 Task: Reply to email with the signature Cameron White with the subject Follow-up on a complaint from softage.1@softage.net with the message I wanted to confirm the delivery schedule for the new equipment order. Undo the message and rewrite the message as Could you please confirm the delivery date? Send the email
Action: Mouse moved to (463, 591)
Screenshot: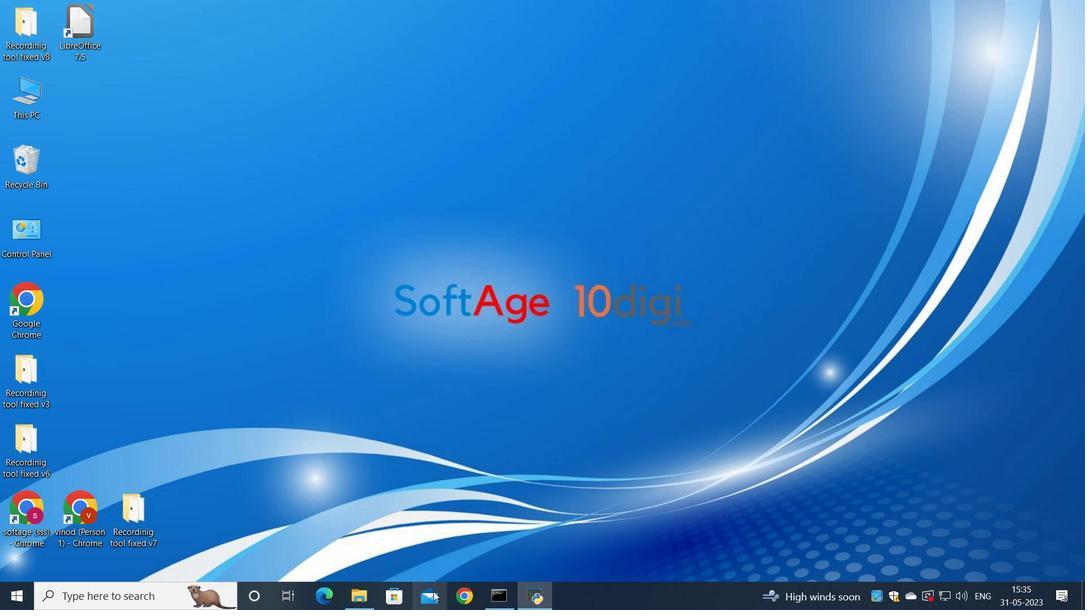 
Action: Mouse pressed left at (463, 591)
Screenshot: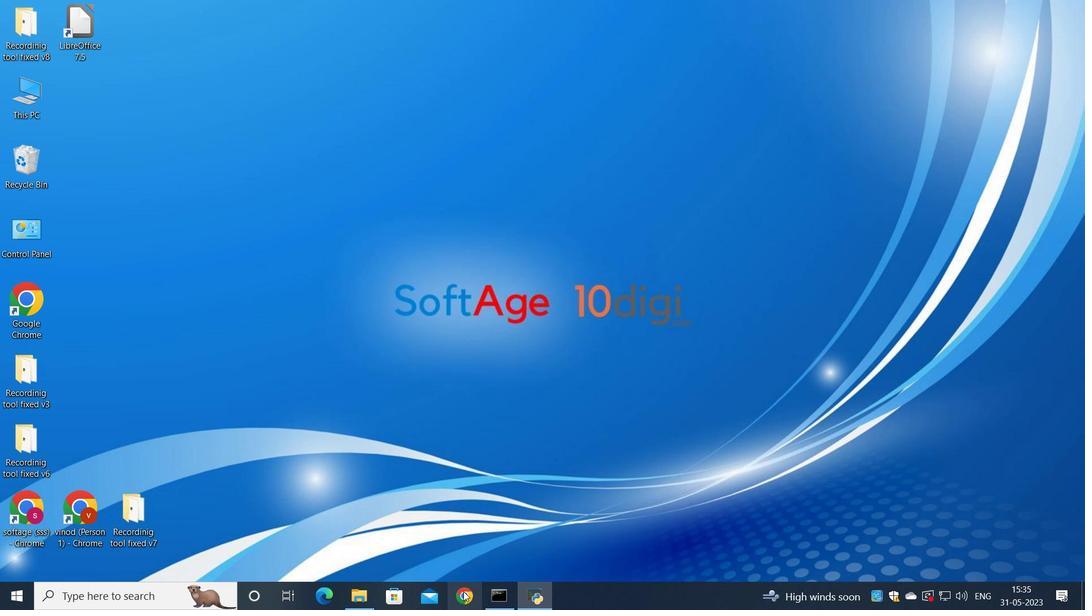 
Action: Mouse moved to (454, 358)
Screenshot: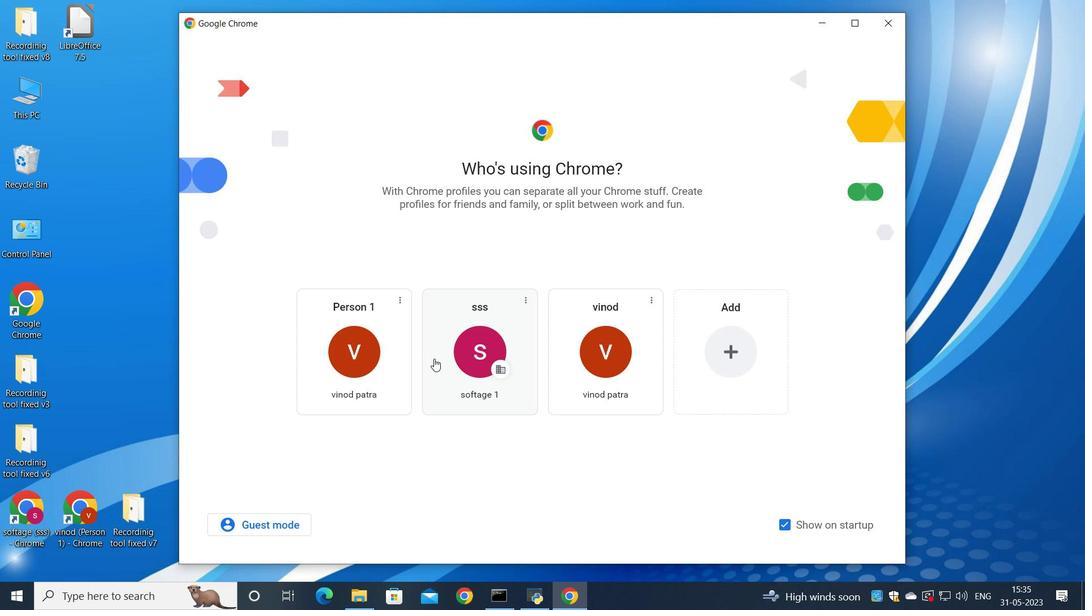 
Action: Mouse pressed left at (454, 358)
Screenshot: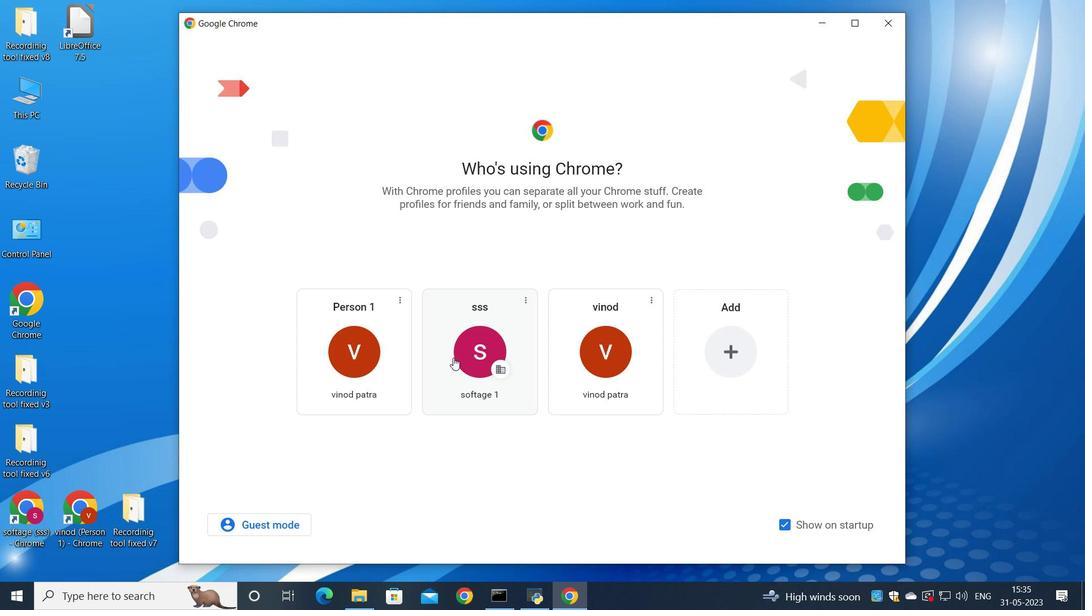 
Action: Mouse moved to (948, 72)
Screenshot: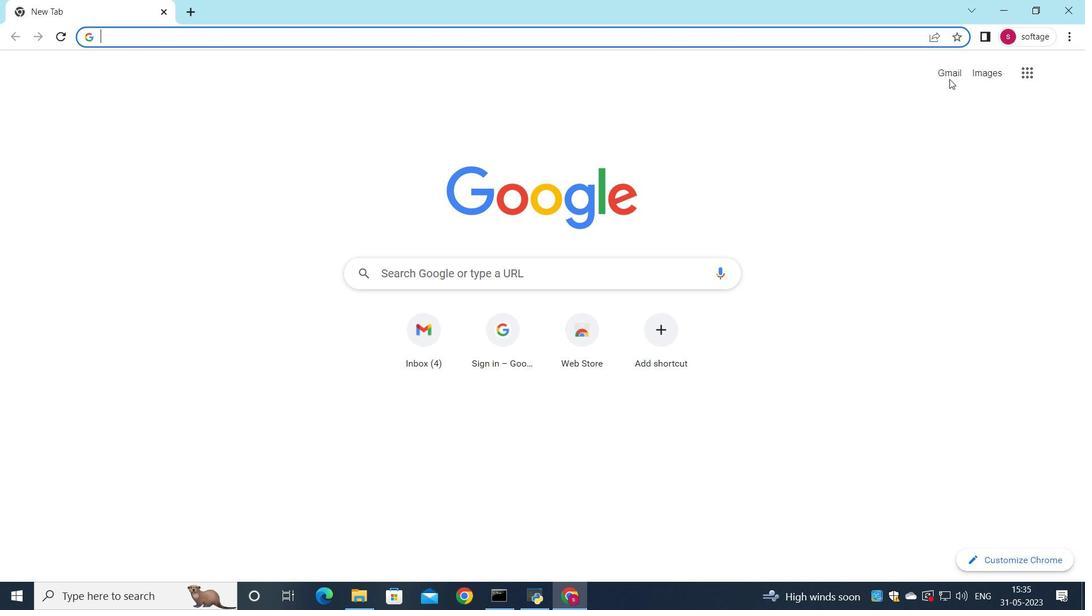 
Action: Mouse pressed left at (948, 72)
Screenshot: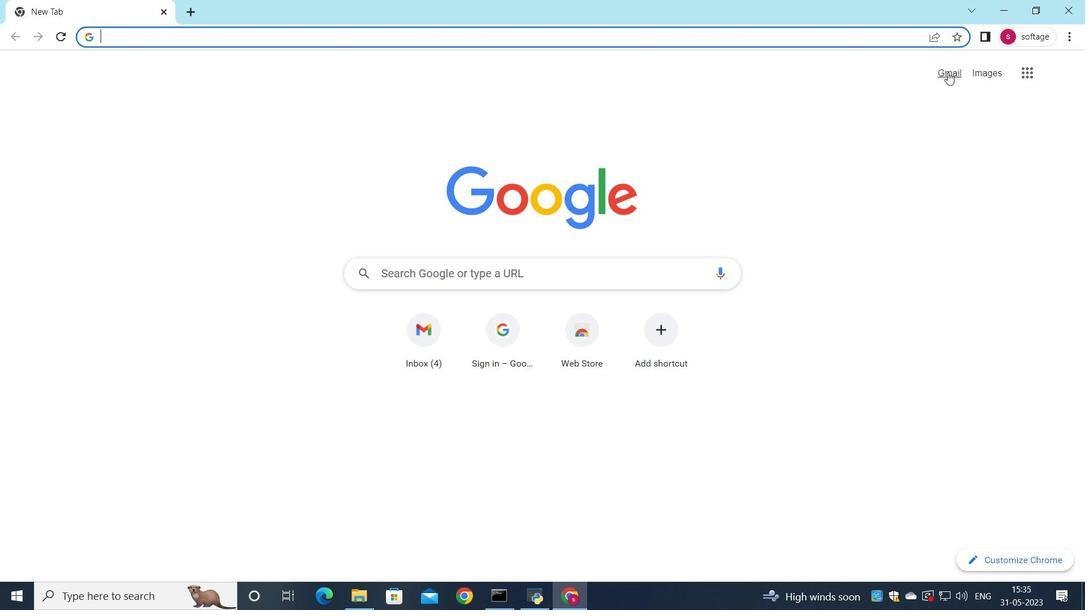 
Action: Mouse moved to (933, 98)
Screenshot: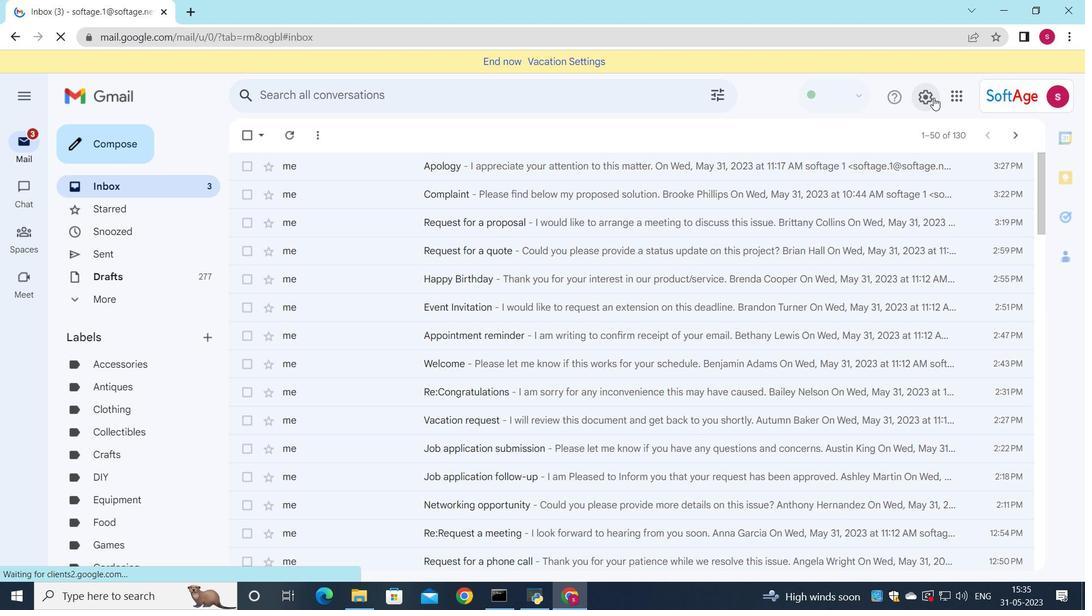 
Action: Mouse pressed left at (933, 98)
Screenshot: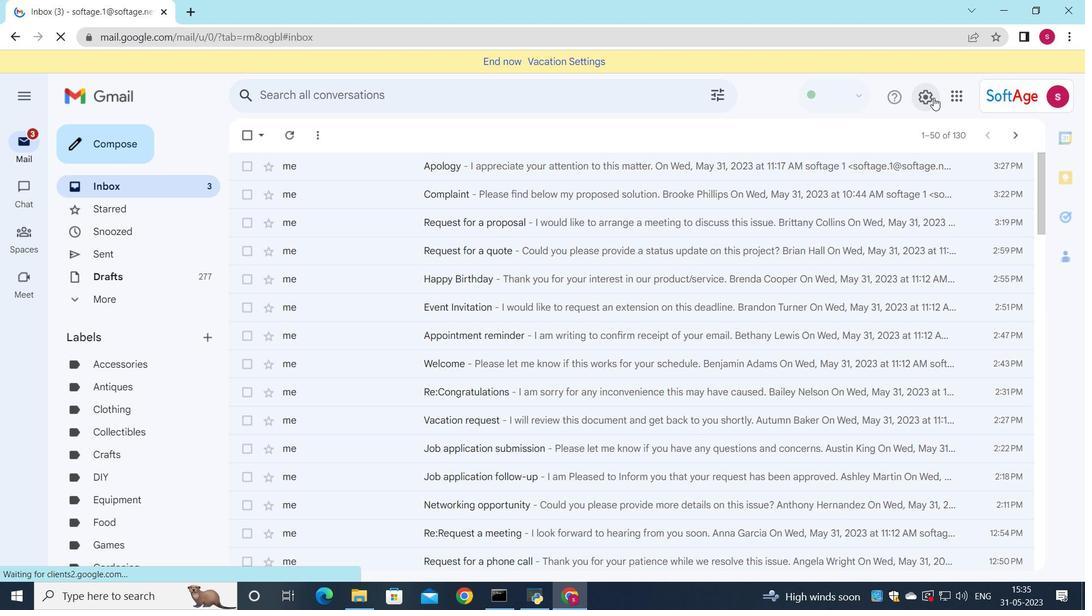 
Action: Mouse moved to (928, 161)
Screenshot: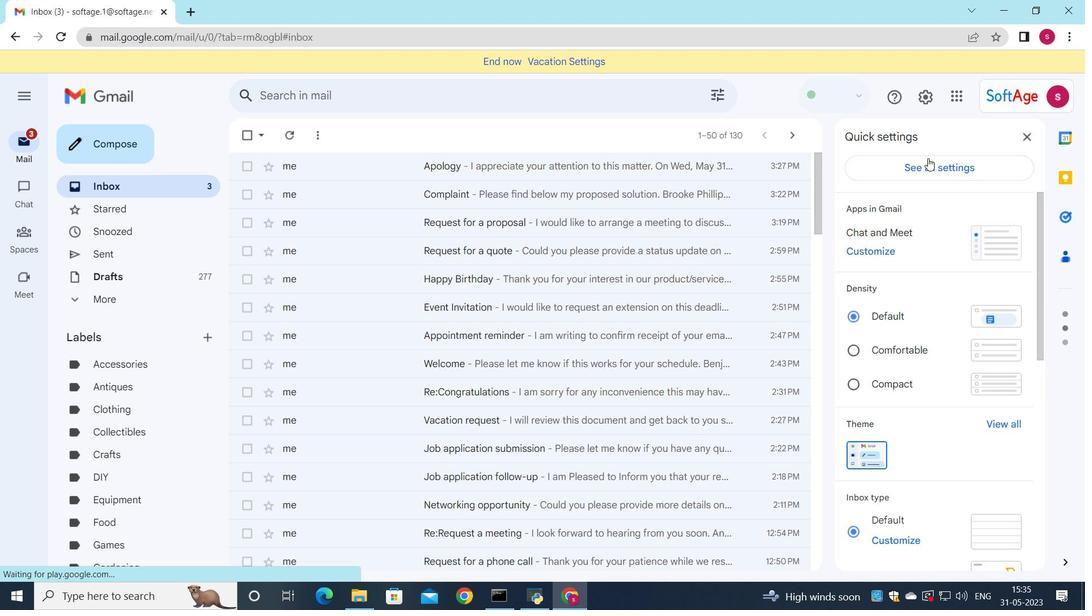 
Action: Mouse pressed left at (928, 161)
Screenshot: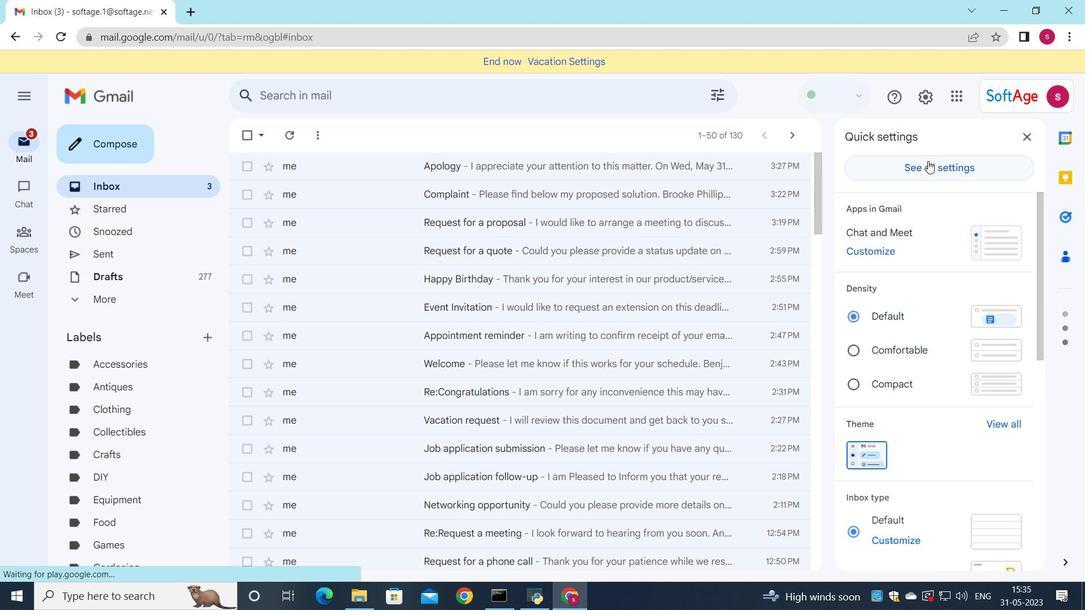 
Action: Mouse moved to (655, 395)
Screenshot: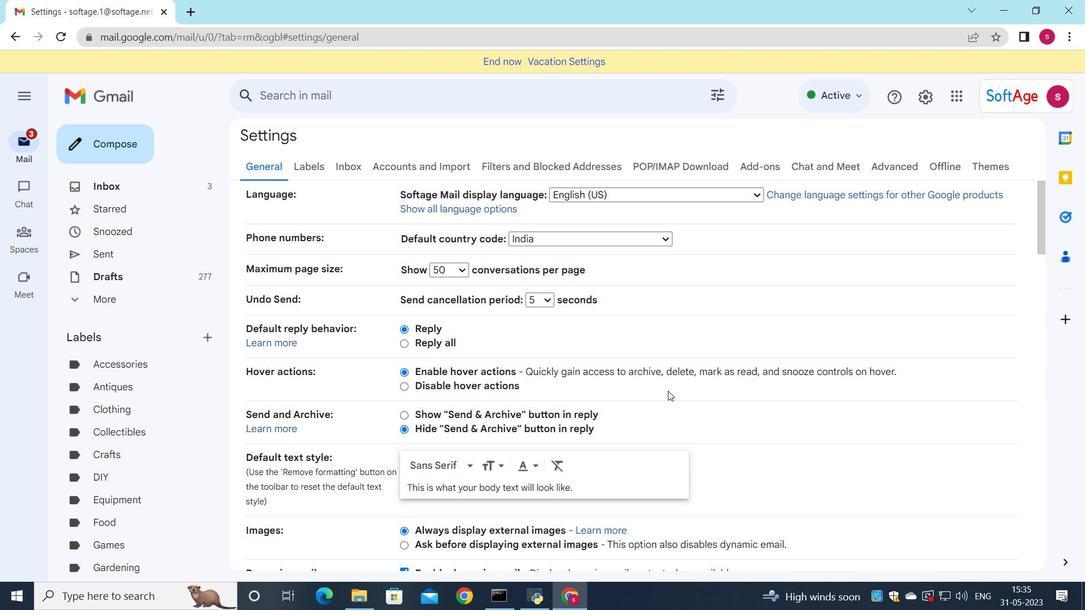 
Action: Mouse scrolled (655, 395) with delta (0, 0)
Screenshot: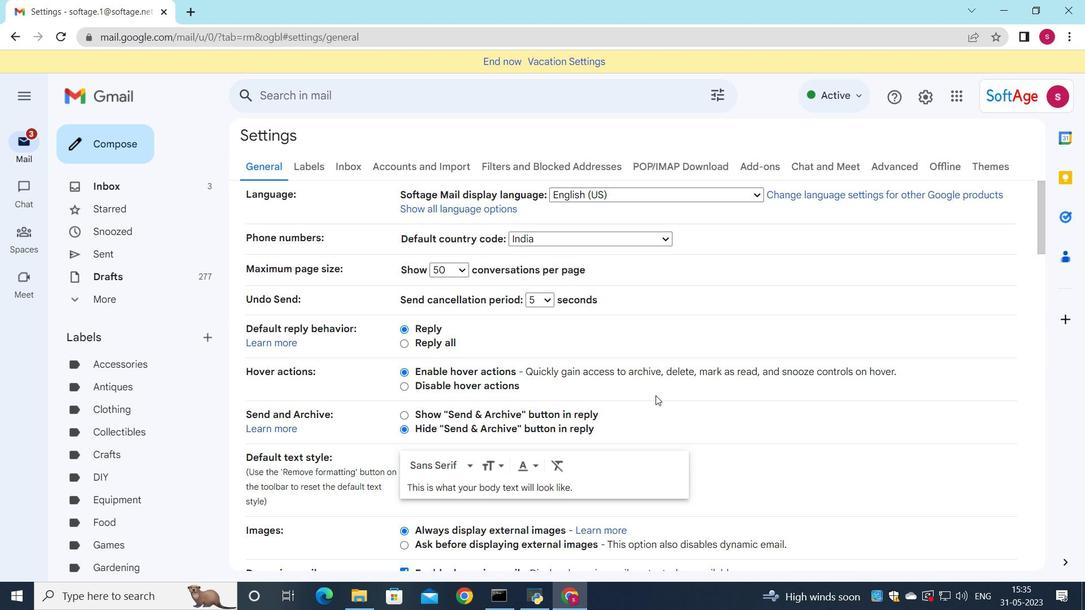 
Action: Mouse scrolled (655, 395) with delta (0, 0)
Screenshot: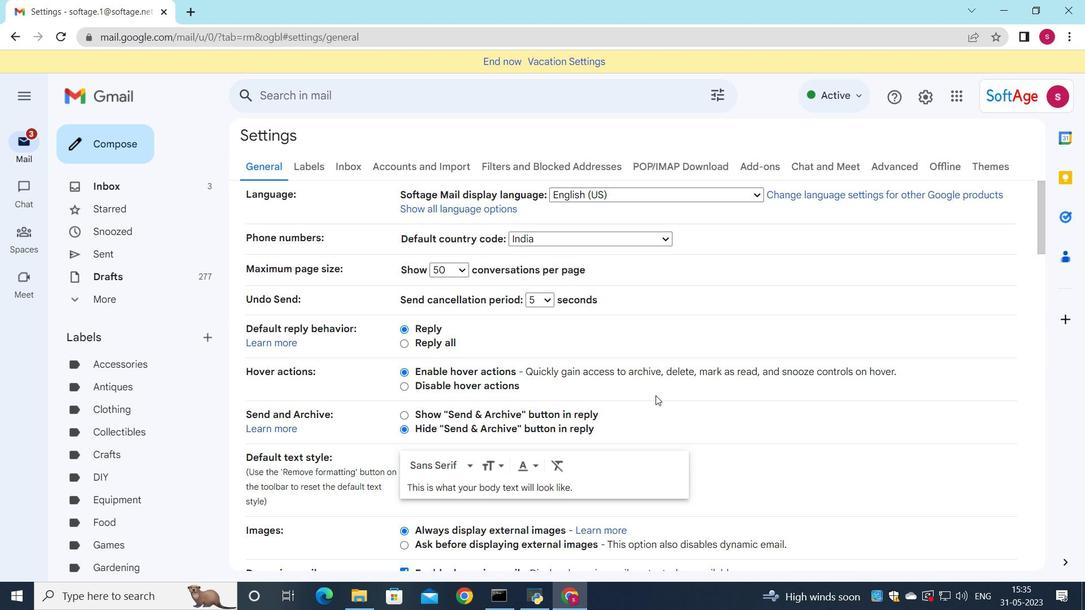 
Action: Mouse scrolled (655, 395) with delta (0, 0)
Screenshot: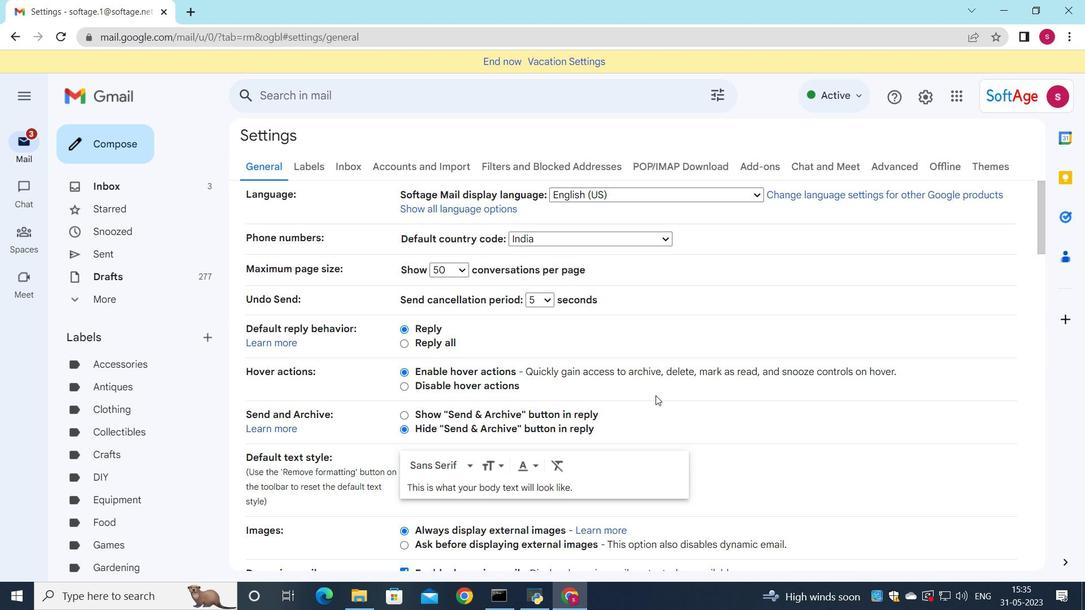 
Action: Mouse scrolled (655, 395) with delta (0, 0)
Screenshot: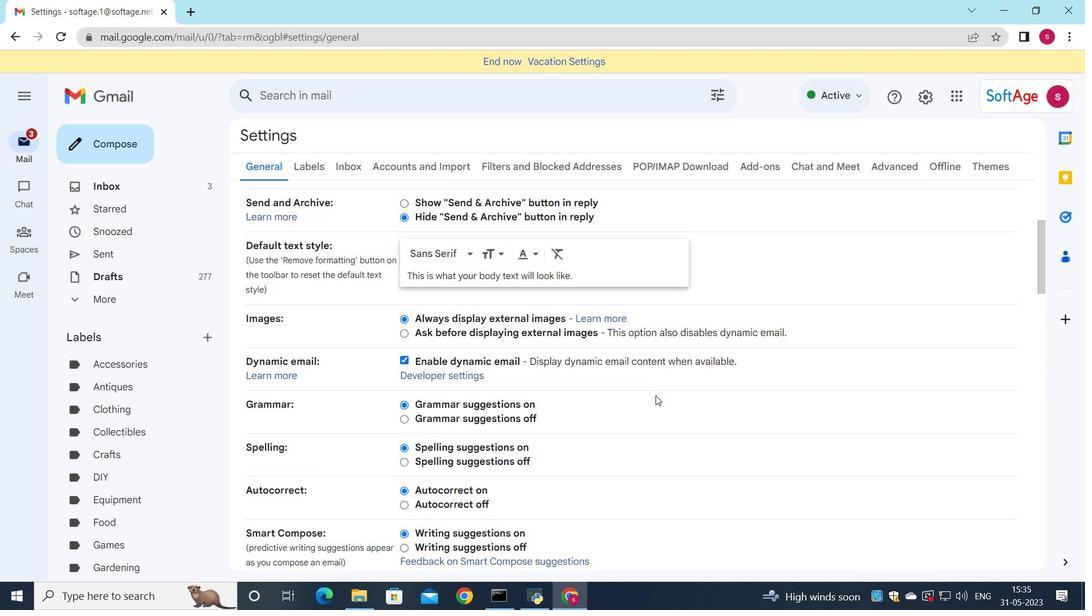 
Action: Mouse scrolled (655, 395) with delta (0, 0)
Screenshot: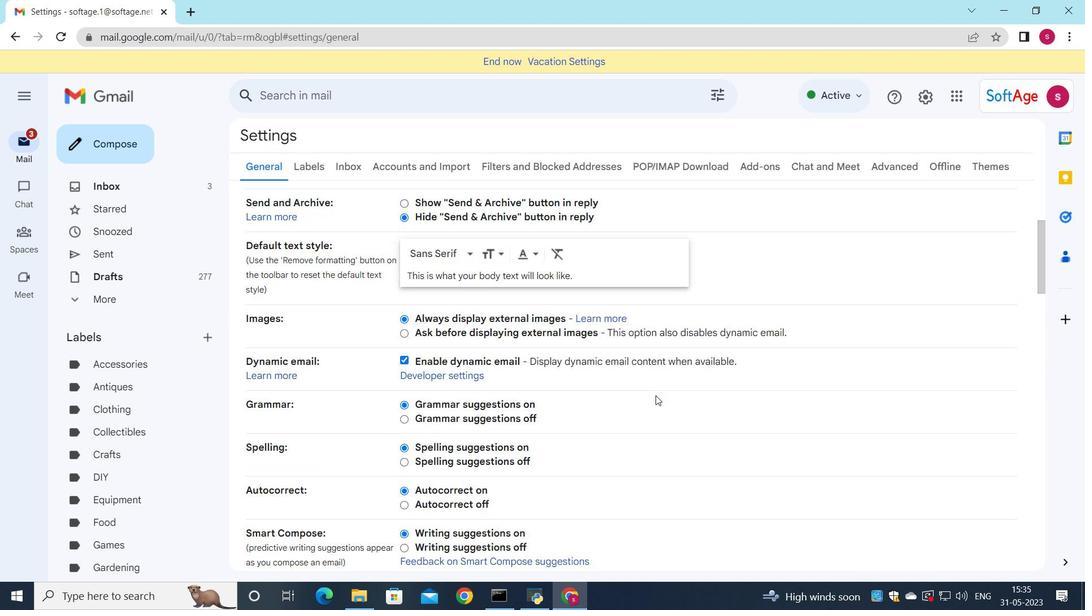 
Action: Mouse scrolled (655, 395) with delta (0, 0)
Screenshot: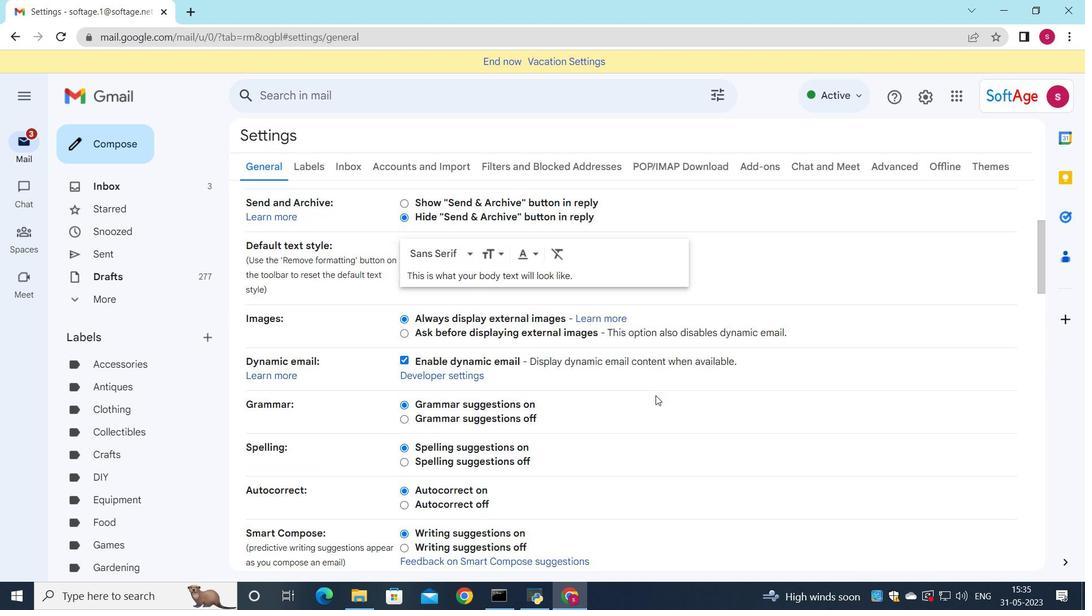 
Action: Mouse scrolled (655, 395) with delta (0, 0)
Screenshot: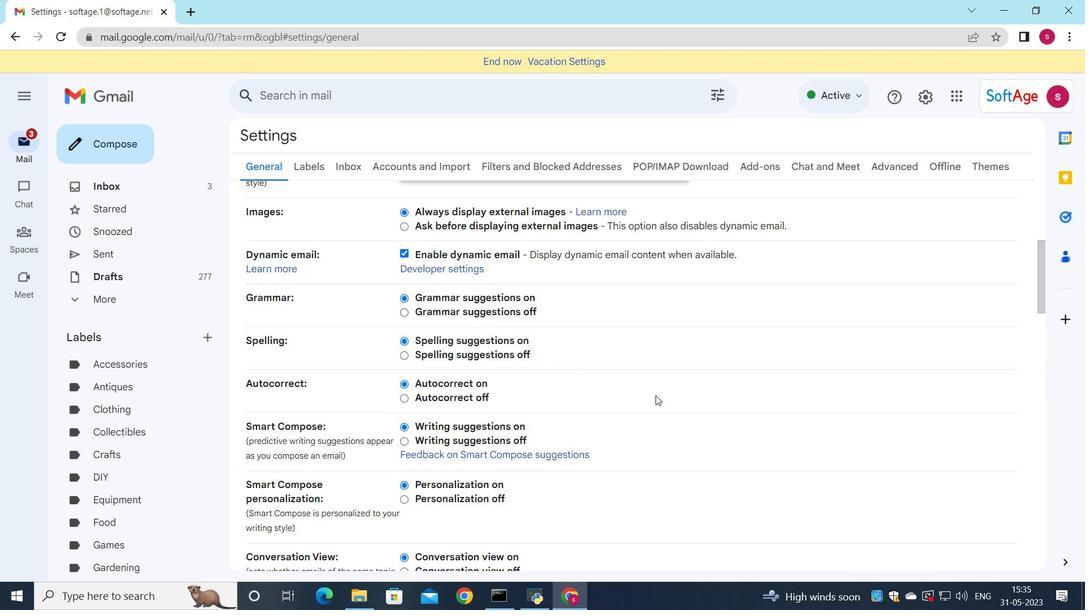 
Action: Mouse scrolled (655, 395) with delta (0, 0)
Screenshot: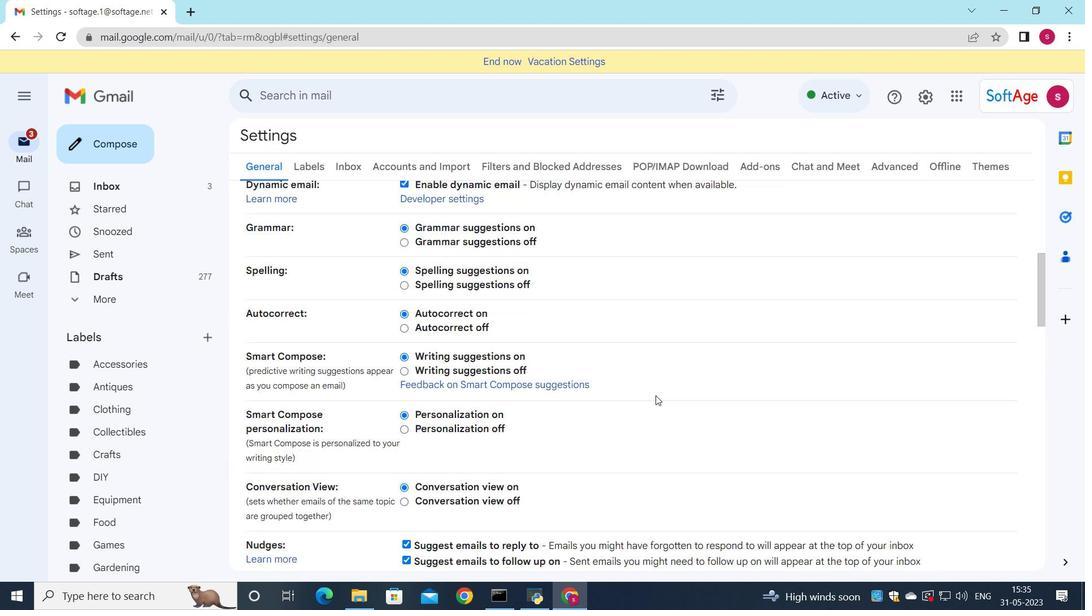 
Action: Mouse scrolled (655, 395) with delta (0, 0)
Screenshot: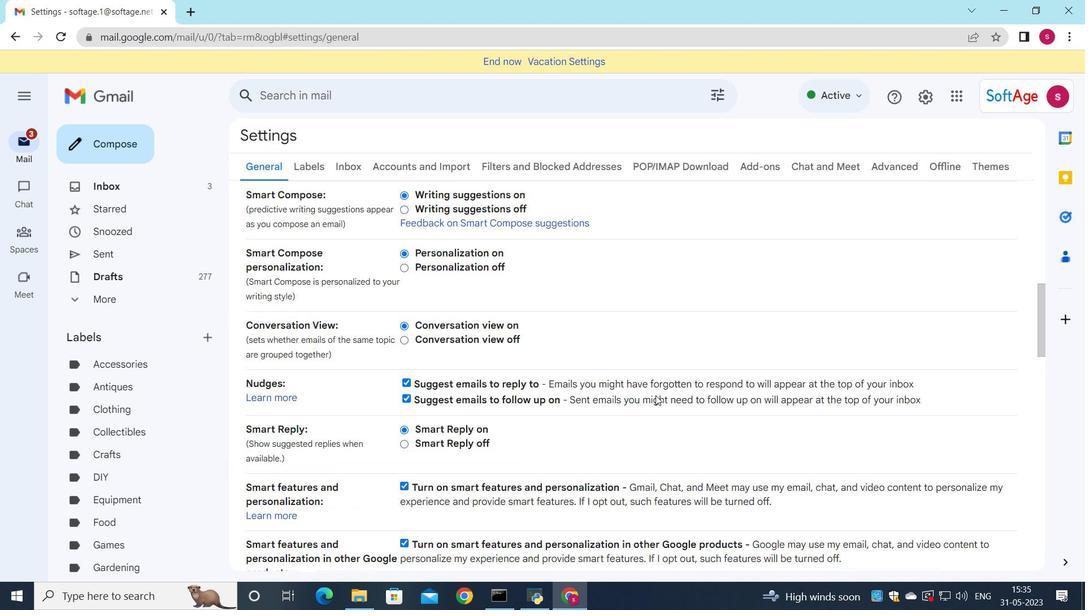 
Action: Mouse scrolled (655, 395) with delta (0, 0)
Screenshot: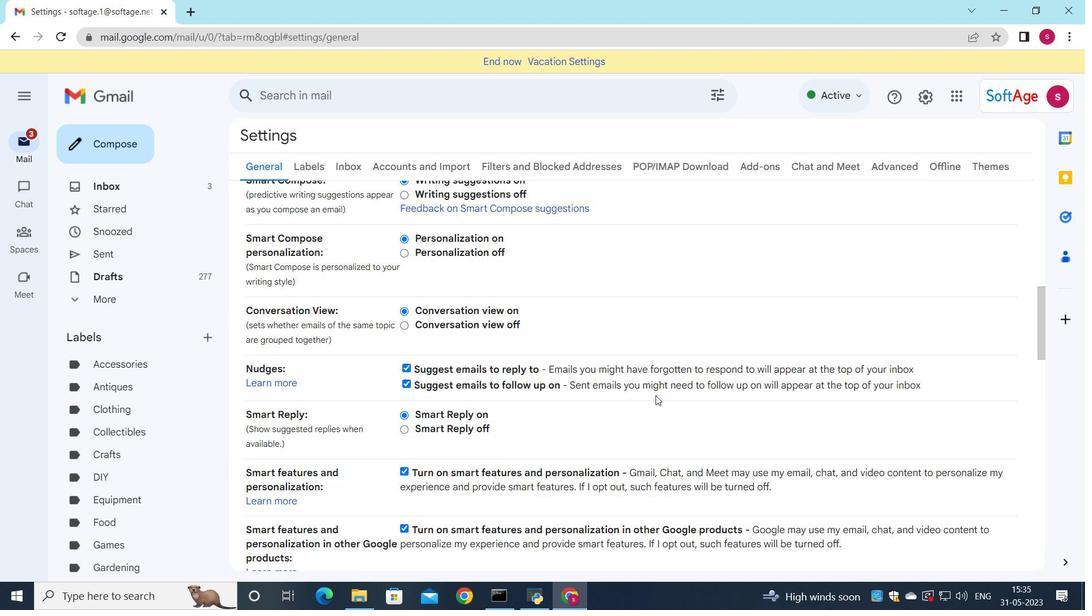 
Action: Mouse scrolled (655, 395) with delta (0, 0)
Screenshot: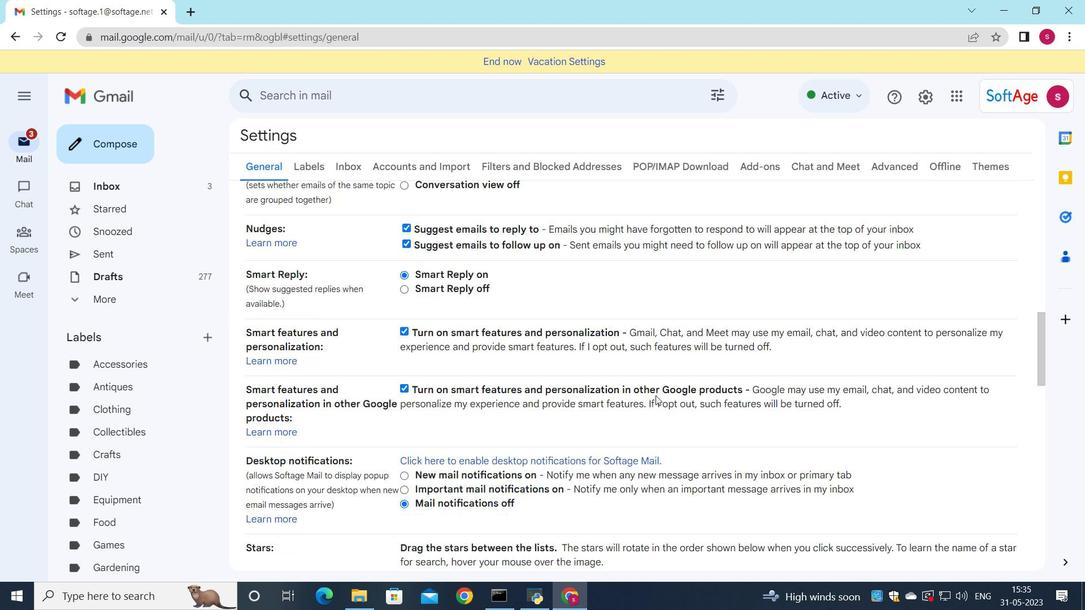 
Action: Mouse scrolled (655, 395) with delta (0, 0)
Screenshot: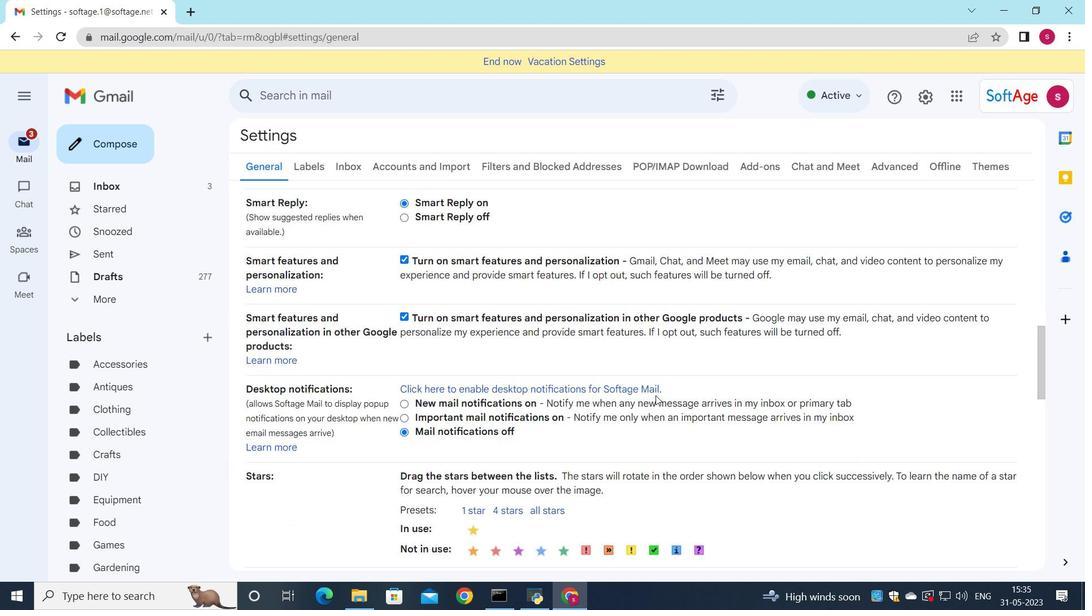 
Action: Mouse scrolled (655, 395) with delta (0, 0)
Screenshot: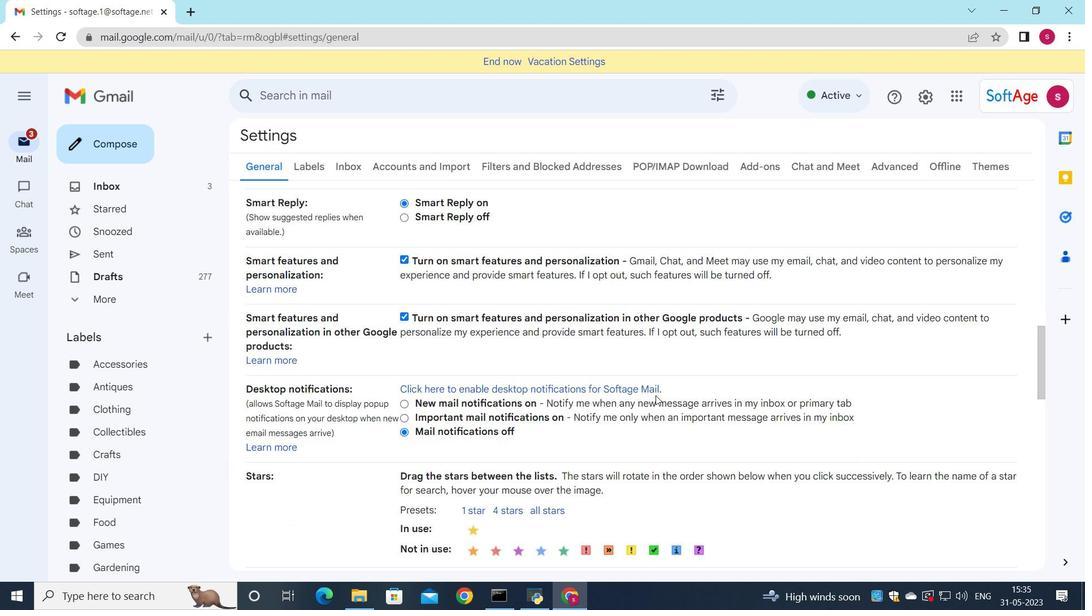 
Action: Mouse scrolled (655, 395) with delta (0, 0)
Screenshot: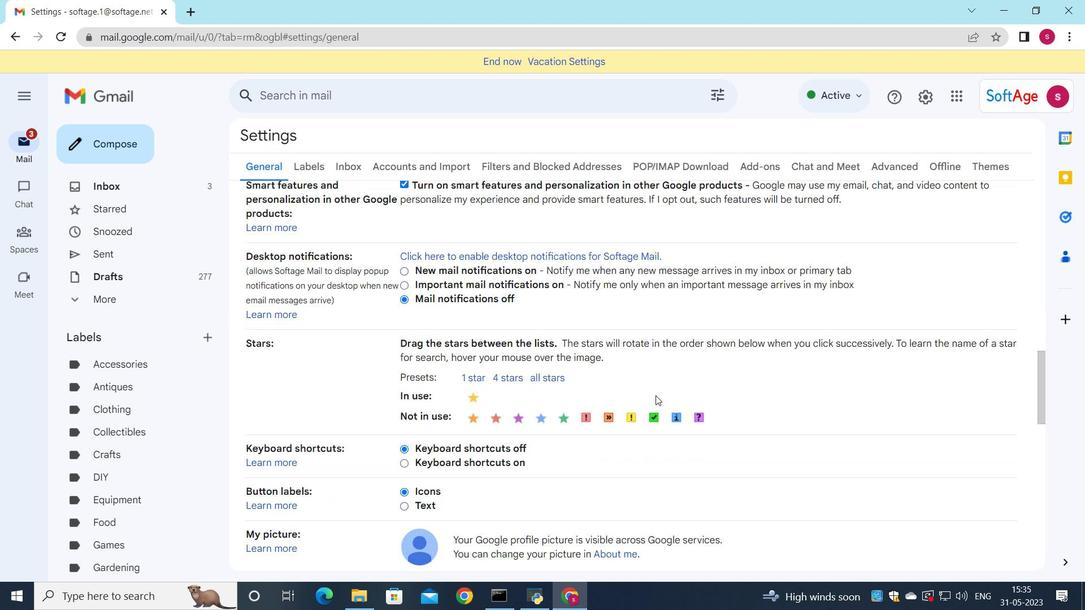 
Action: Mouse scrolled (655, 395) with delta (0, 0)
Screenshot: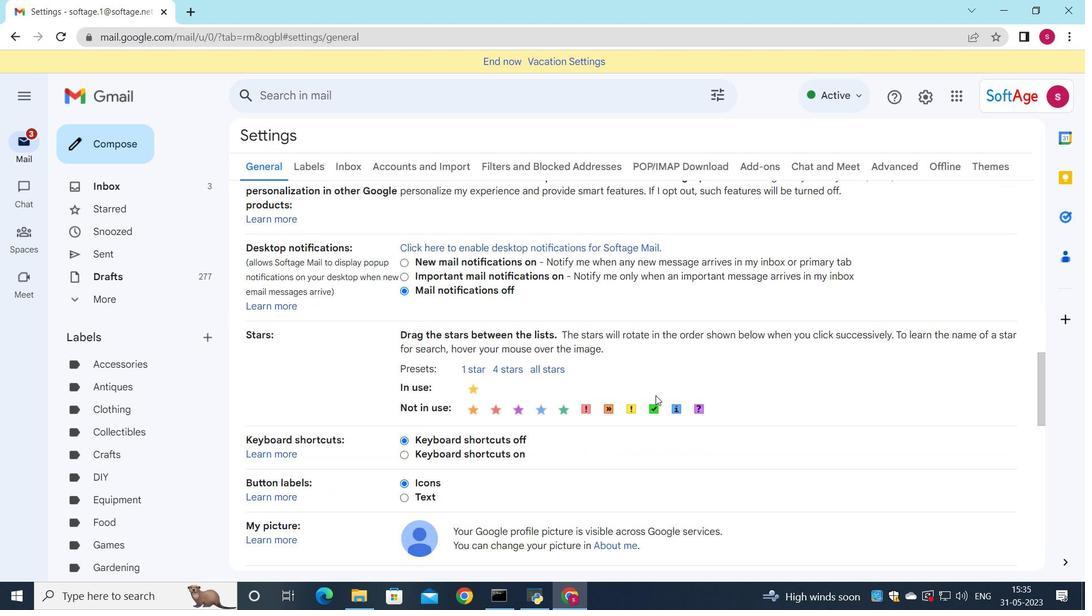 
Action: Mouse moved to (641, 390)
Screenshot: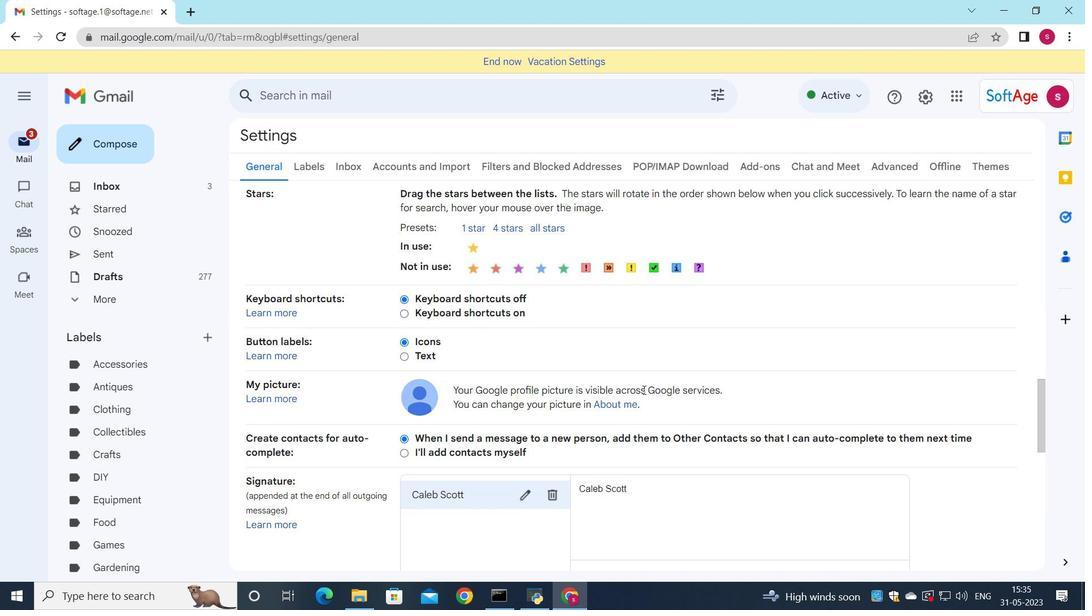 
Action: Mouse scrolled (641, 389) with delta (0, 0)
Screenshot: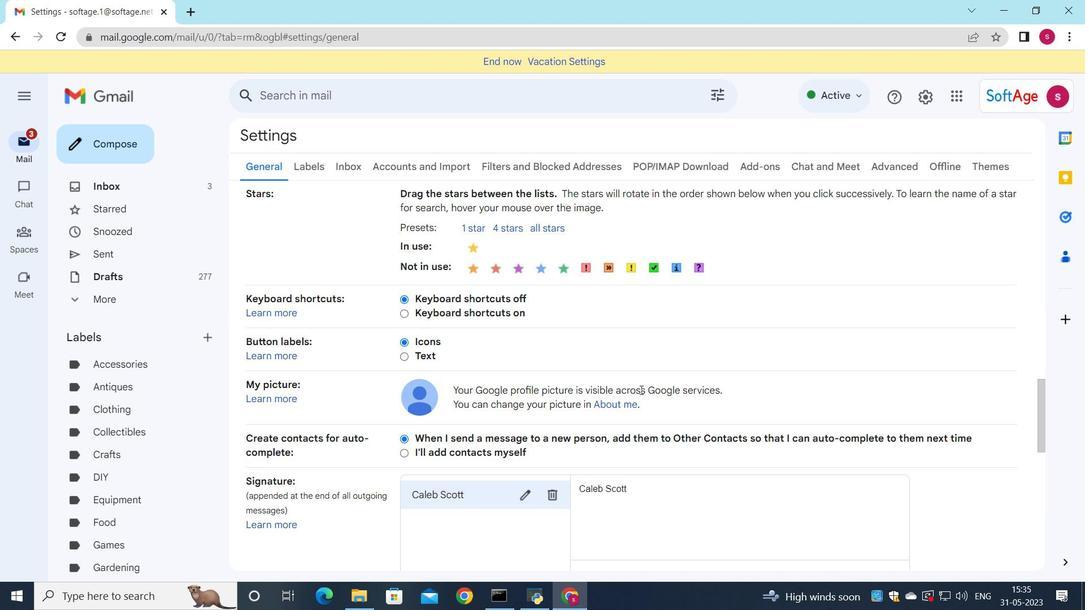 
Action: Mouse scrolled (641, 389) with delta (0, 0)
Screenshot: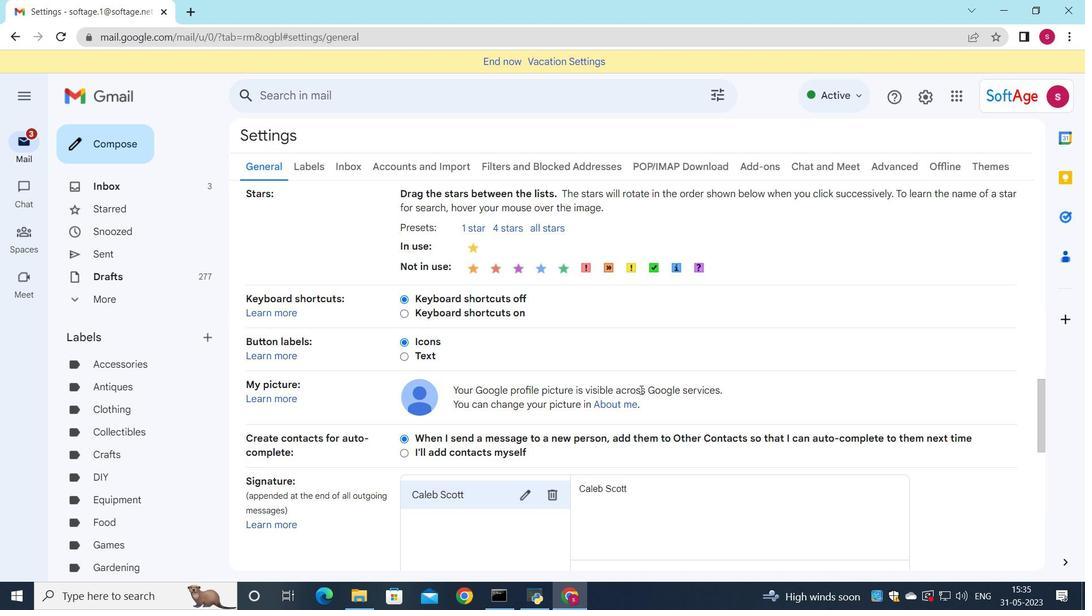 
Action: Mouse moved to (544, 359)
Screenshot: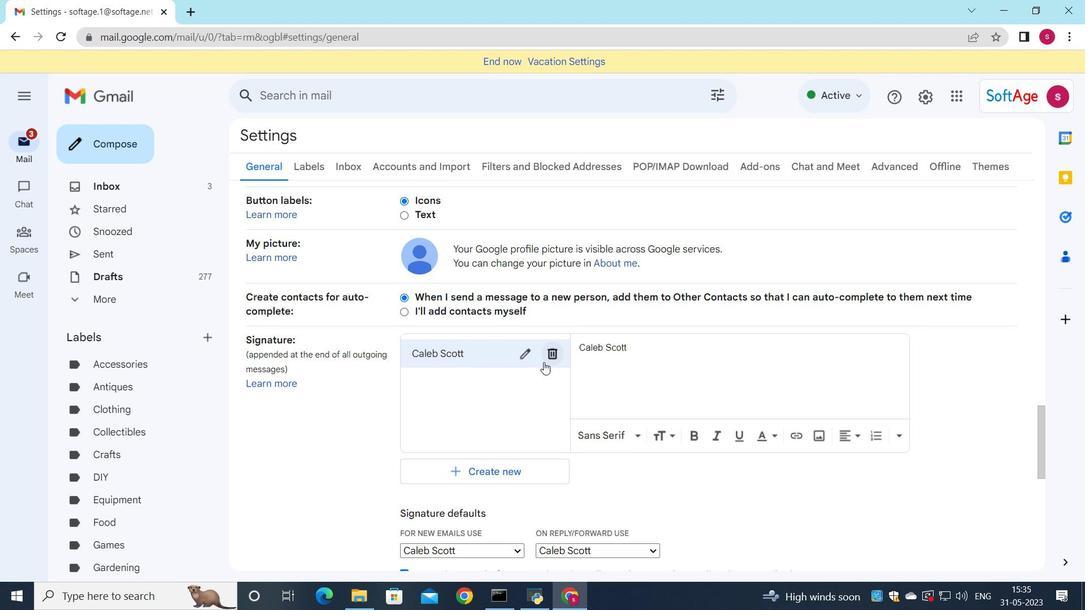 
Action: Mouse pressed left at (544, 359)
Screenshot: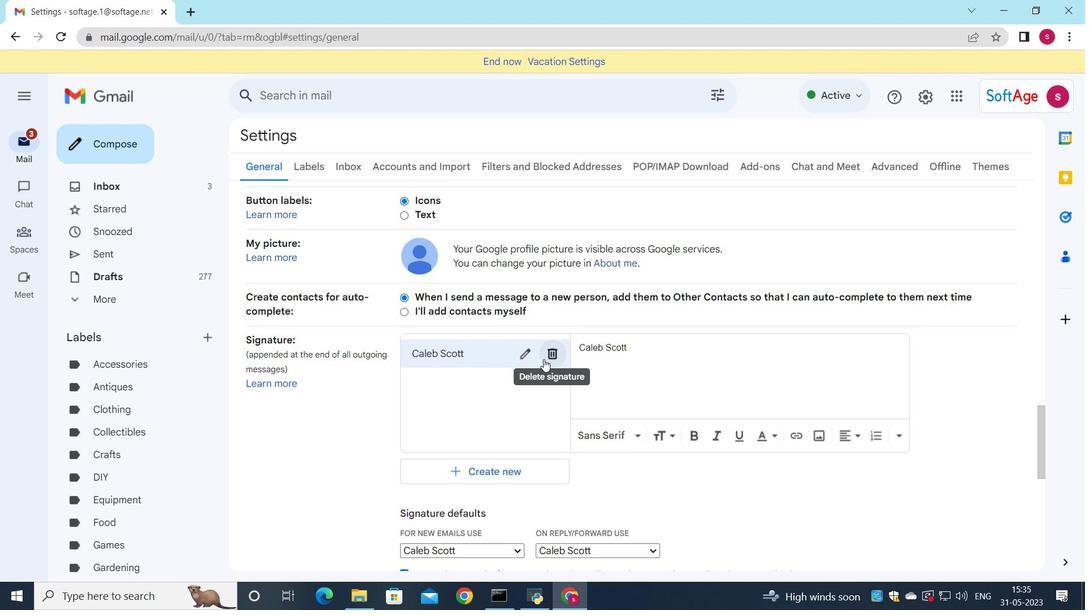 
Action: Mouse moved to (654, 344)
Screenshot: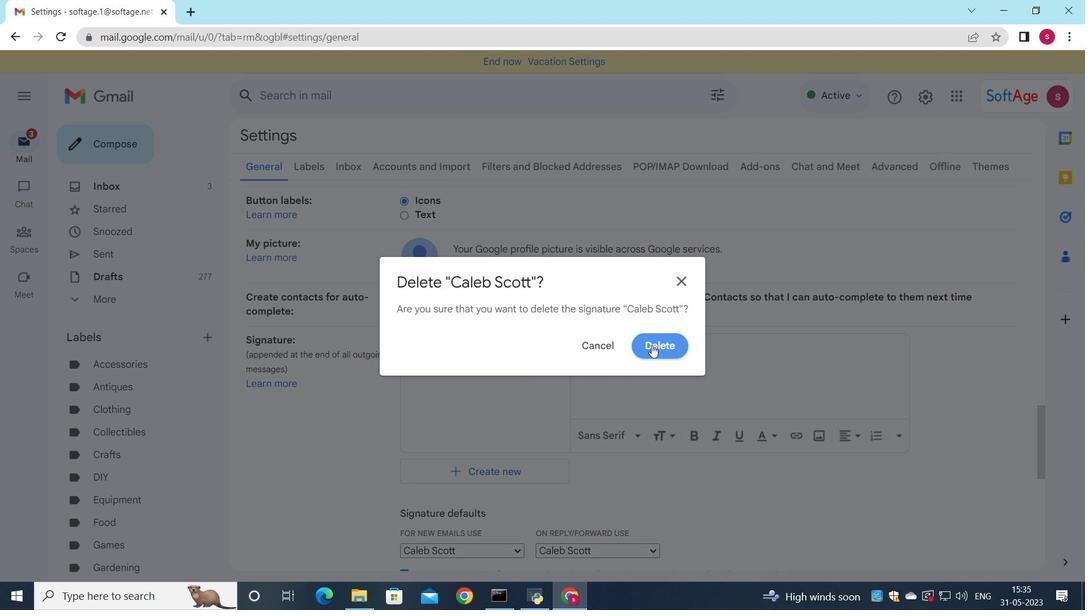 
Action: Mouse pressed left at (654, 344)
Screenshot: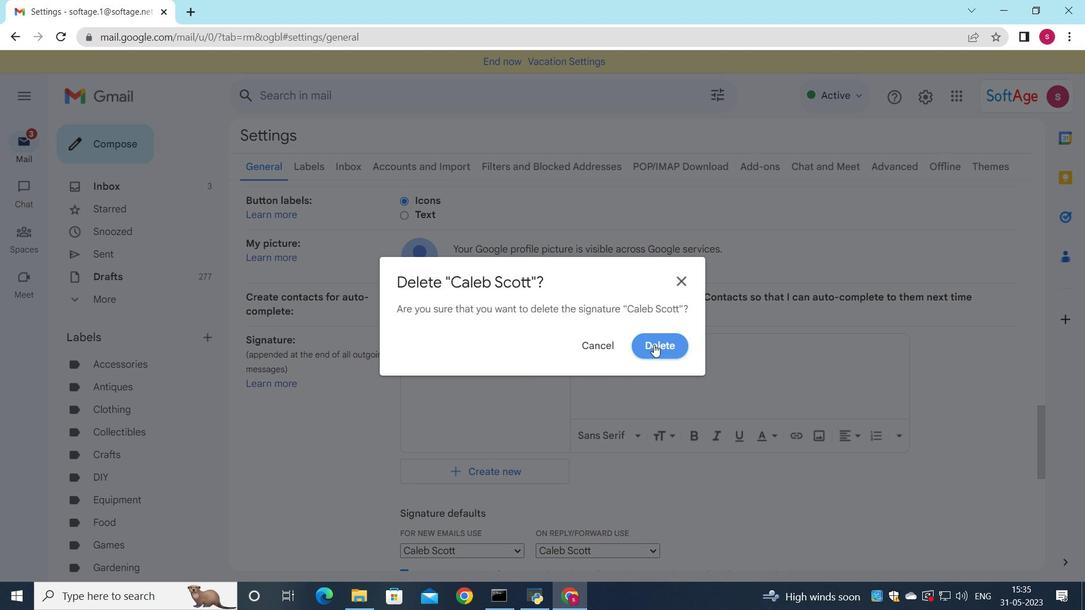 
Action: Mouse moved to (441, 370)
Screenshot: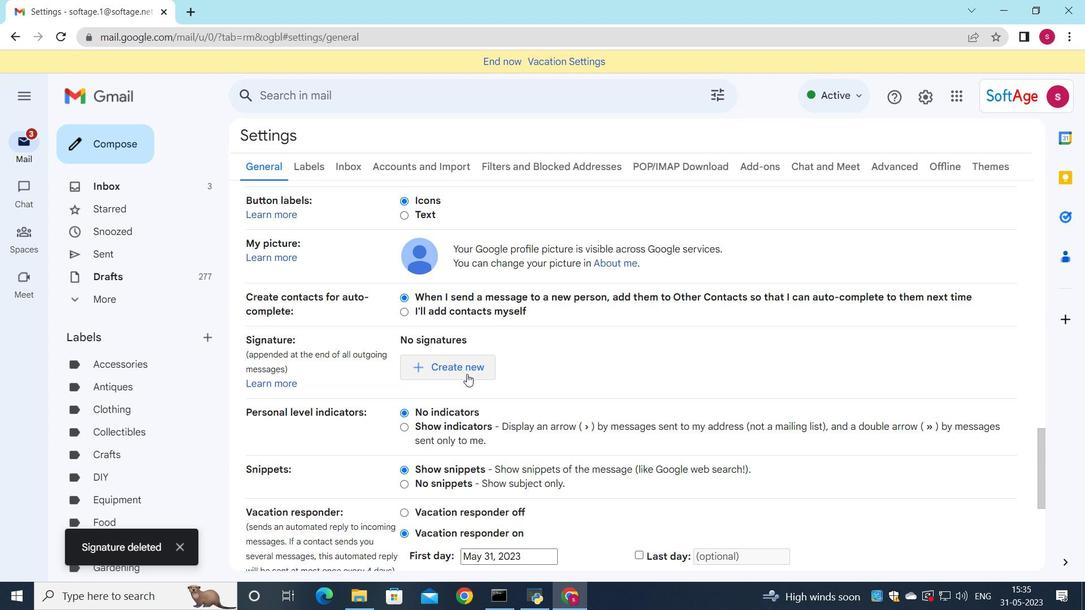 
Action: Mouse pressed left at (441, 370)
Screenshot: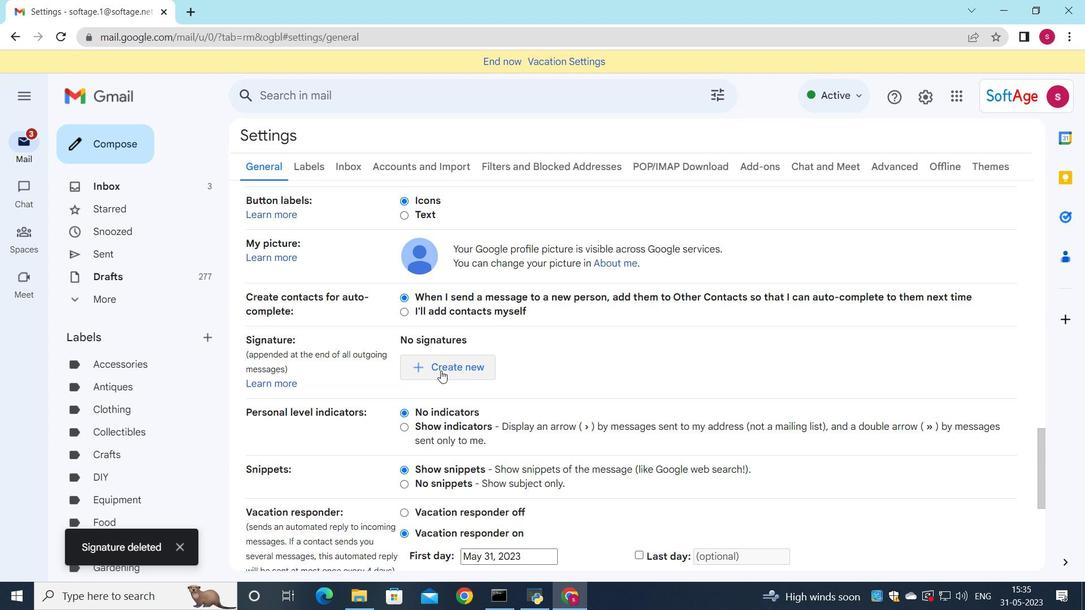 
Action: Mouse moved to (913, 358)
Screenshot: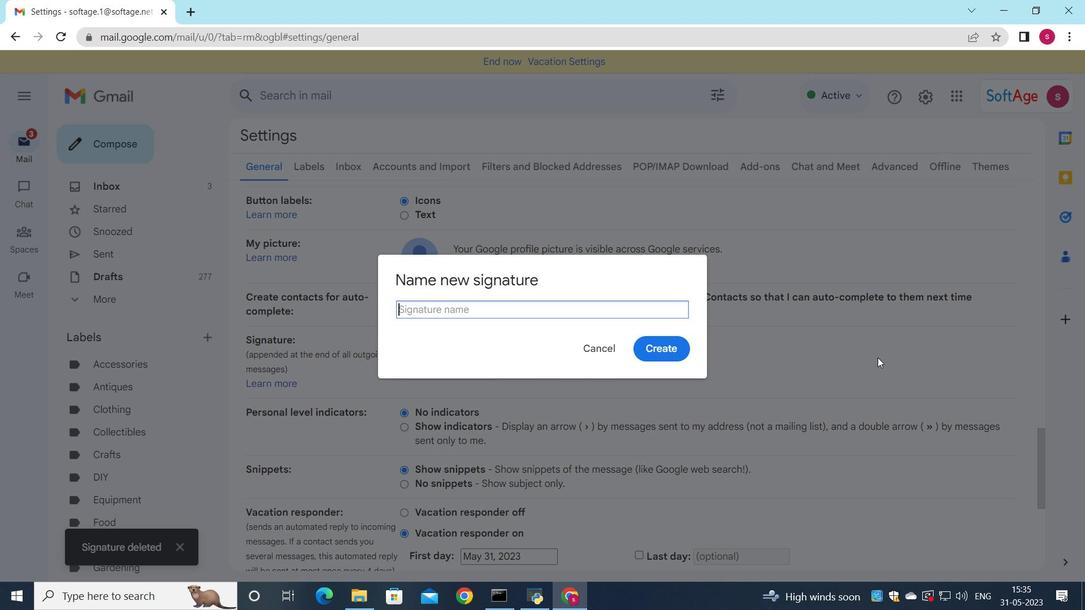
Action: Key pressed <Key.shift>Cameron<Key.space><Key.shift>White
Screenshot: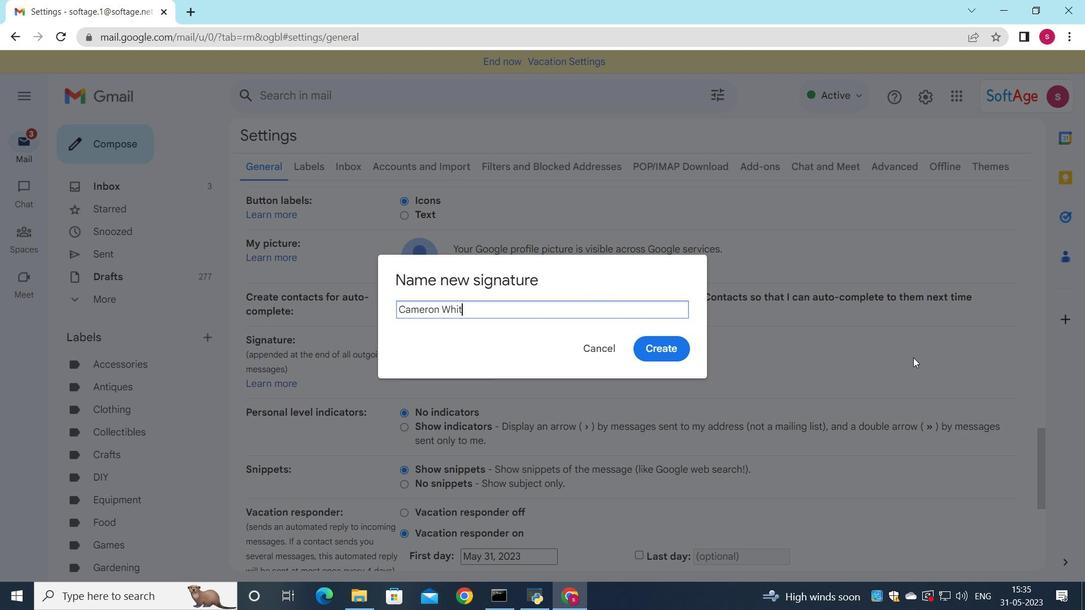 
Action: Mouse moved to (651, 354)
Screenshot: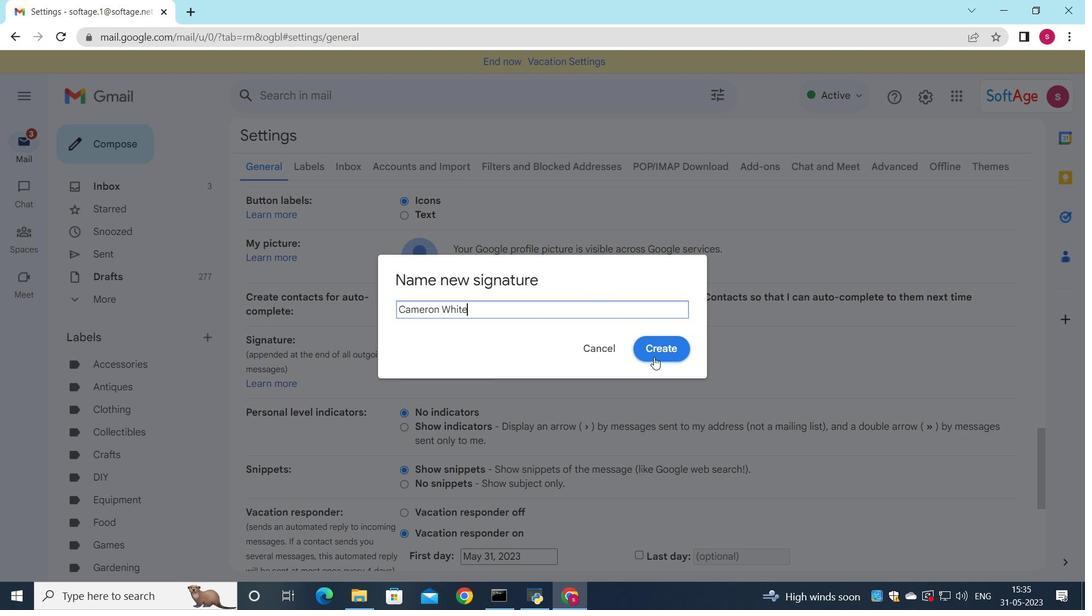 
Action: Mouse pressed left at (651, 354)
Screenshot: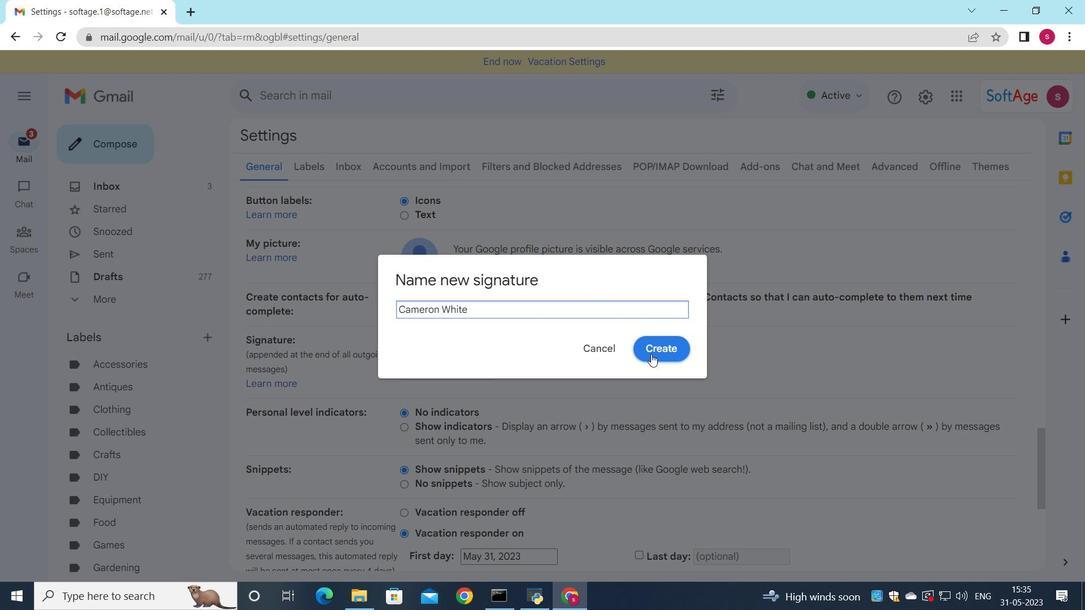 
Action: Mouse moved to (679, 376)
Screenshot: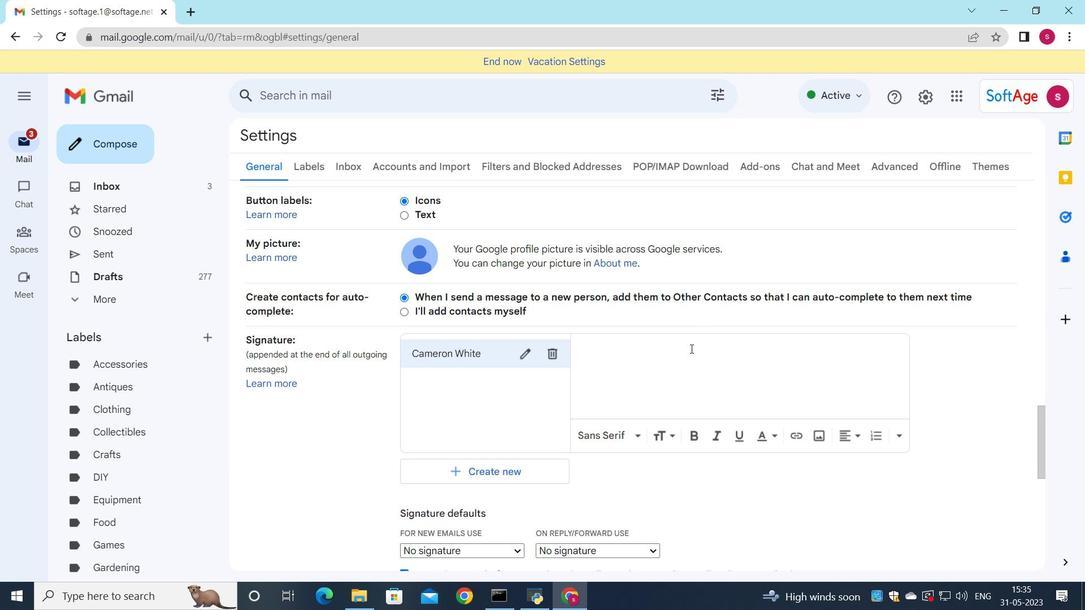 
Action: Mouse pressed left at (679, 376)
Screenshot: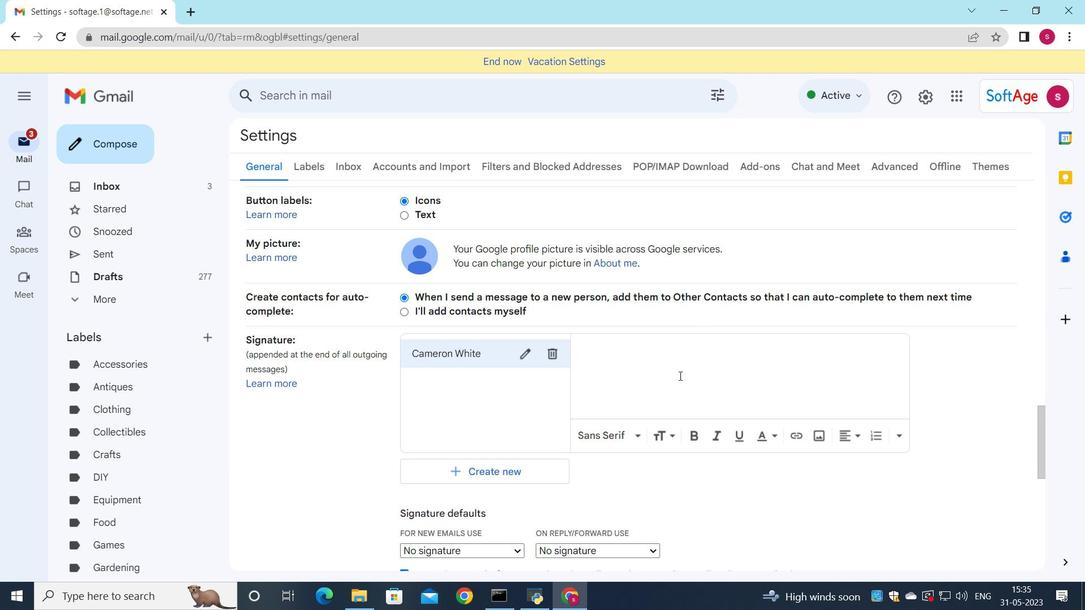 
Action: Key pressed <Key.shift>Cameron<Key.space><Key.shift><Key.shift>White
Screenshot: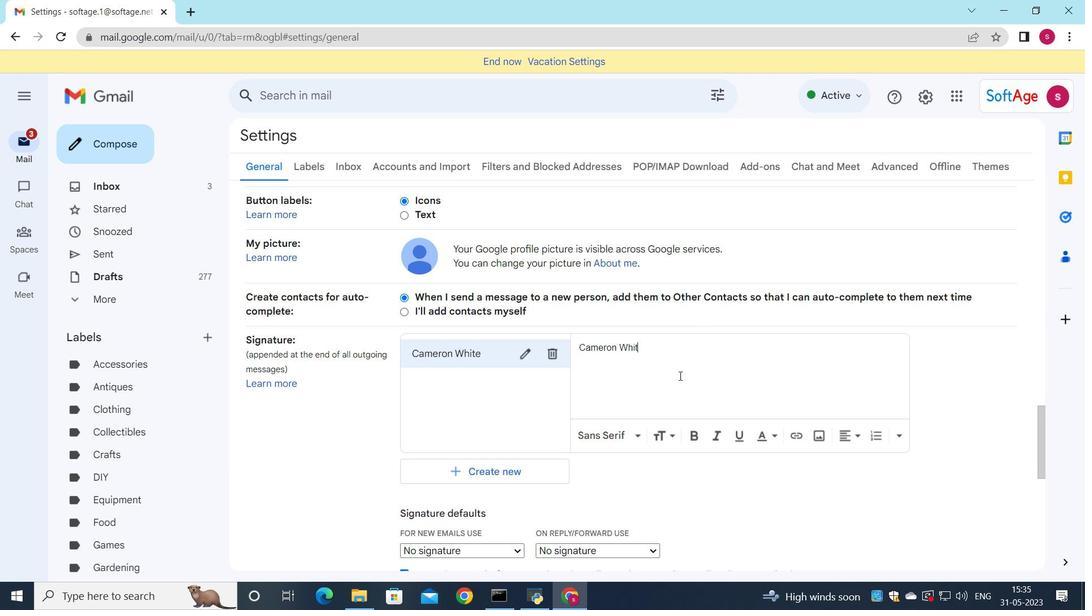 
Action: Mouse moved to (477, 508)
Screenshot: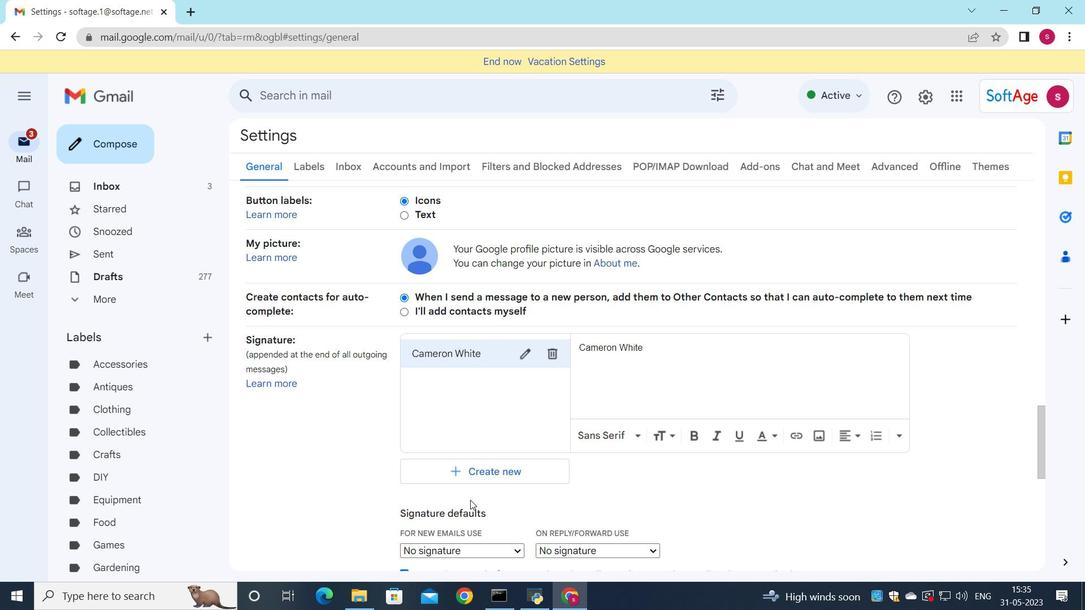 
Action: Mouse scrolled (477, 508) with delta (0, 0)
Screenshot: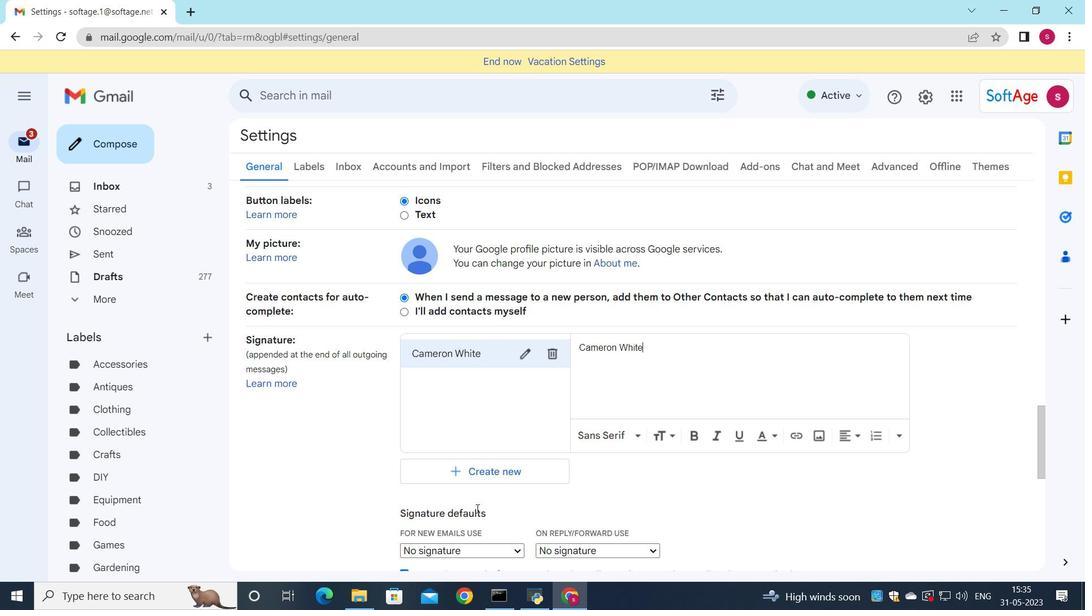 
Action: Mouse moved to (476, 483)
Screenshot: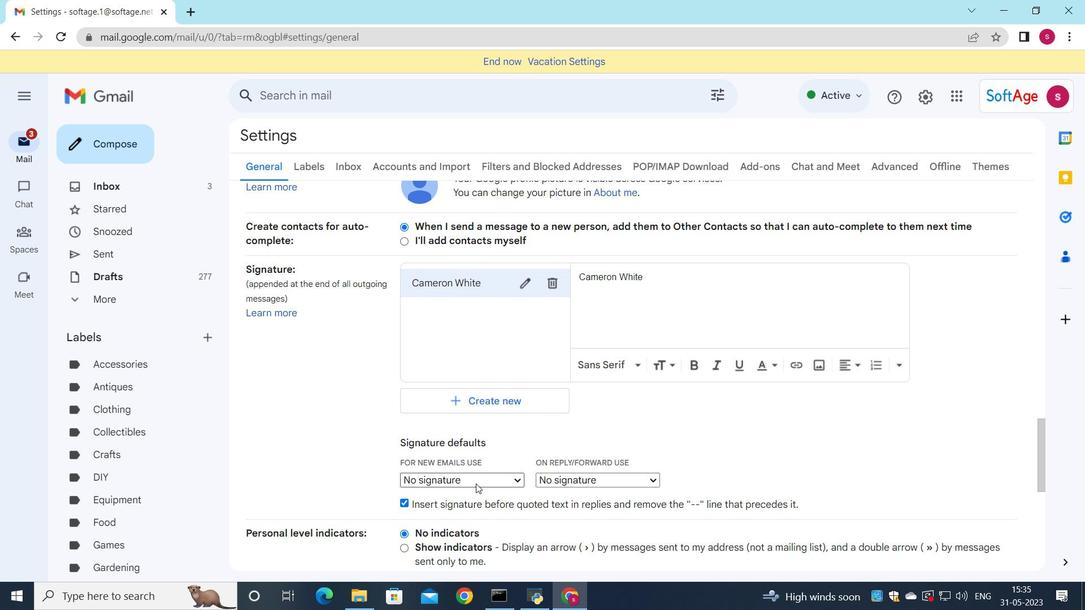 
Action: Mouse pressed left at (476, 483)
Screenshot: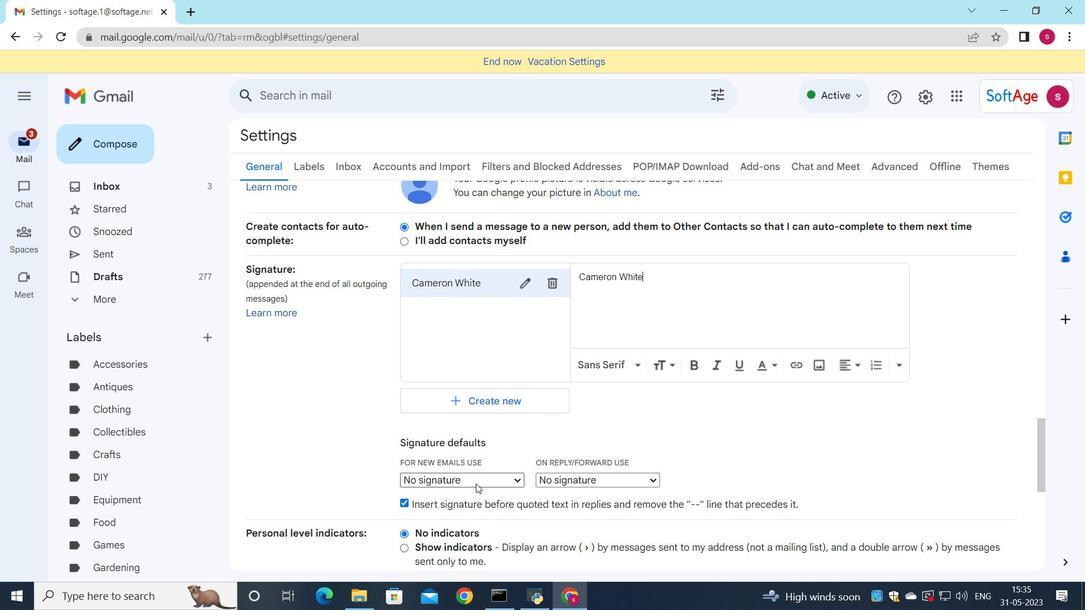 
Action: Mouse moved to (479, 505)
Screenshot: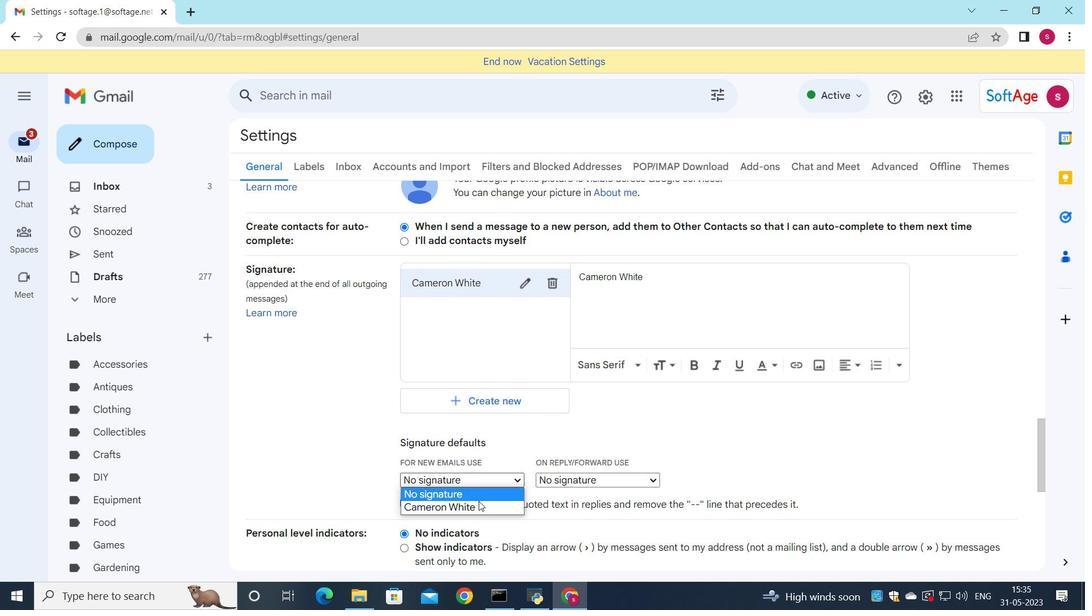 
Action: Mouse pressed left at (479, 505)
Screenshot: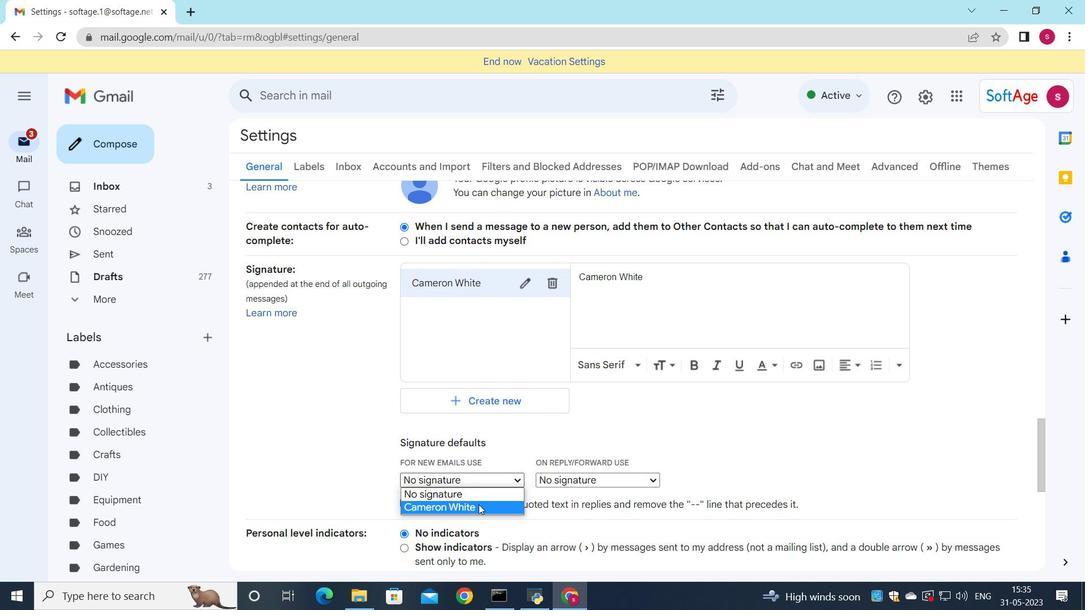 
Action: Mouse moved to (537, 477)
Screenshot: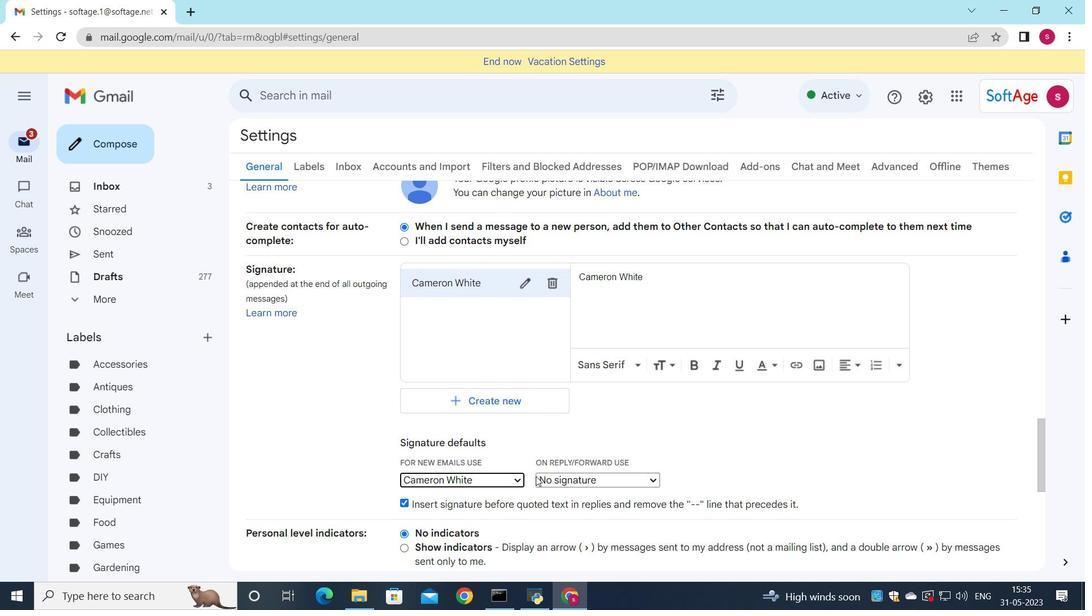 
Action: Mouse pressed left at (537, 477)
Screenshot: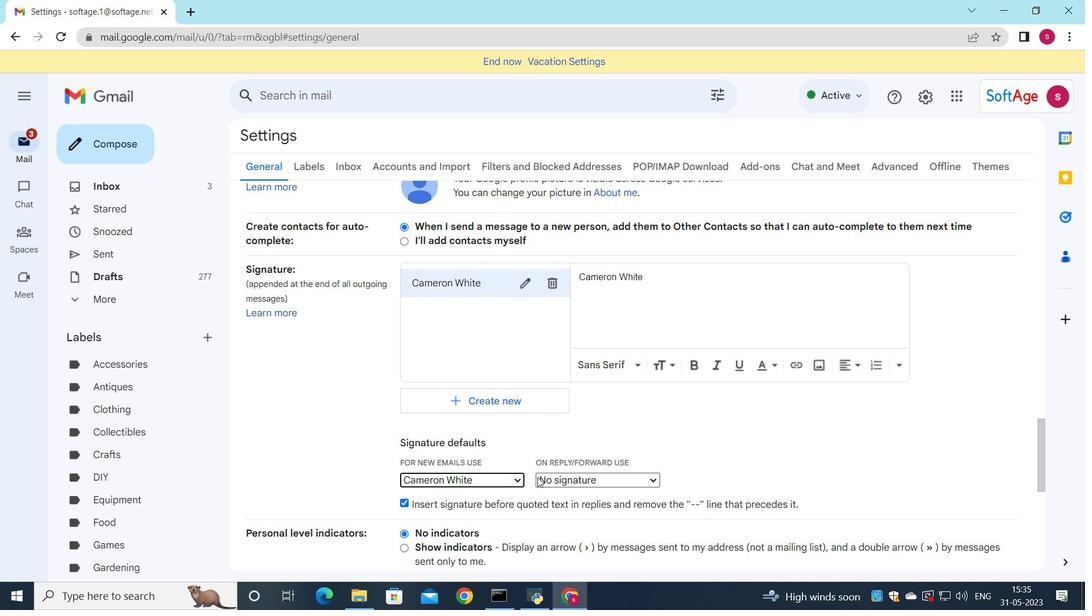 
Action: Mouse moved to (547, 507)
Screenshot: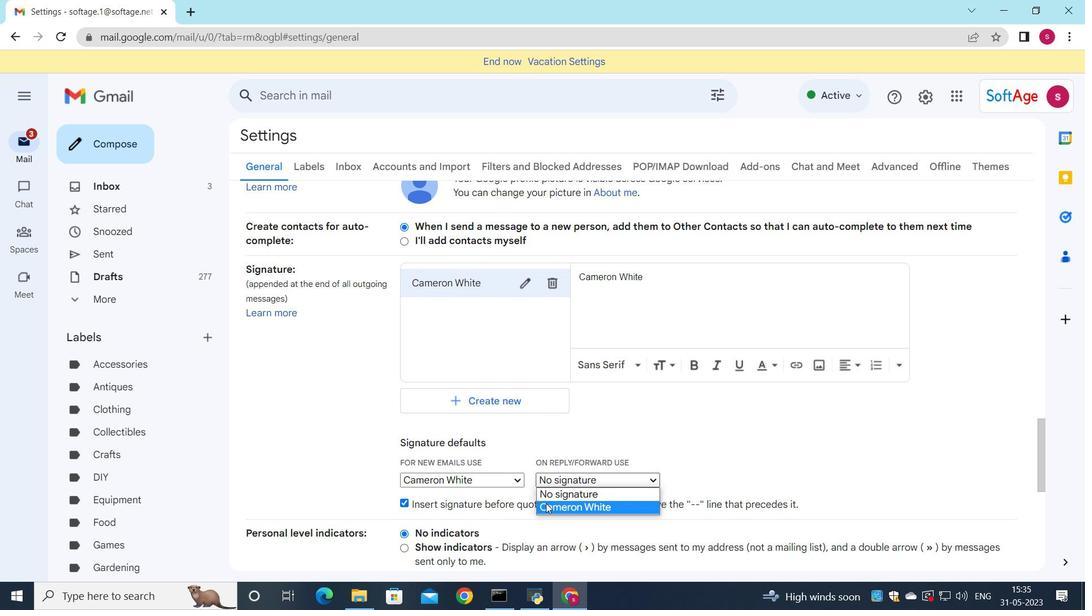 
Action: Mouse pressed left at (547, 507)
Screenshot: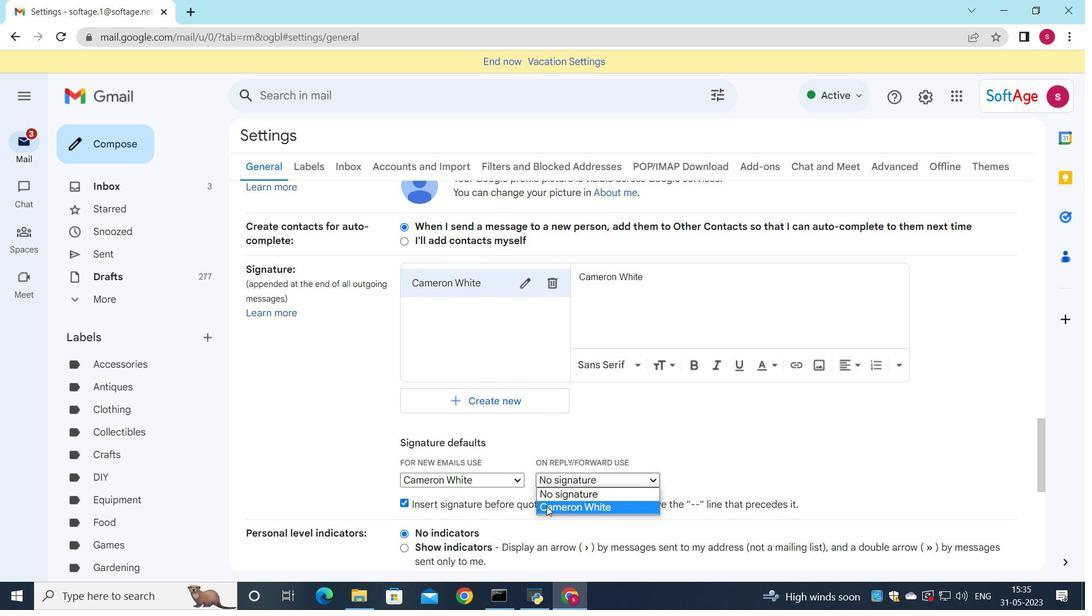 
Action: Mouse moved to (496, 456)
Screenshot: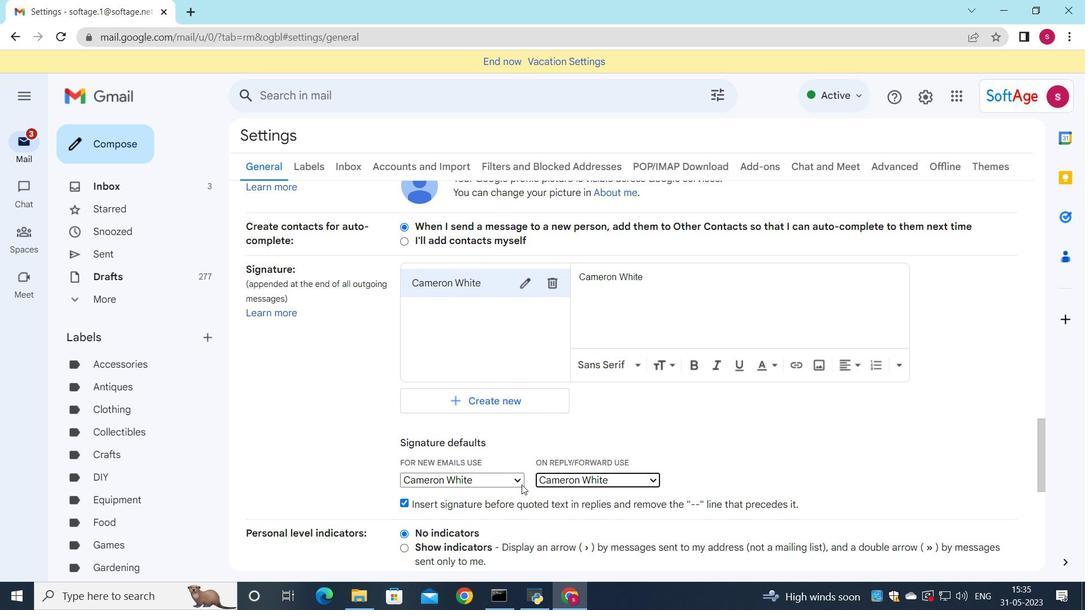
Action: Mouse scrolled (496, 456) with delta (0, 0)
Screenshot: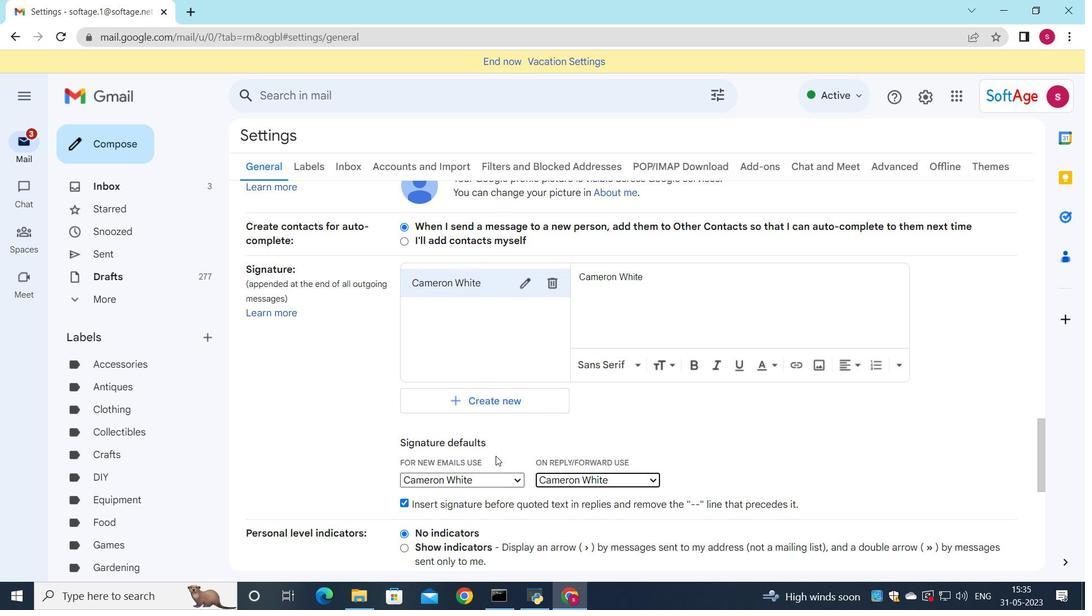 
Action: Mouse scrolled (496, 456) with delta (0, 0)
Screenshot: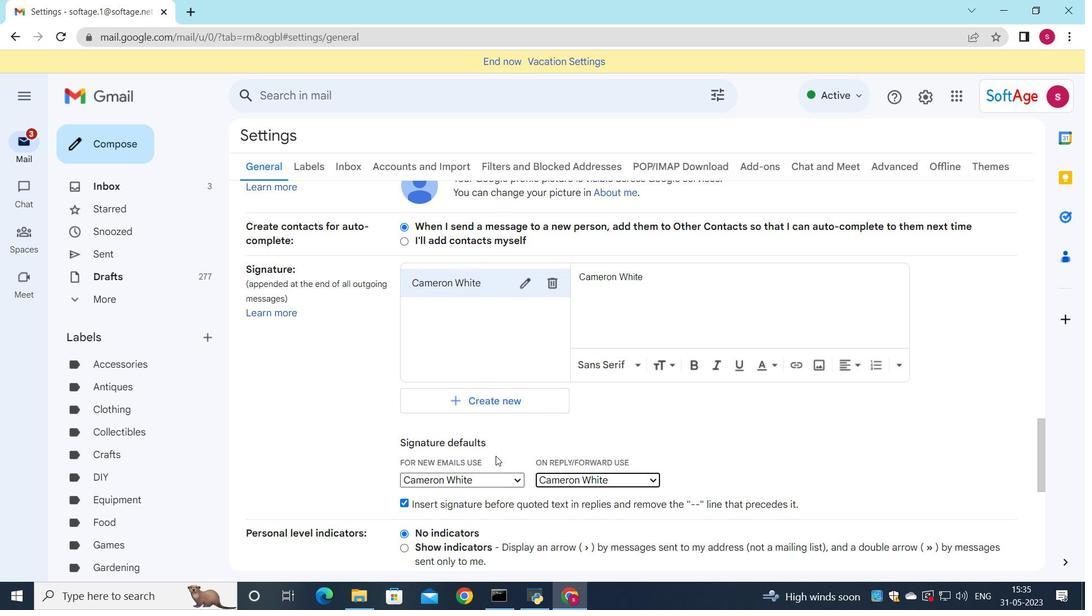 
Action: Mouse scrolled (496, 456) with delta (0, 0)
Screenshot: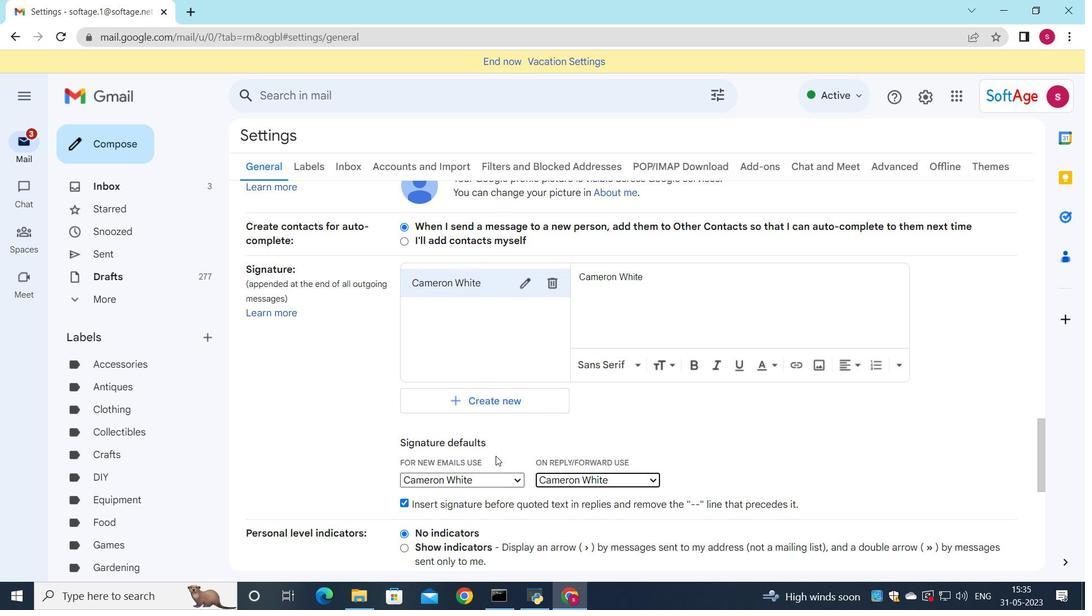 
Action: Mouse scrolled (496, 456) with delta (0, 0)
Screenshot: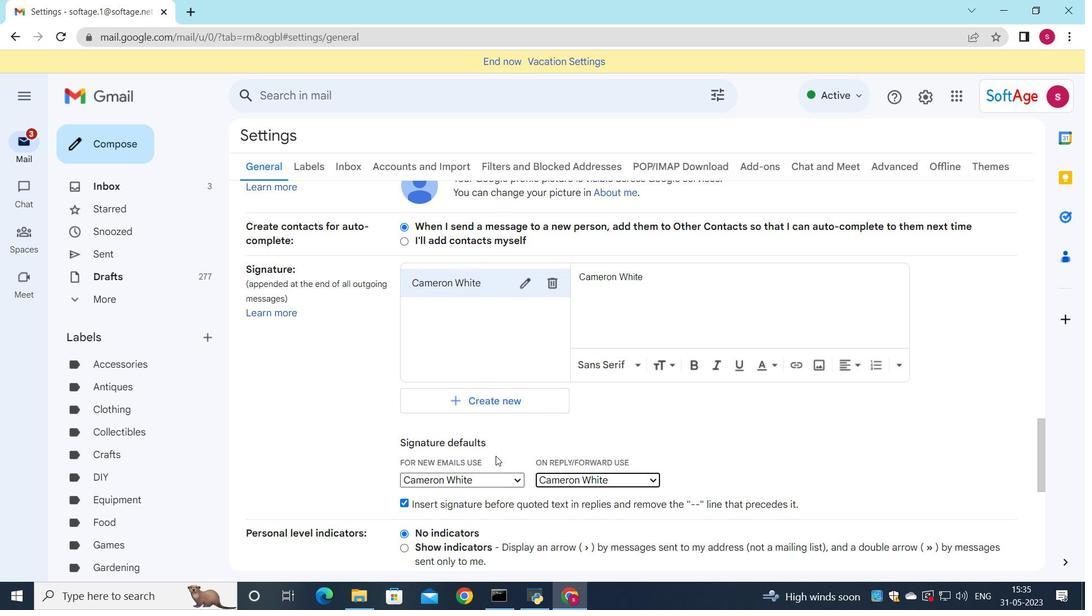 
Action: Mouse moved to (489, 448)
Screenshot: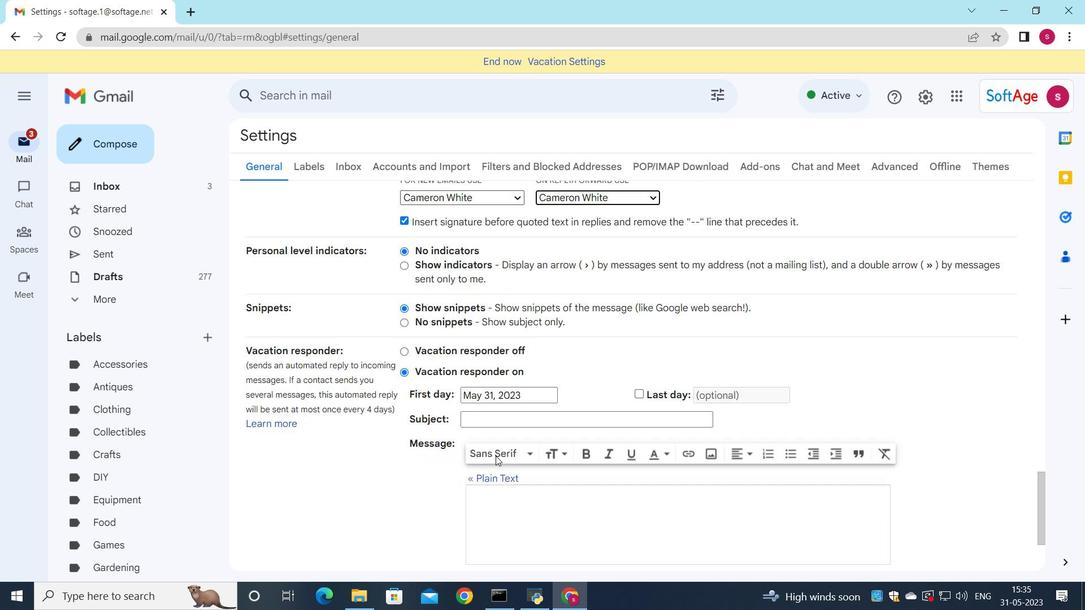 
Action: Mouse scrolled (489, 448) with delta (0, 0)
Screenshot: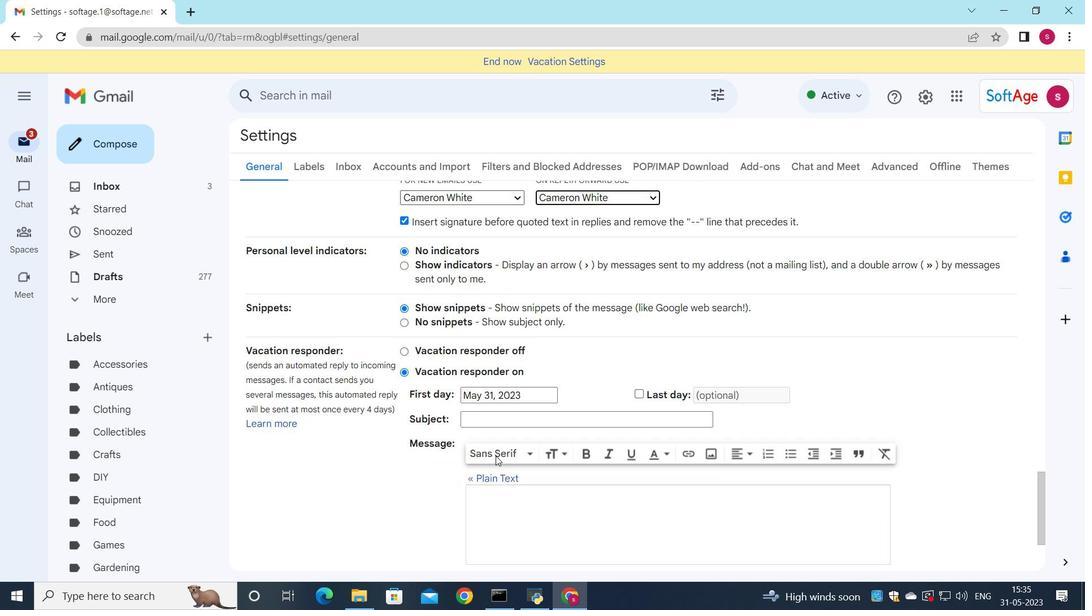 
Action: Mouse moved to (489, 448)
Screenshot: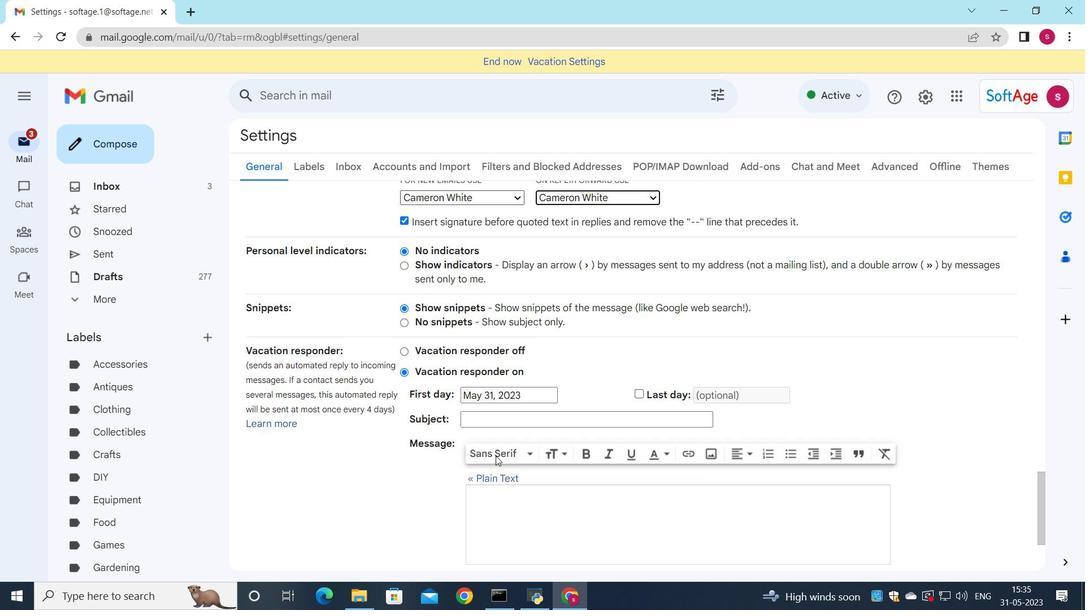 
Action: Mouse scrolled (489, 448) with delta (0, 0)
Screenshot: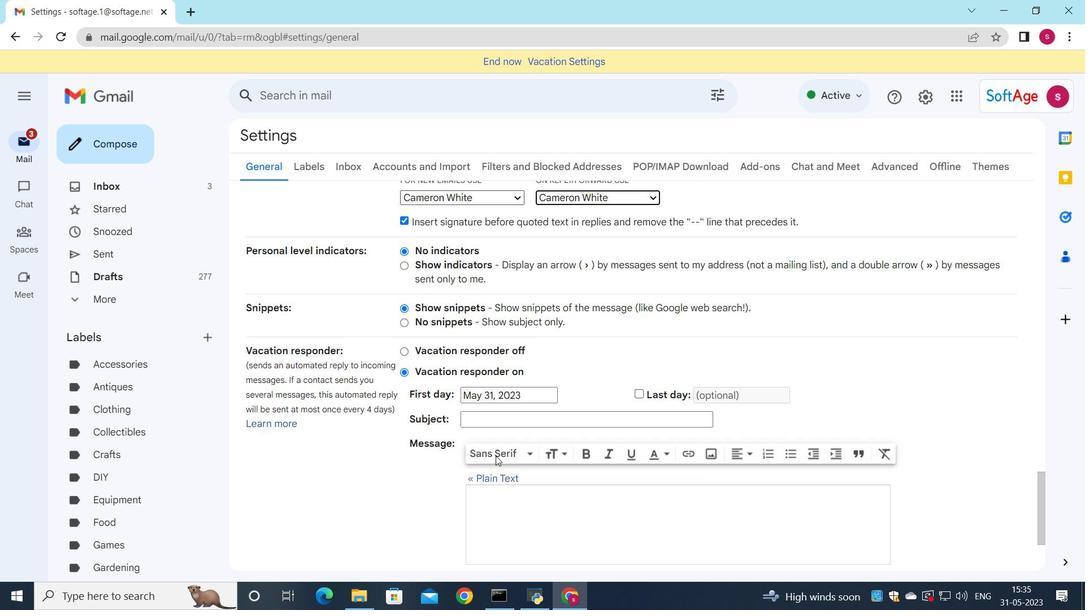 
Action: Mouse moved to (491, 453)
Screenshot: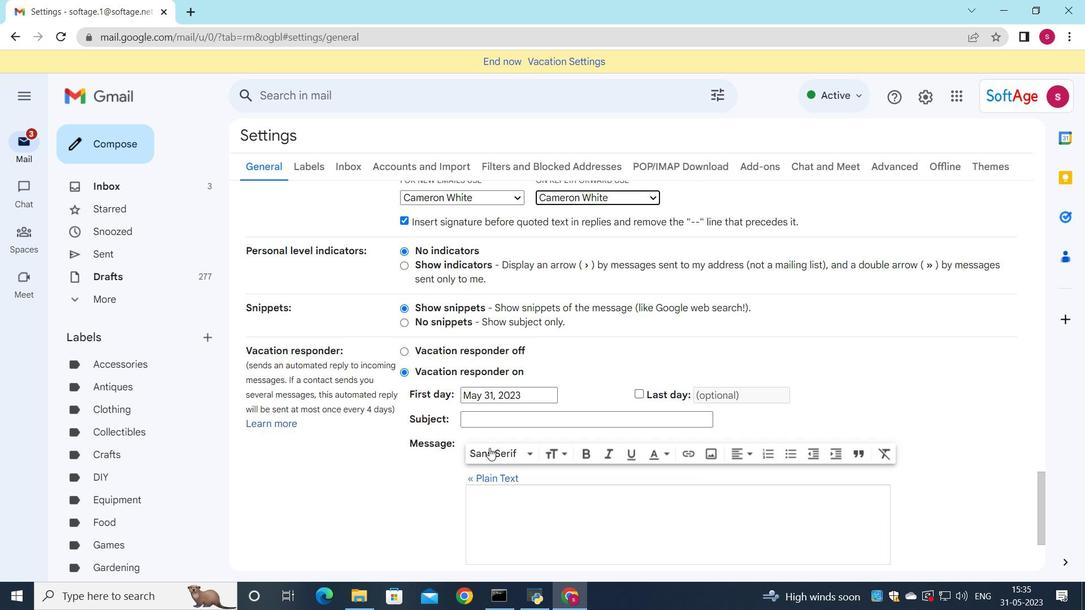 
Action: Mouse scrolled (491, 452) with delta (0, 0)
Screenshot: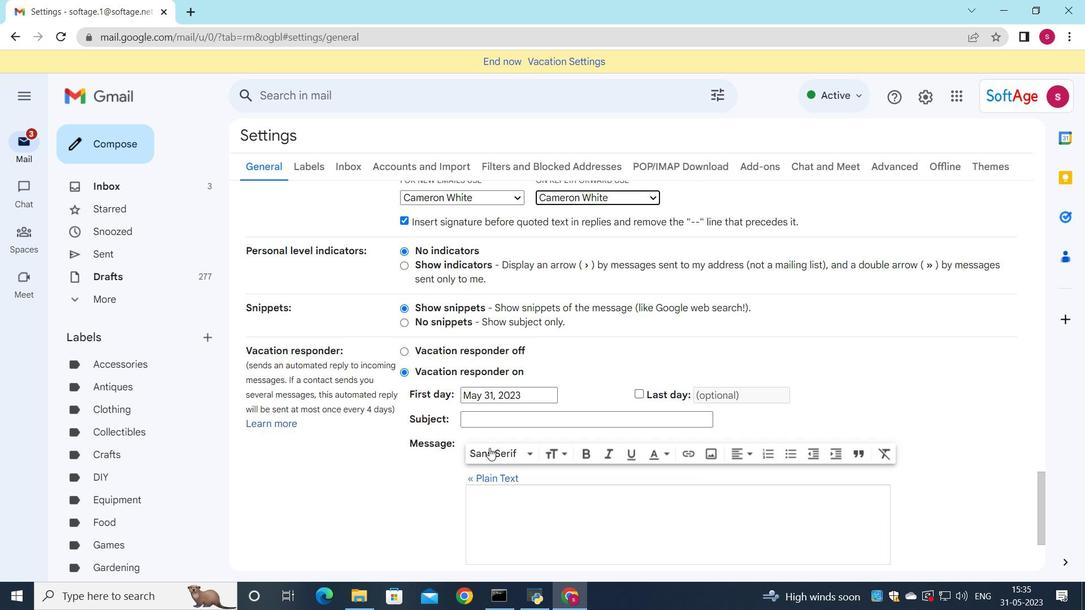 
Action: Mouse moved to (508, 473)
Screenshot: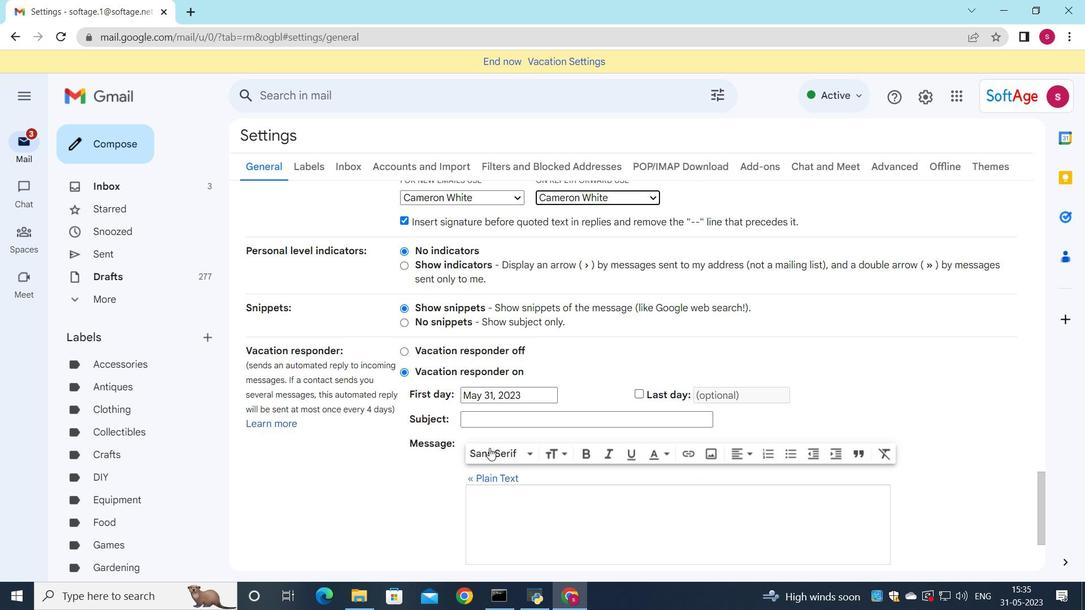 
Action: Mouse scrolled (508, 473) with delta (0, 0)
Screenshot: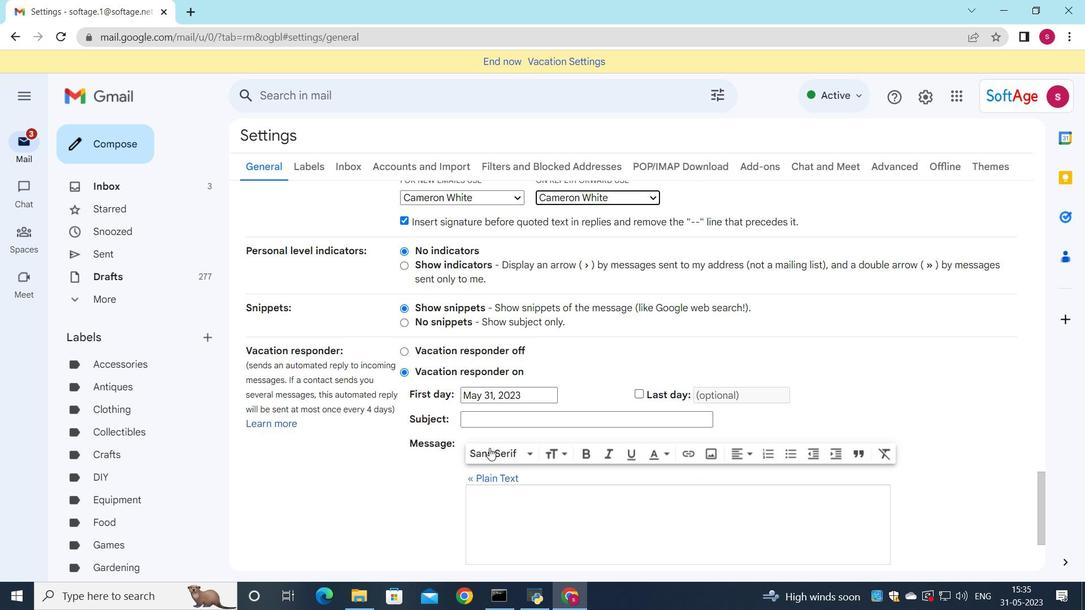 
Action: Mouse moved to (600, 495)
Screenshot: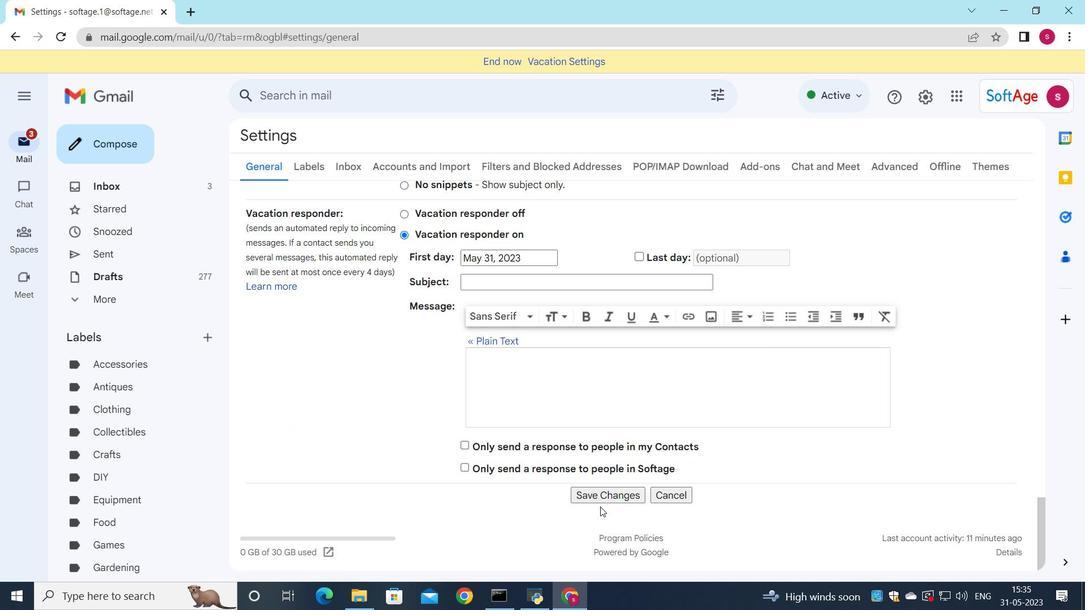 
Action: Mouse pressed left at (600, 495)
Screenshot: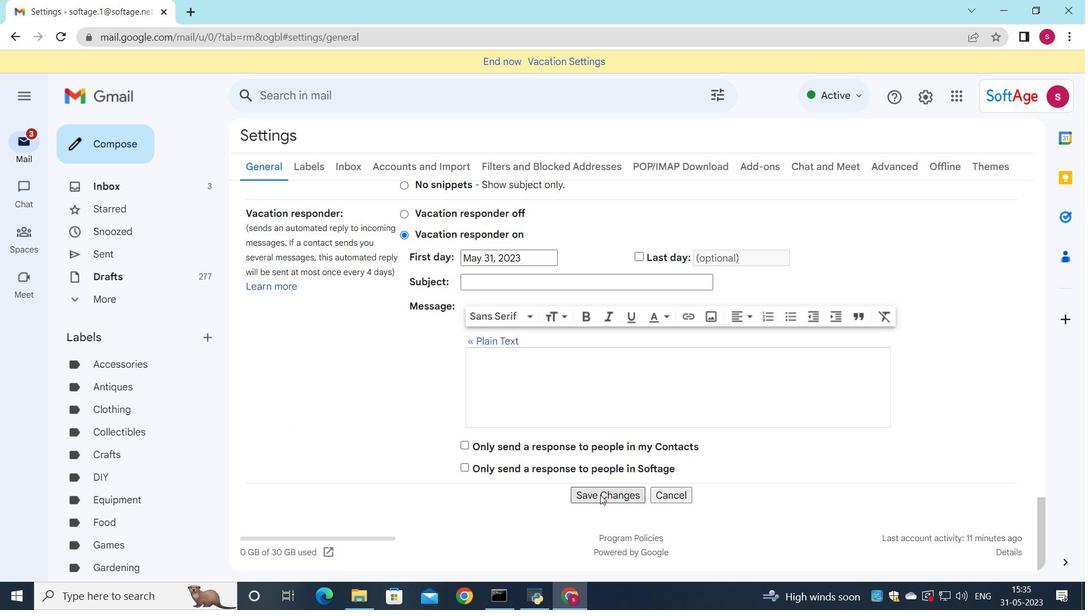 
Action: Mouse moved to (422, 344)
Screenshot: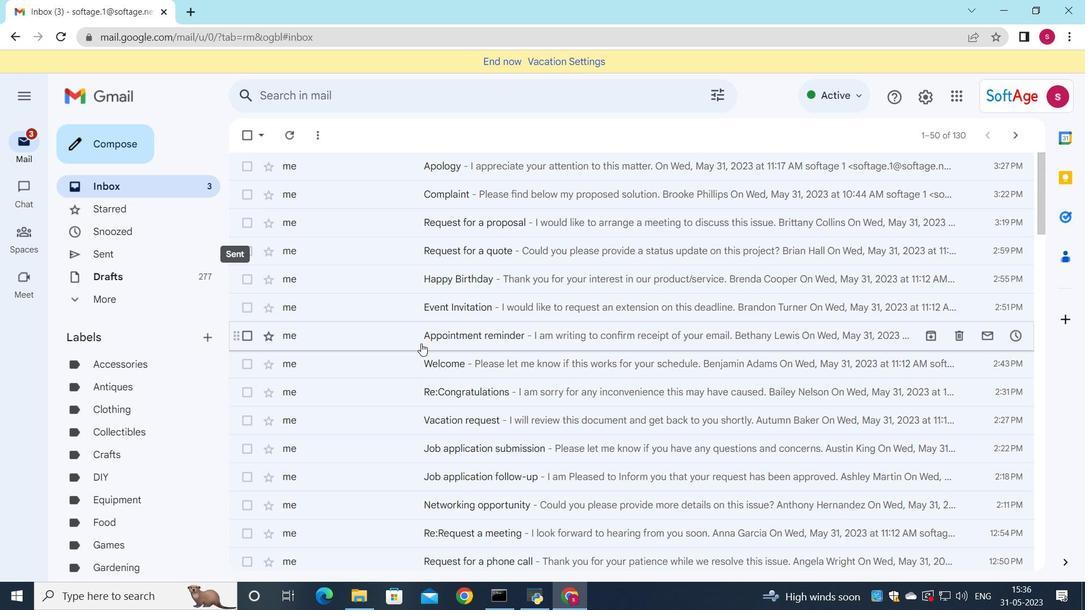 
Action: Mouse scrolled (422, 344) with delta (0, 0)
Screenshot: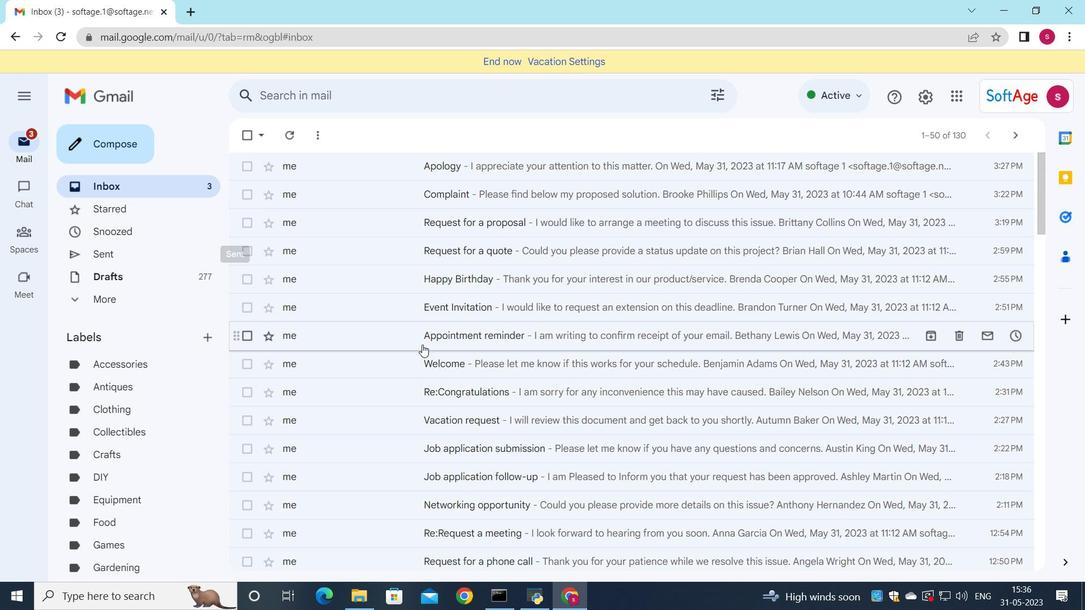 
Action: Mouse scrolled (422, 344) with delta (0, 0)
Screenshot: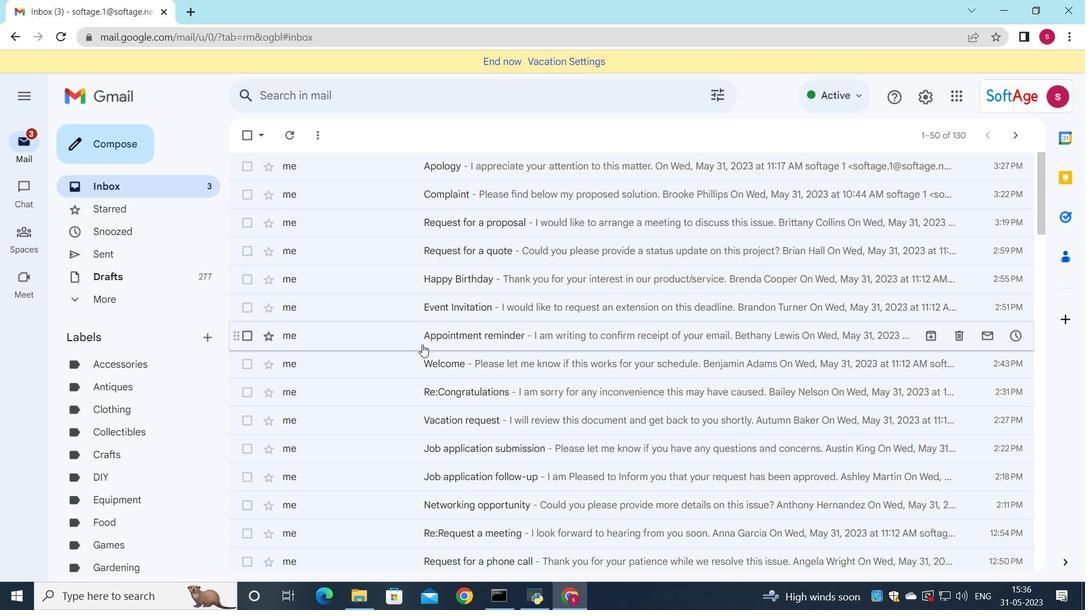 
Action: Mouse scrolled (422, 344) with delta (0, 0)
Screenshot: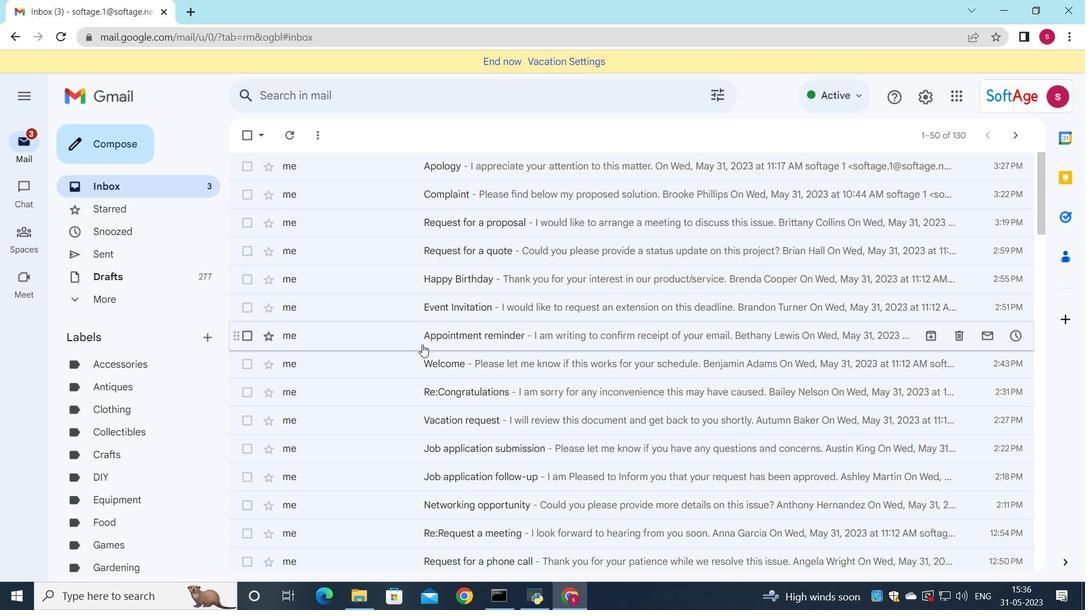 
Action: Mouse moved to (422, 340)
Screenshot: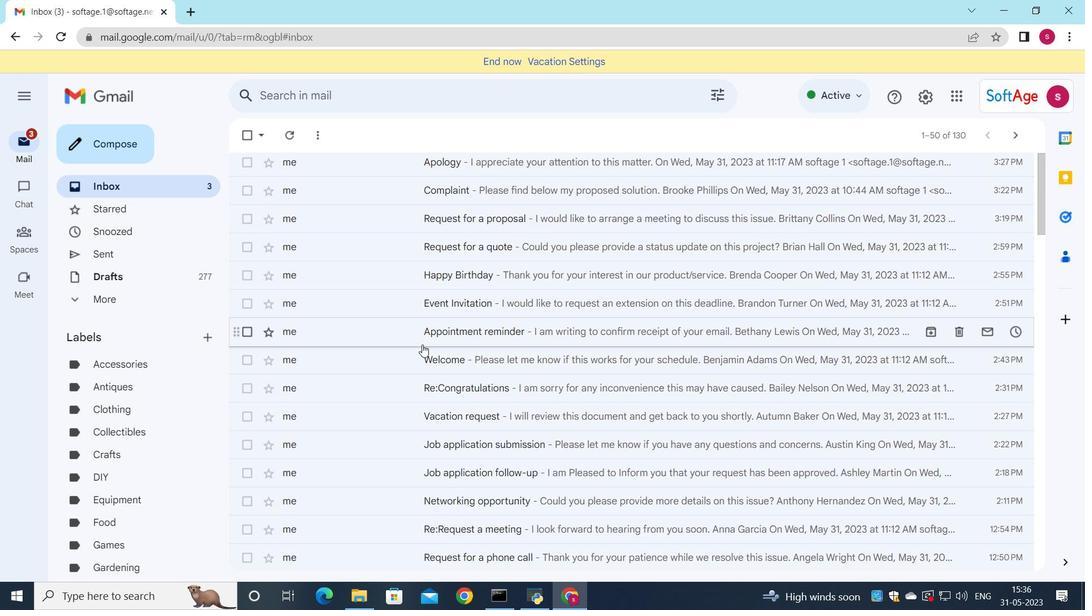 
Action: Mouse scrolled (422, 339) with delta (0, 0)
Screenshot: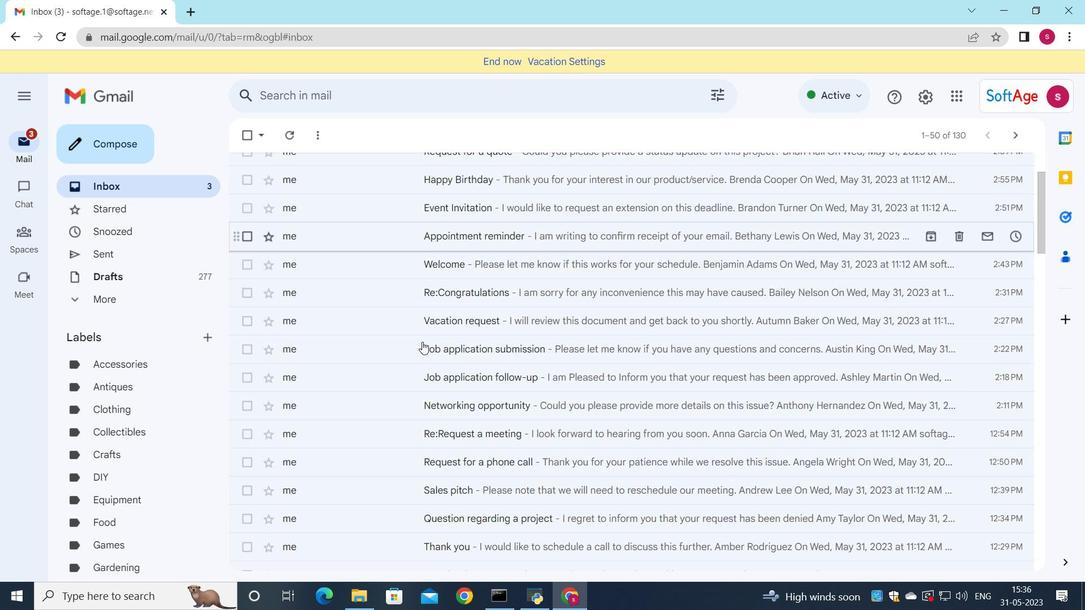 
Action: Mouse scrolled (422, 339) with delta (0, 0)
Screenshot: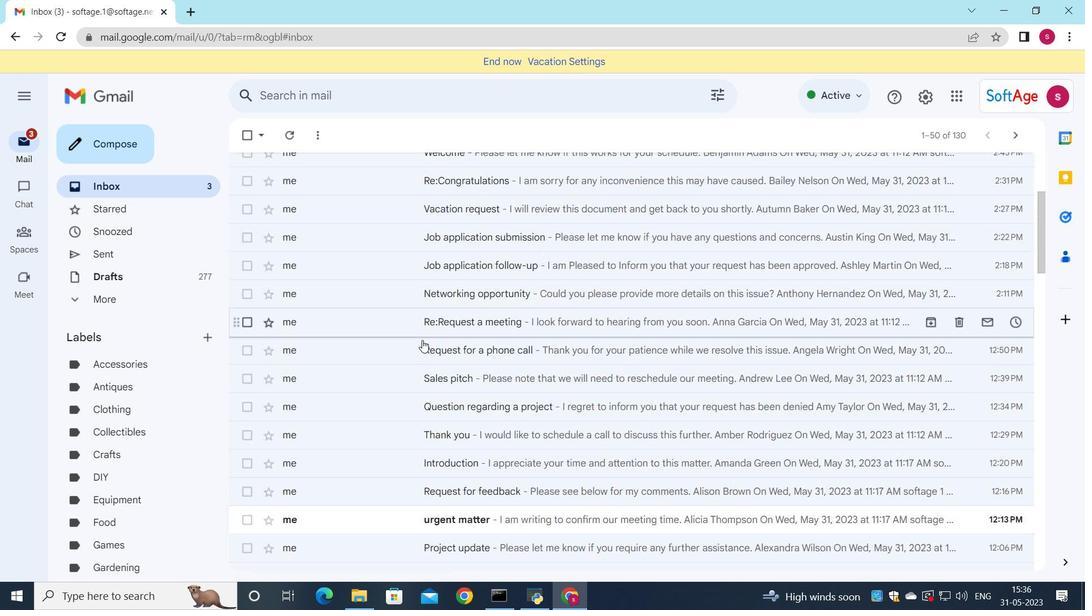 
Action: Mouse scrolled (422, 339) with delta (0, 0)
Screenshot: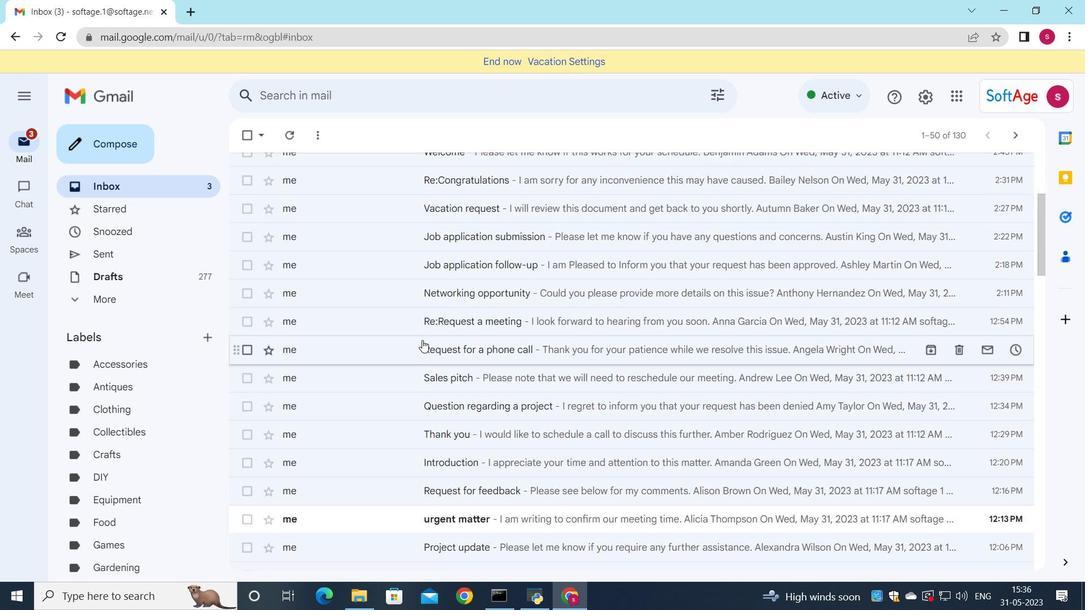 
Action: Mouse scrolled (422, 339) with delta (0, 0)
Screenshot: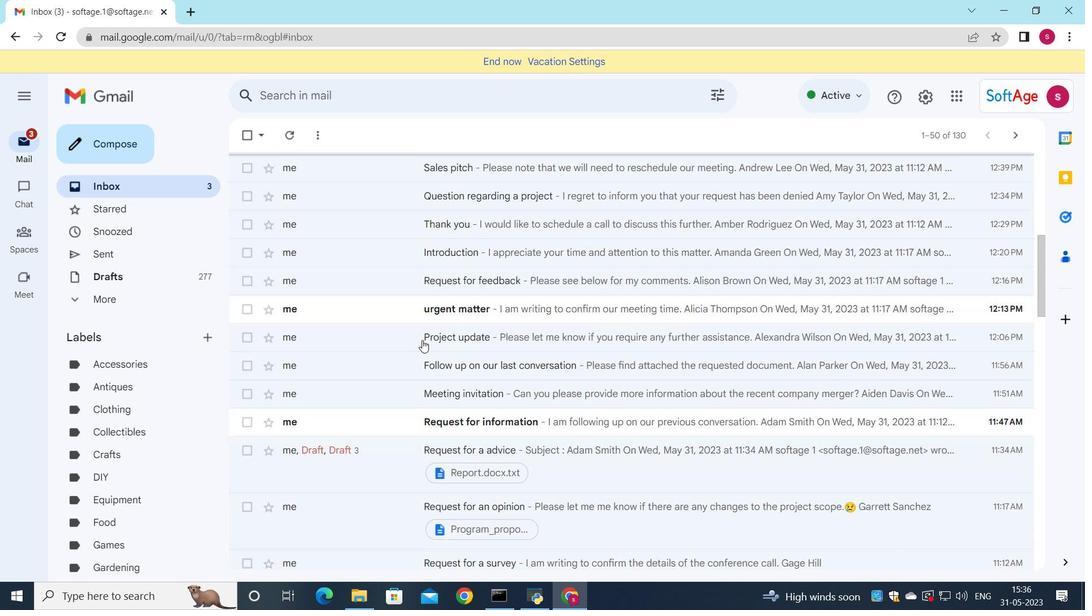 
Action: Mouse scrolled (422, 339) with delta (0, 0)
Screenshot: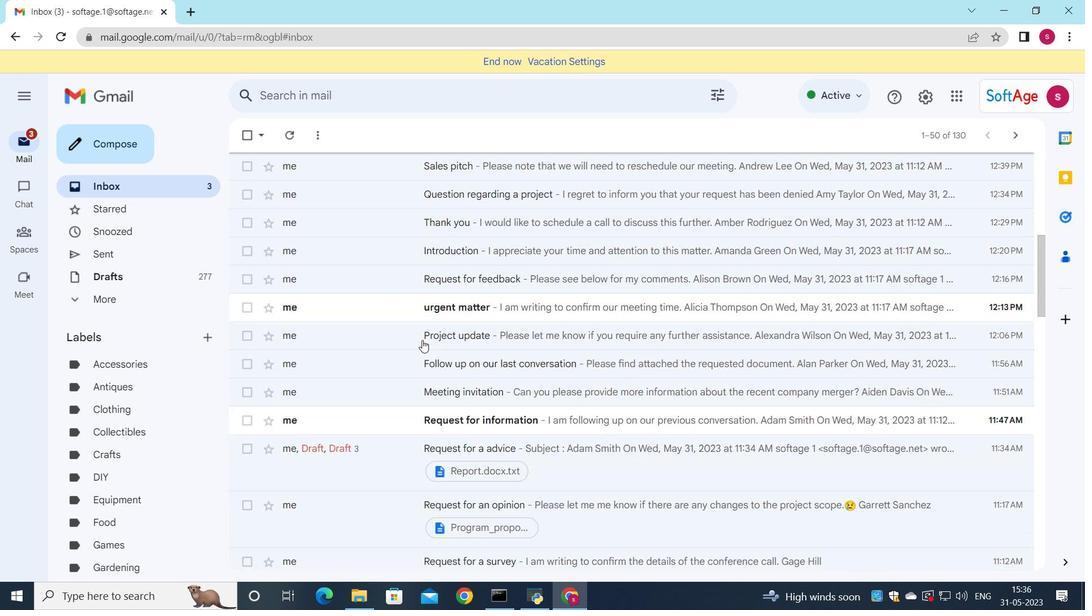 
Action: Mouse moved to (607, 382)
Screenshot: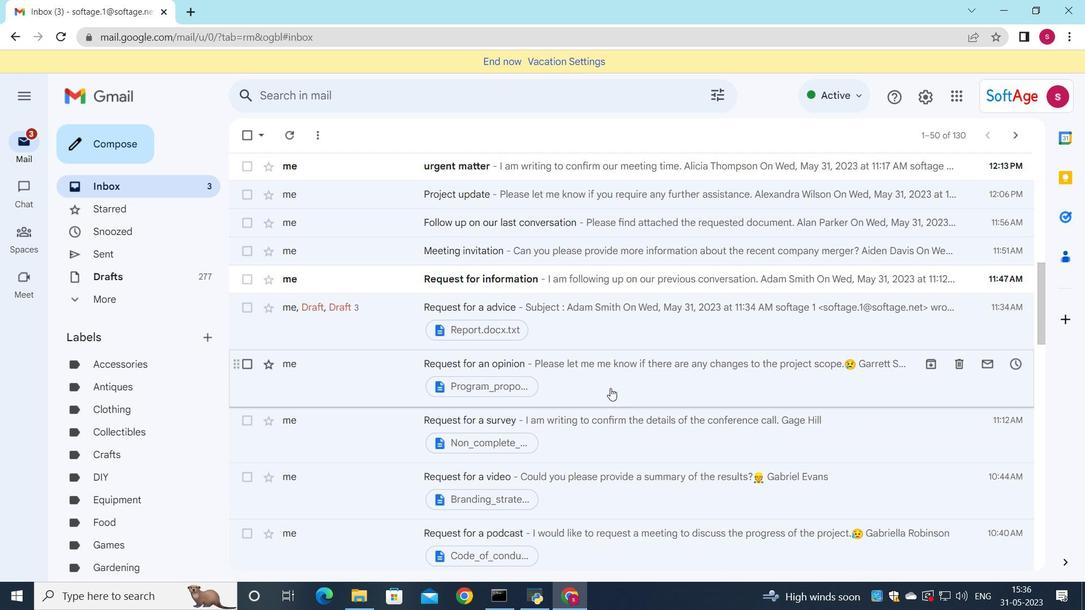 
Action: Mouse pressed left at (607, 382)
Screenshot: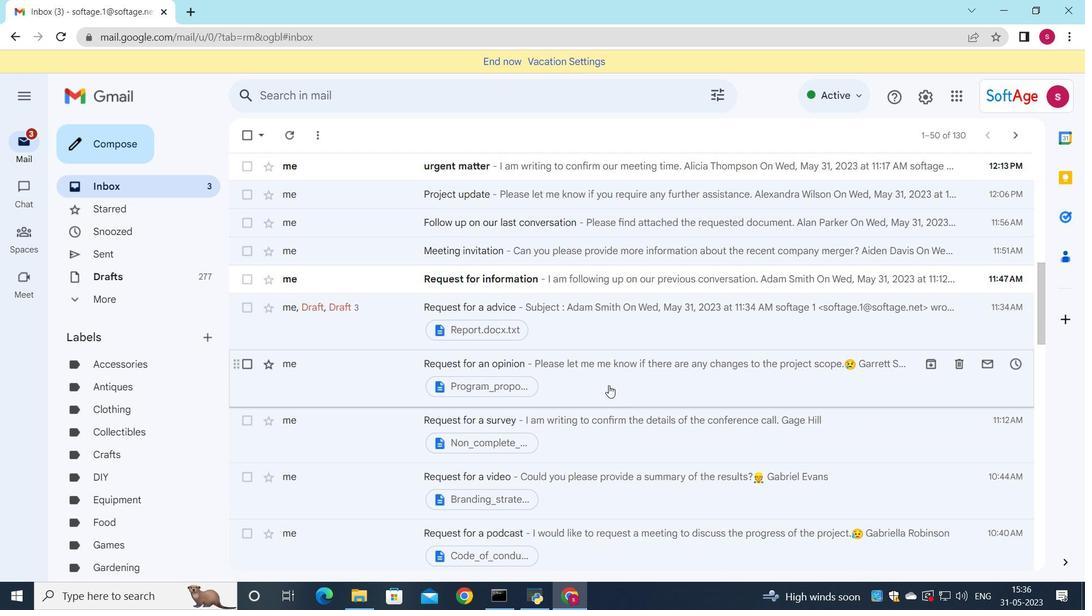 
Action: Mouse moved to (321, 441)
Screenshot: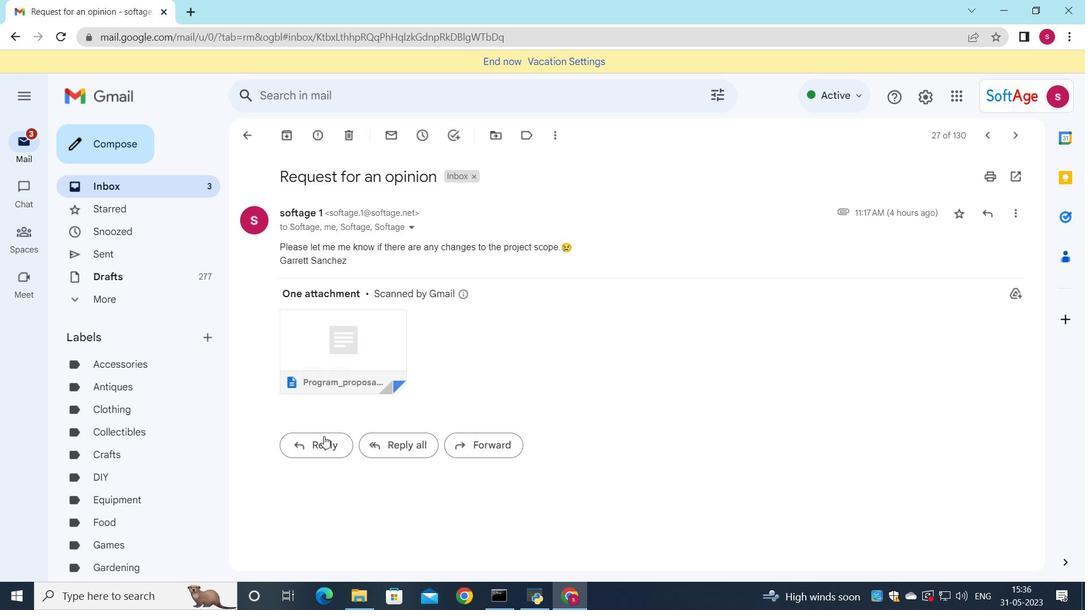 
Action: Mouse pressed left at (321, 441)
Screenshot: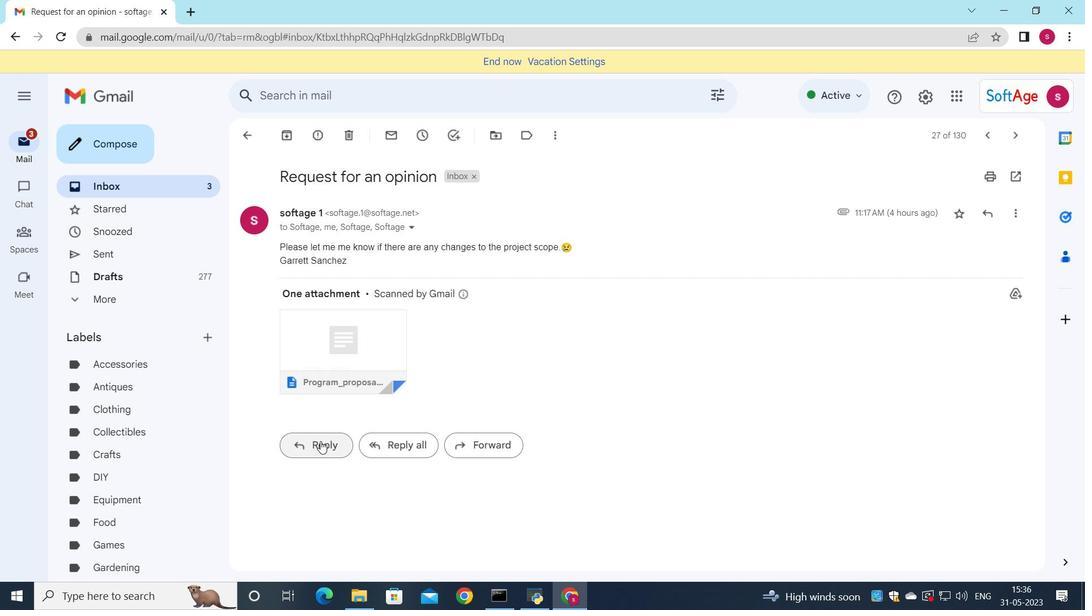 
Action: Mouse moved to (309, 379)
Screenshot: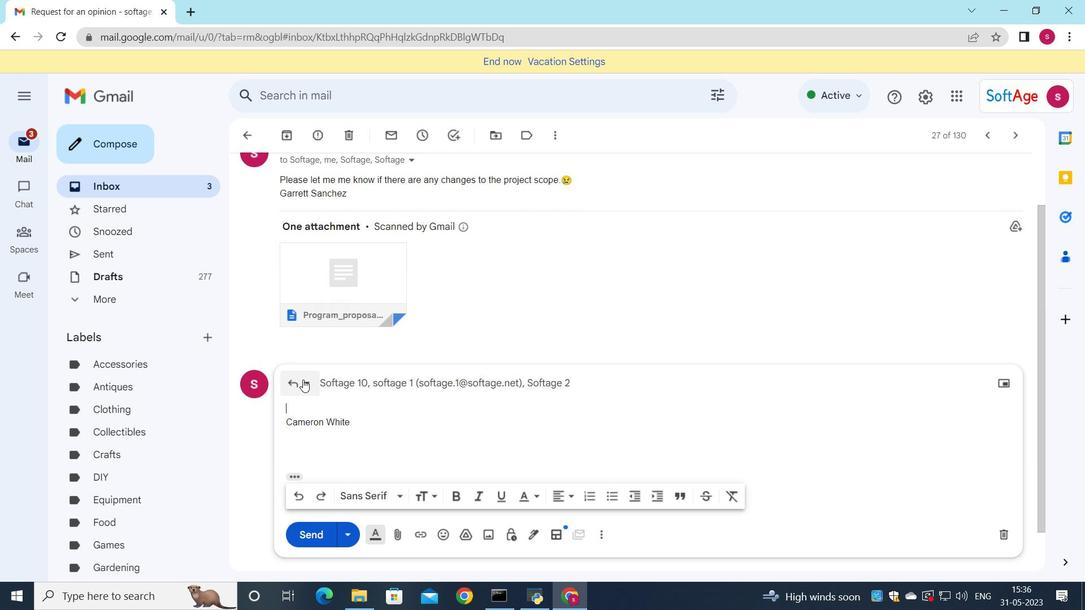 
Action: Mouse pressed left at (309, 379)
Screenshot: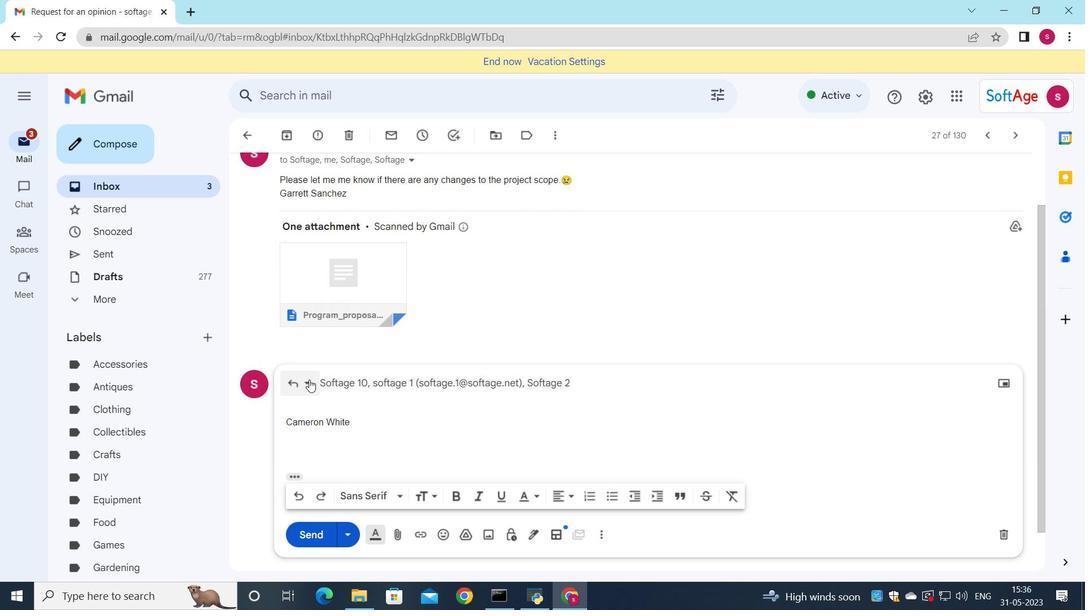 
Action: Mouse moved to (331, 482)
Screenshot: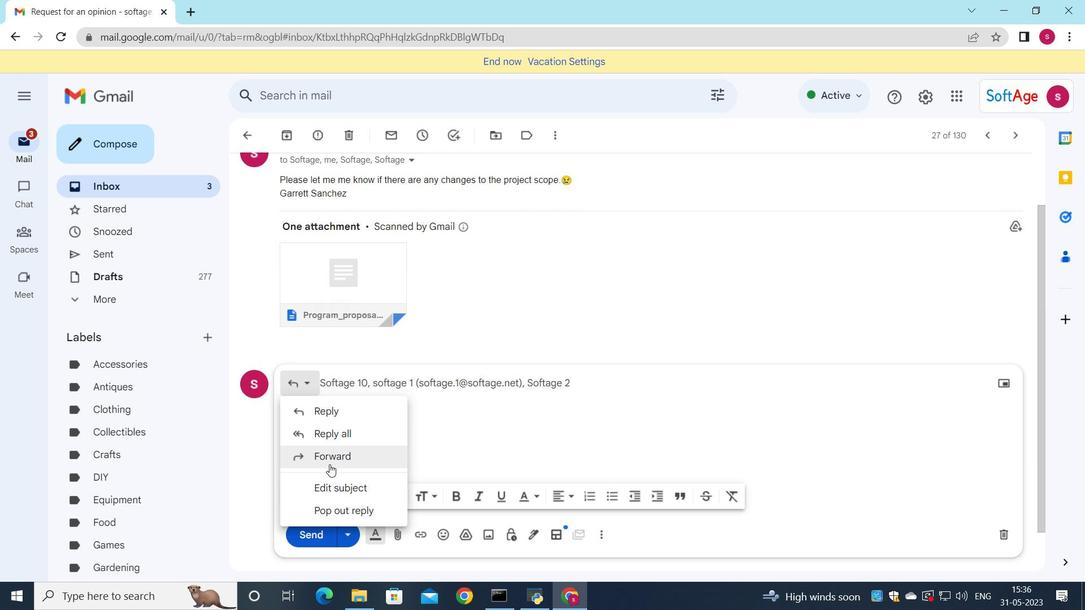 
Action: Mouse pressed left at (331, 482)
Screenshot: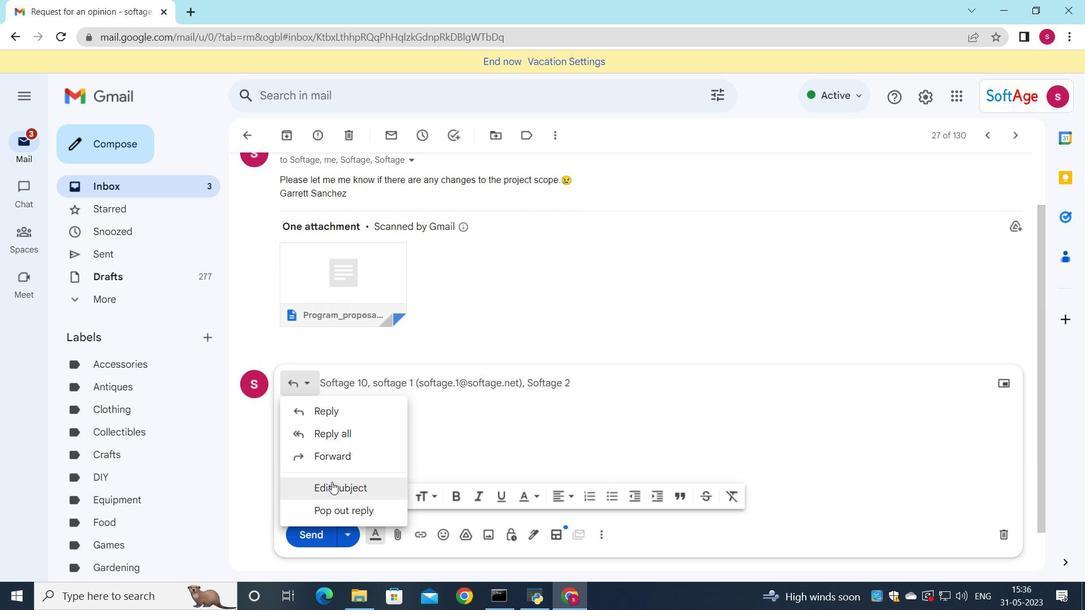 
Action: Mouse moved to (646, 378)
Screenshot: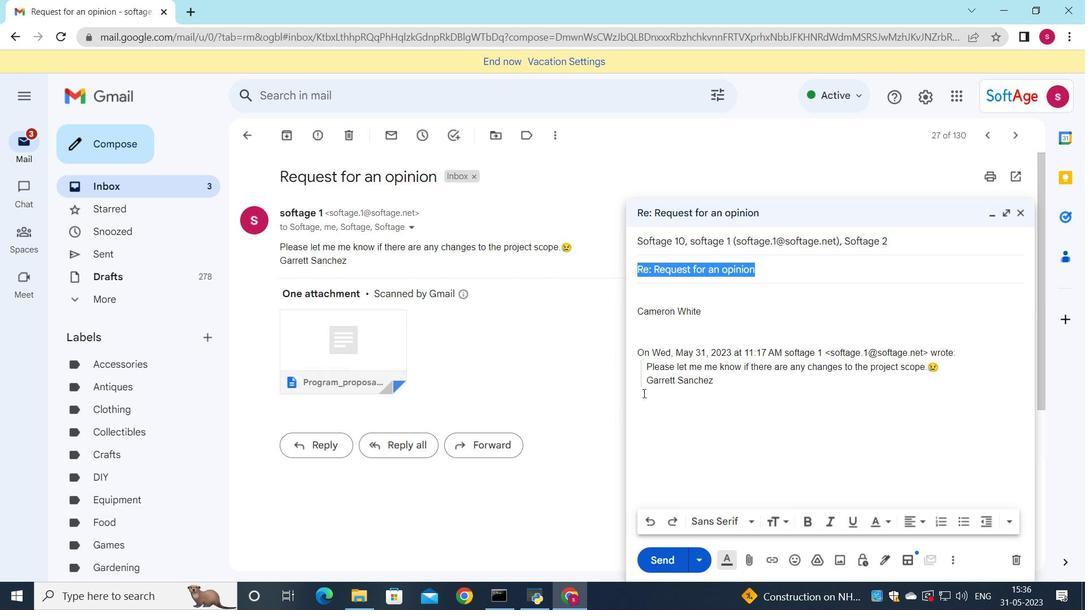 
Action: Key pressed <Key.shift>Follow<Key.shift>_<Key.backspace>-up<Key.space>on<Key.space>a<Key.space>complaint
Screenshot: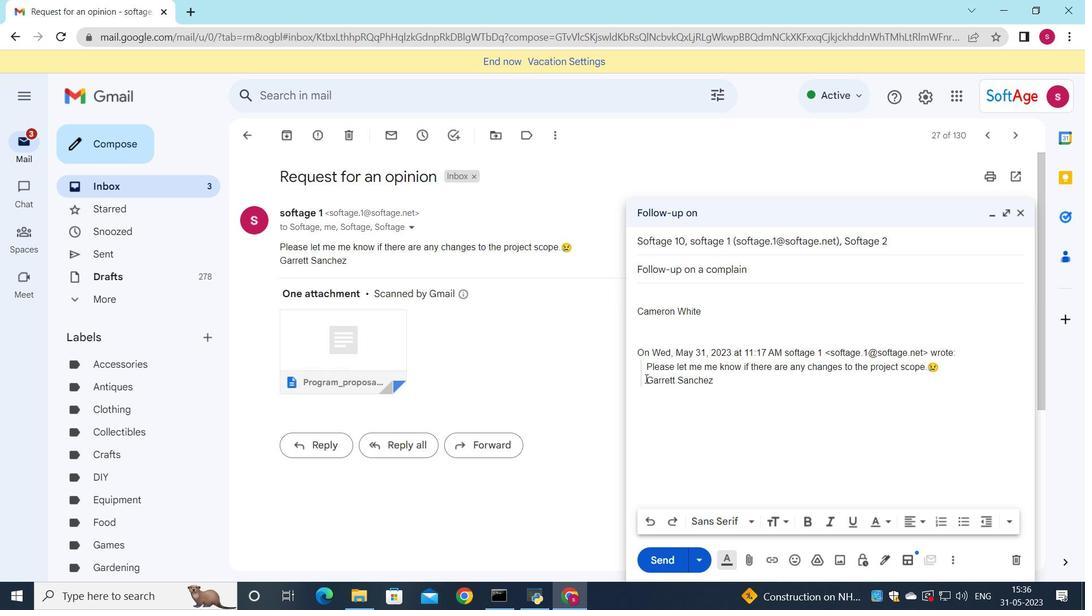 
Action: Mouse moved to (660, 288)
Screenshot: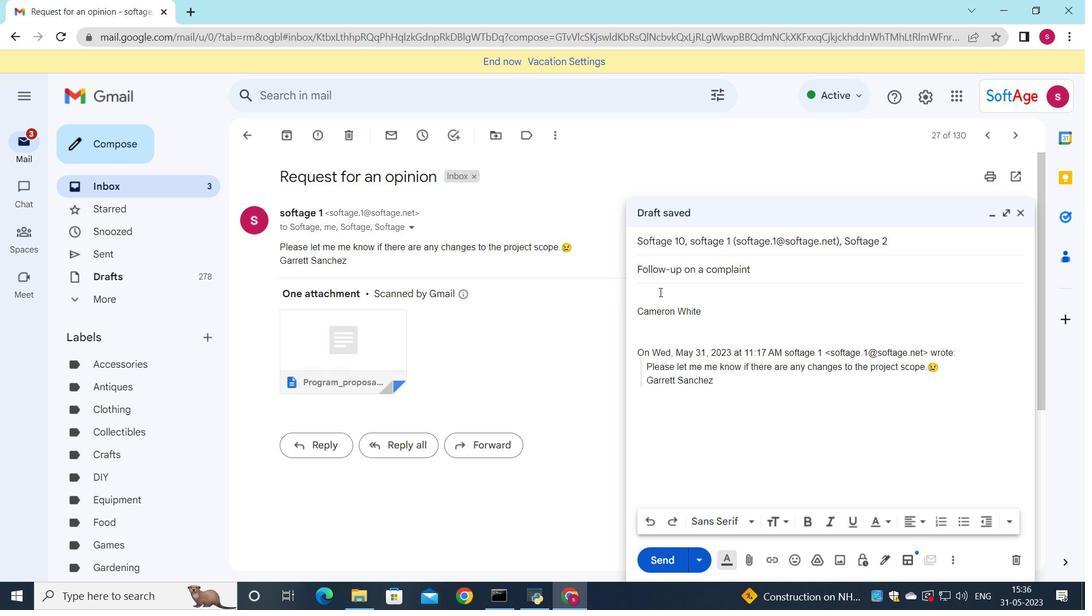 
Action: Mouse pressed left at (660, 288)
Screenshot: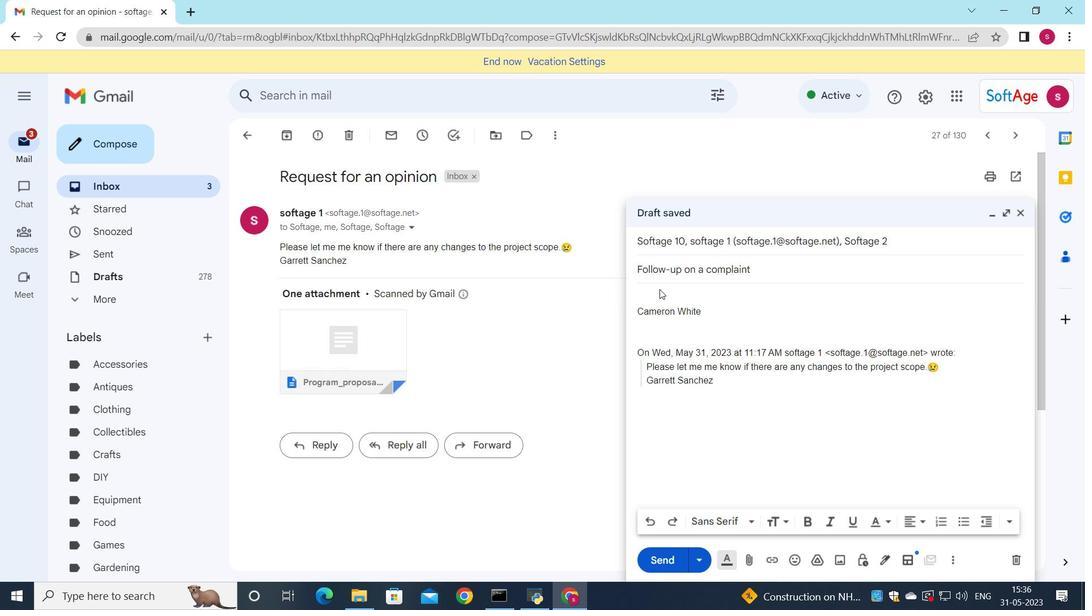 
Action: Key pressed <Key.shift>I<Key.space>wanted<Key.space>to<Key.space>confirm<Key.space>the<Key.space>deliver<Key.space>schedule<Key.space>
Screenshot: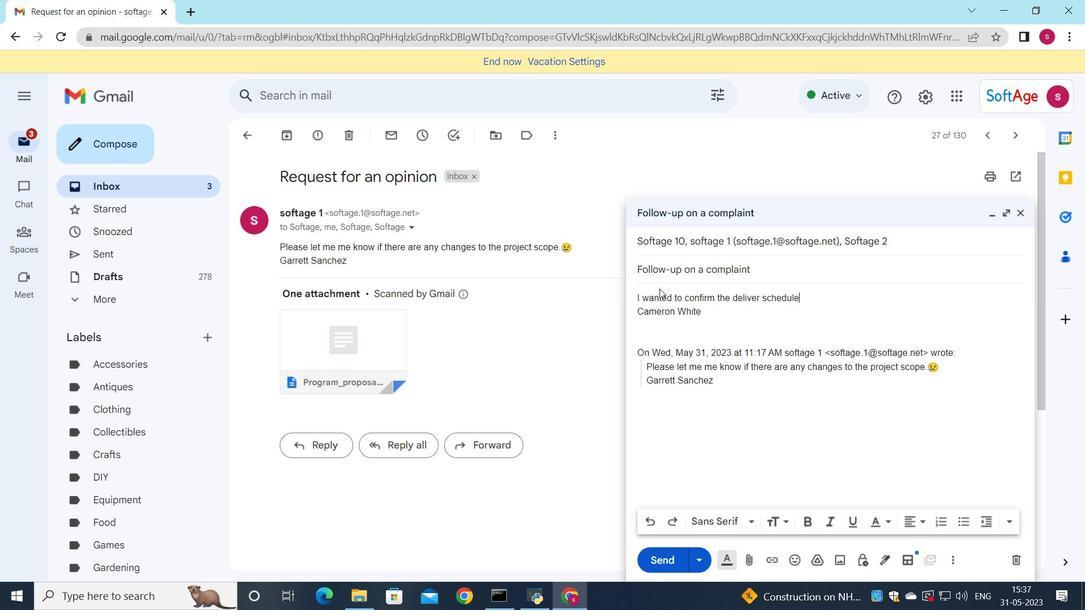 
Action: Mouse moved to (758, 299)
Screenshot: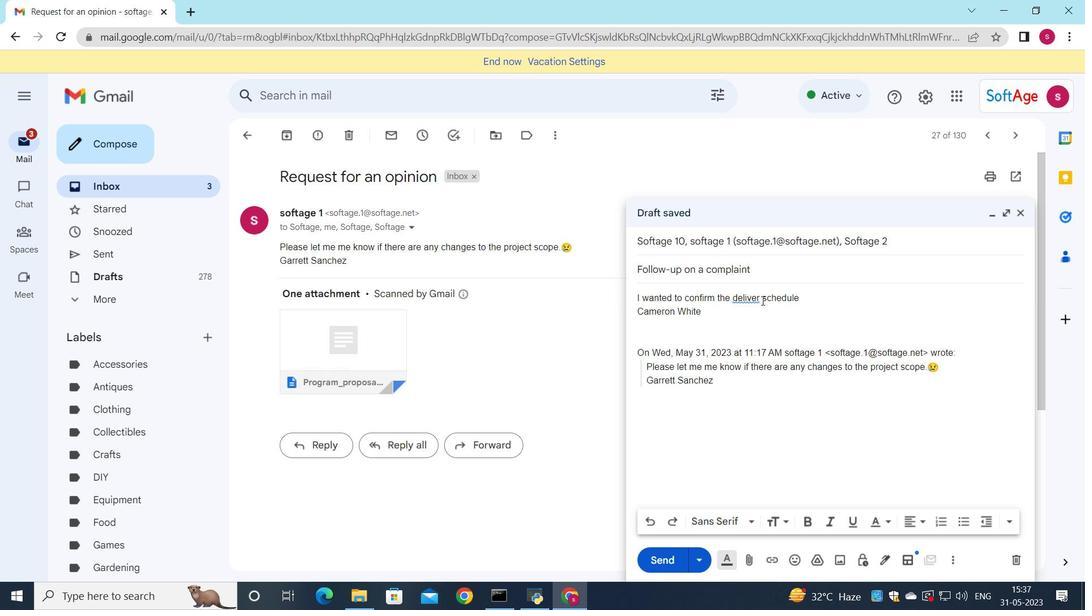 
Action: Mouse pressed left at (758, 299)
Screenshot: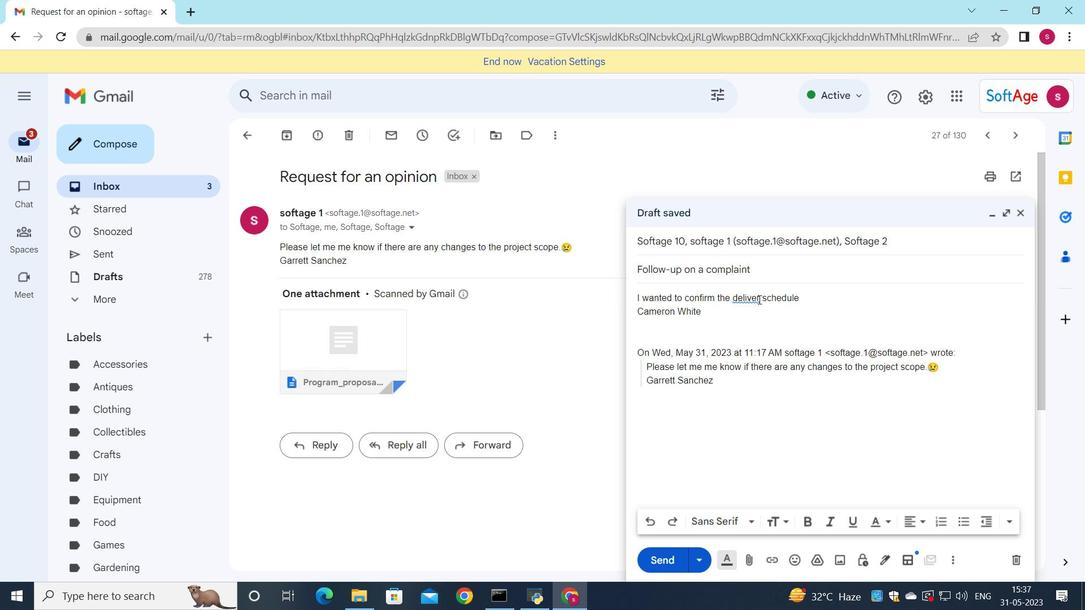 
Action: Key pressed y
Screenshot: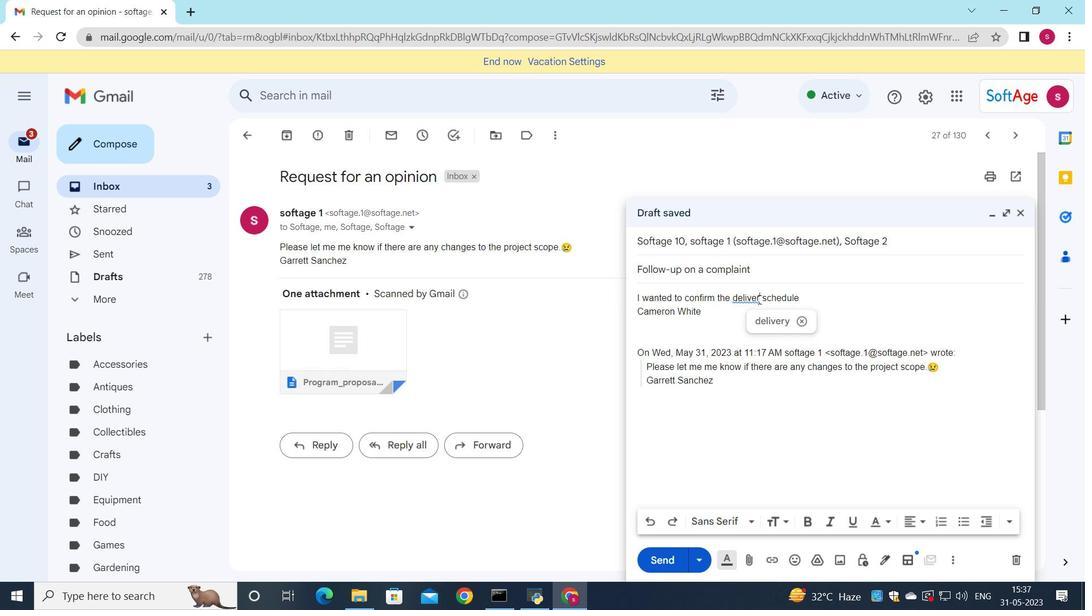 
Action: Mouse moved to (825, 303)
Screenshot: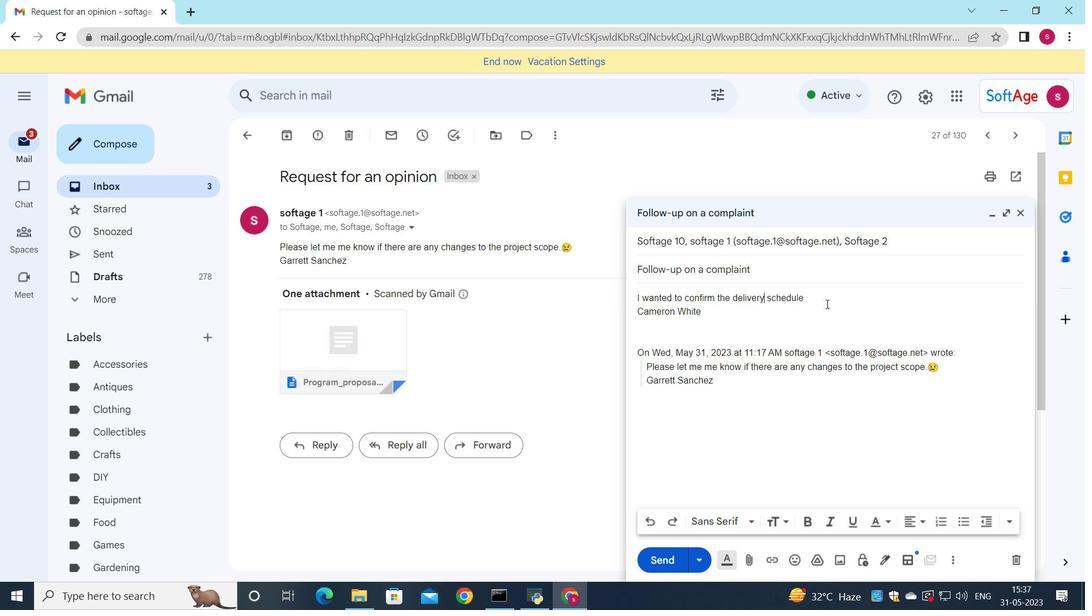 
Action: Mouse pressed left at (825, 303)
Screenshot: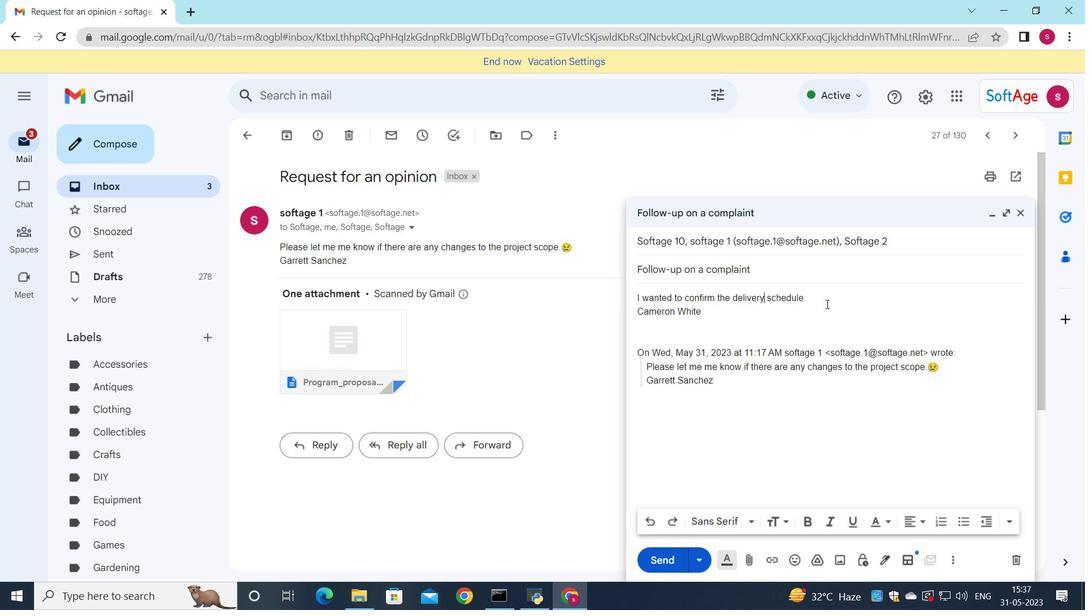 
Action: Mouse moved to (817, 299)
Screenshot: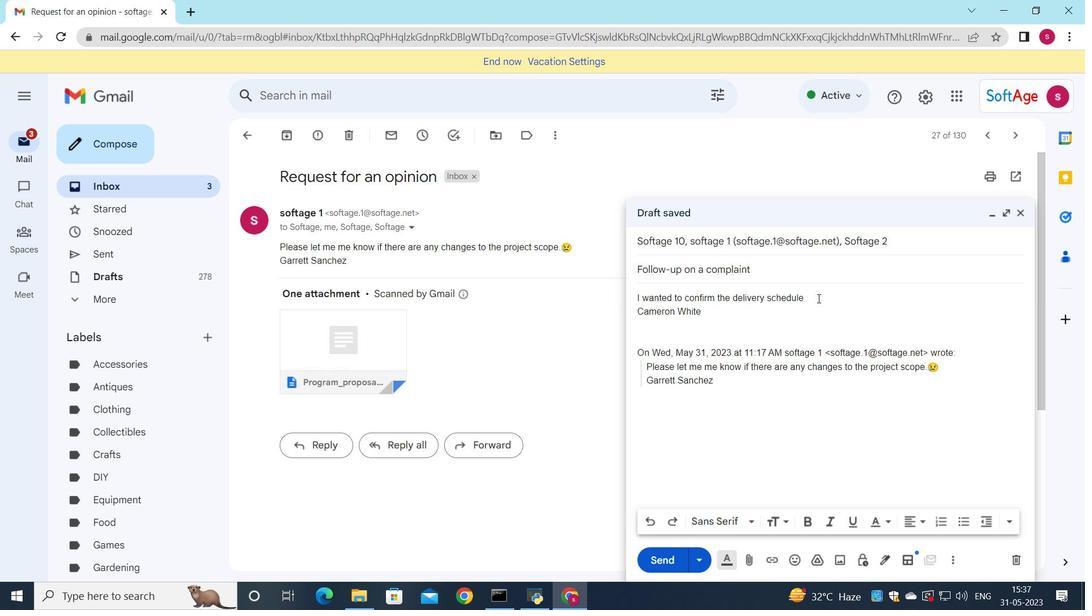 
Action: Key pressed for<Key.space>the<Key.space>new<Key.space>equip<Key.tab>order<Key.backspace><Key.backspace><Key.backspace><Key.backspace><Key.backspace><Key.space>order
Screenshot: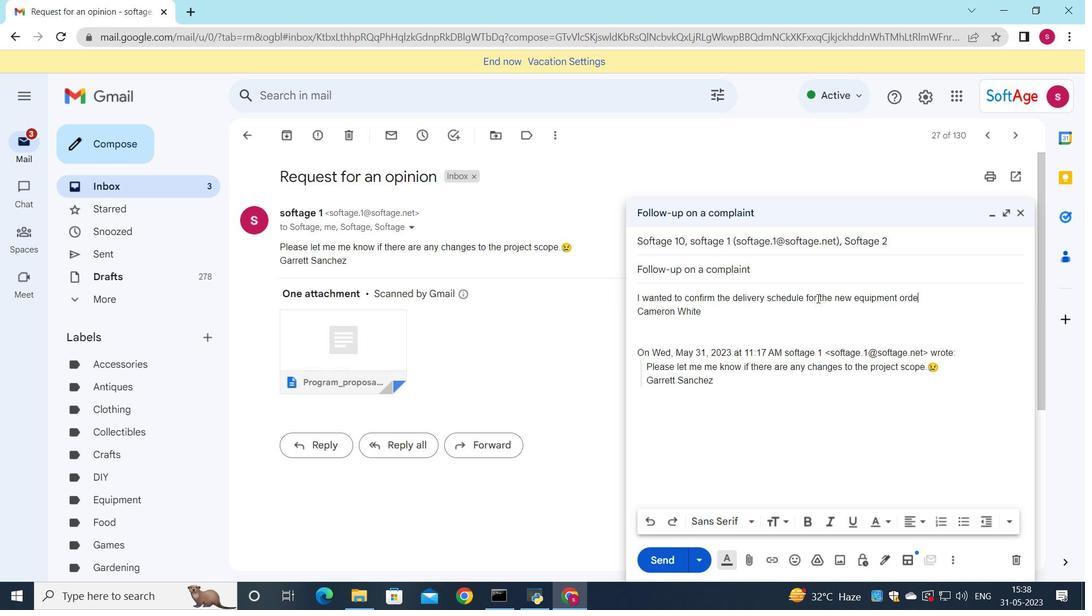 
Action: Mouse moved to (650, 519)
Screenshot: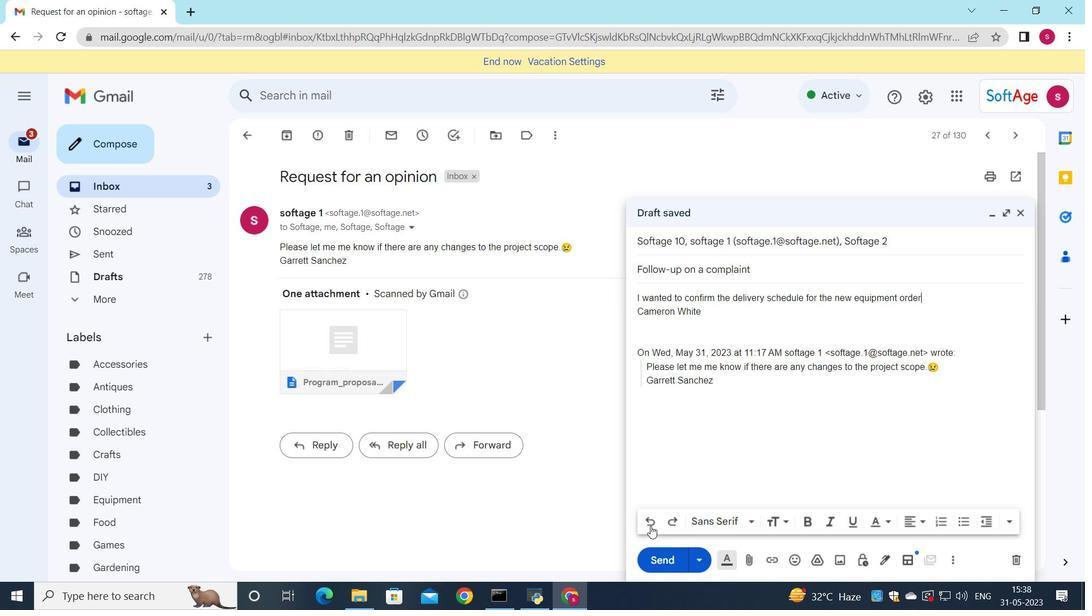 
Action: Mouse pressed left at (650, 519)
Screenshot: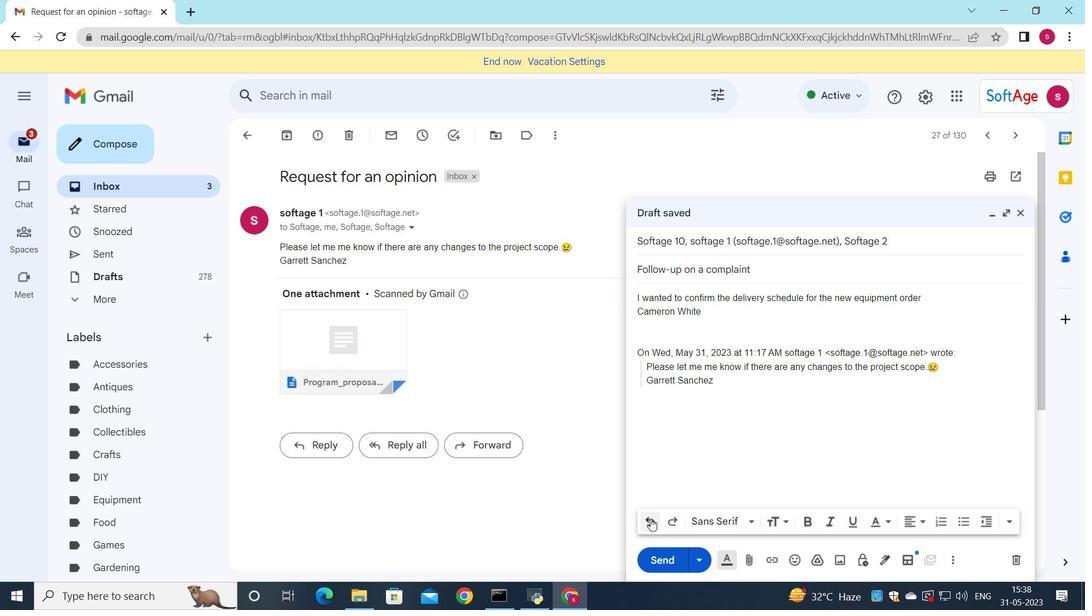 
Action: Mouse pressed left at (650, 519)
Screenshot: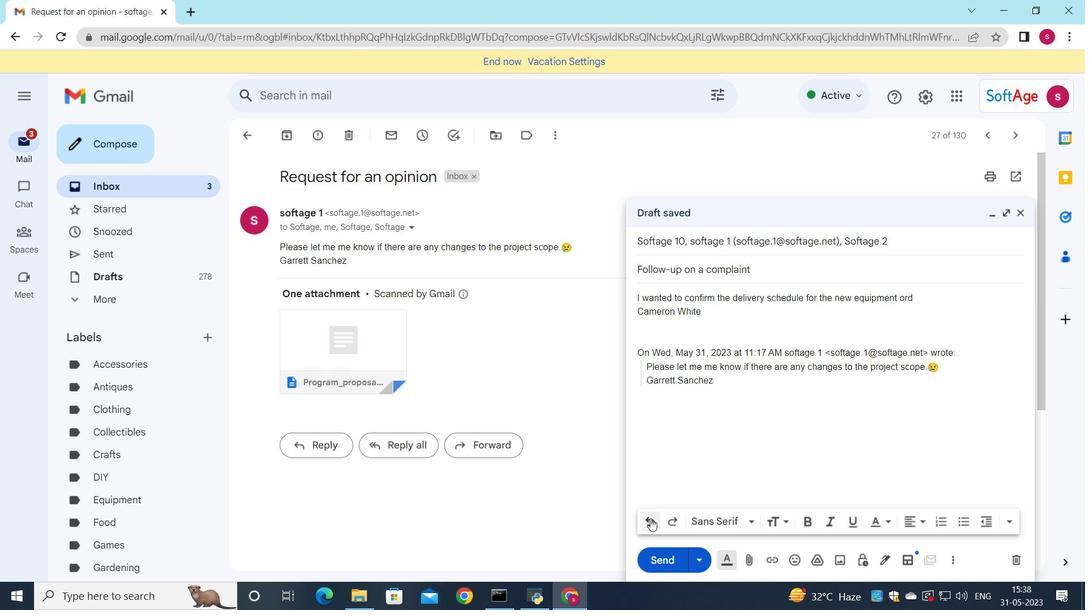 
Action: Mouse pressed left at (650, 519)
Screenshot: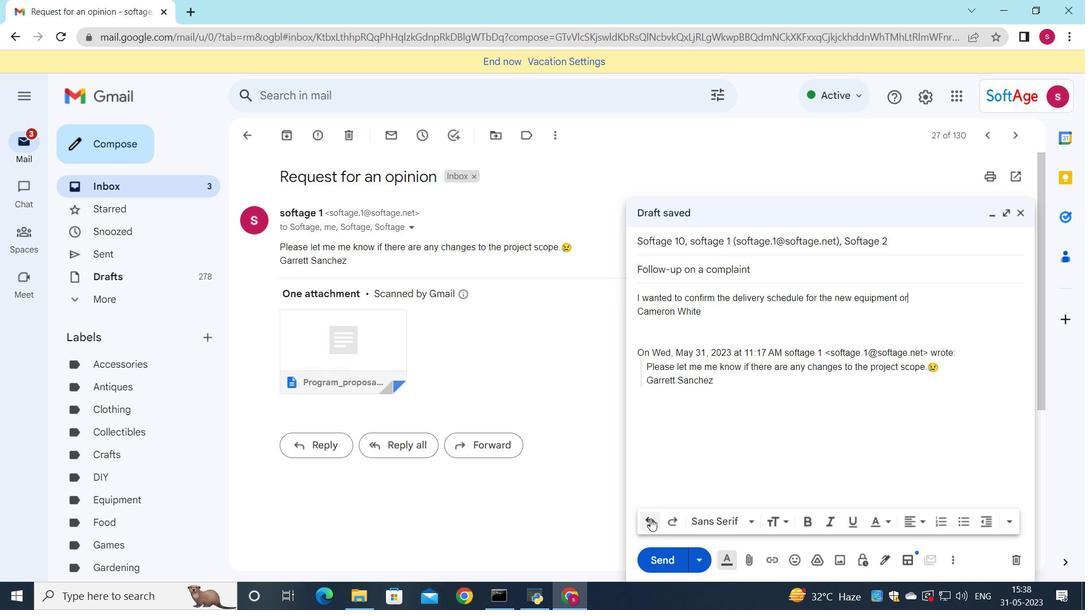 
Action: Mouse pressed left at (650, 519)
Screenshot: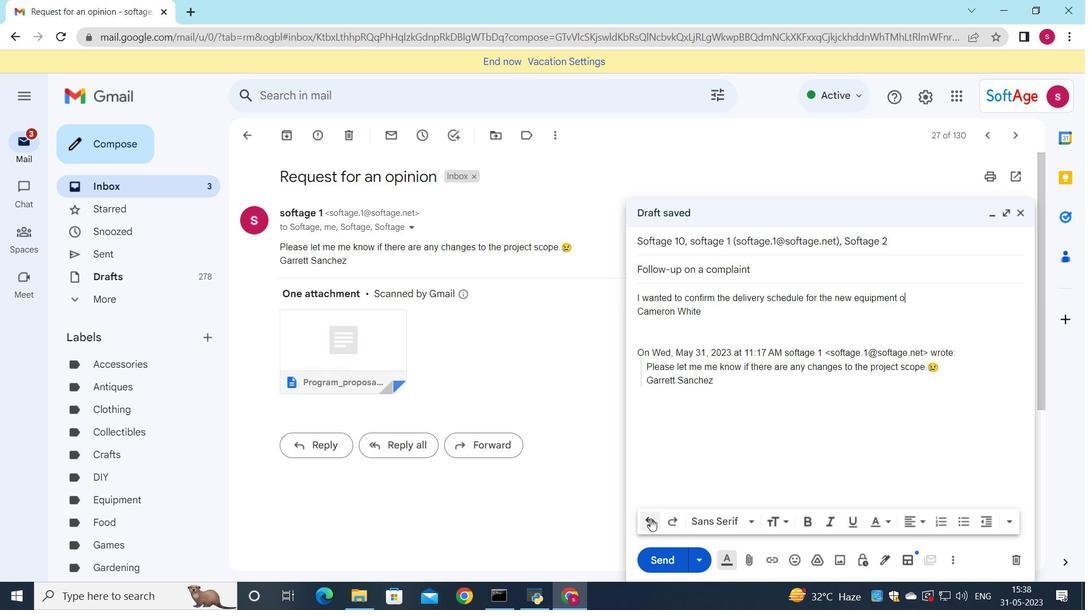 
Action: Mouse pressed left at (650, 519)
Screenshot: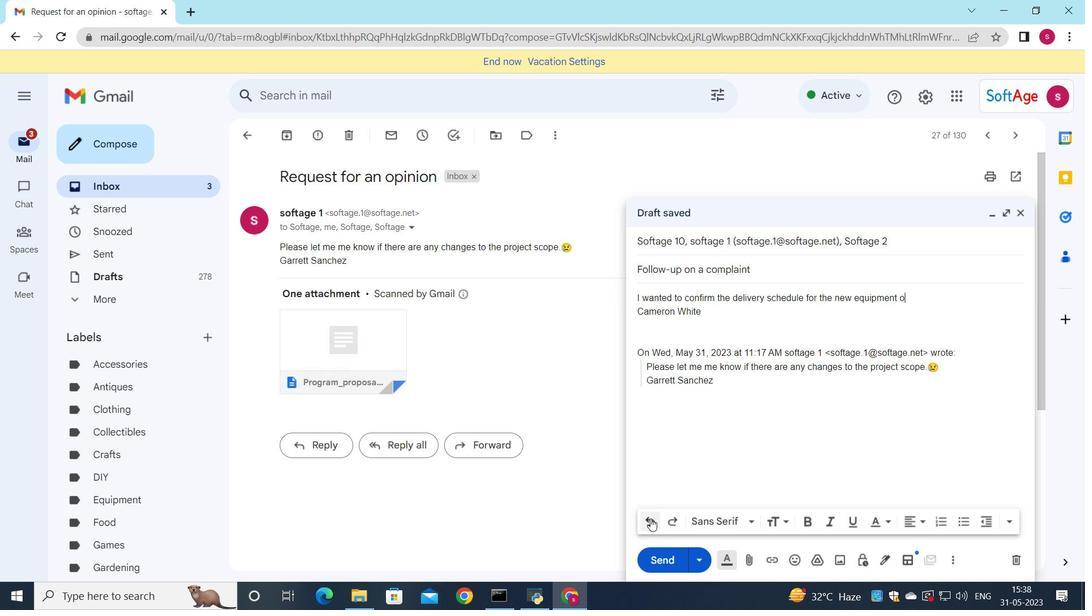 
Action: Mouse pressed left at (650, 519)
Screenshot: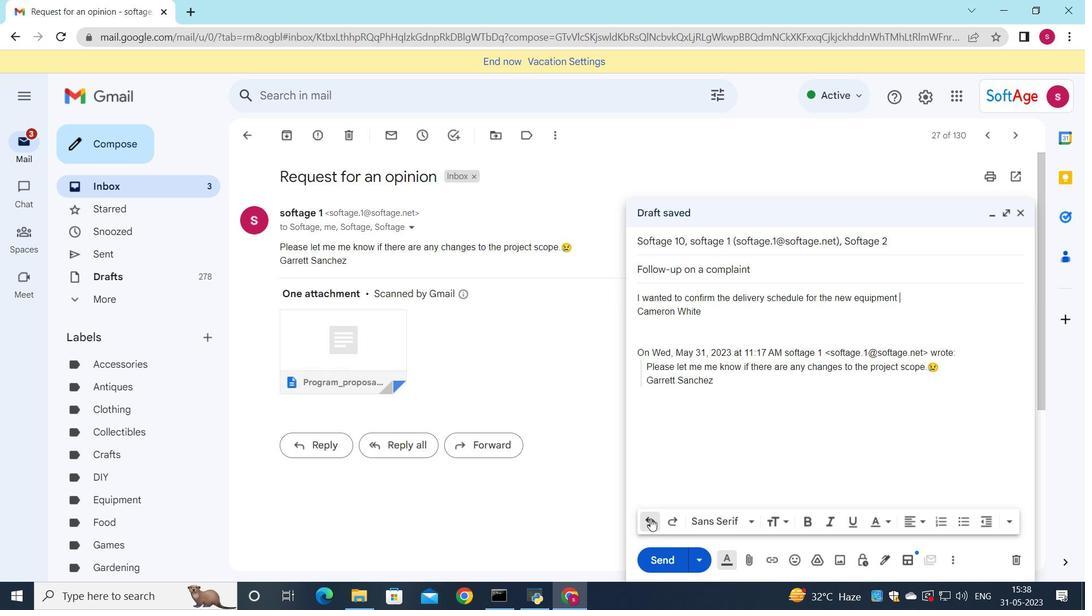 
Action: Mouse pressed left at (650, 519)
Screenshot: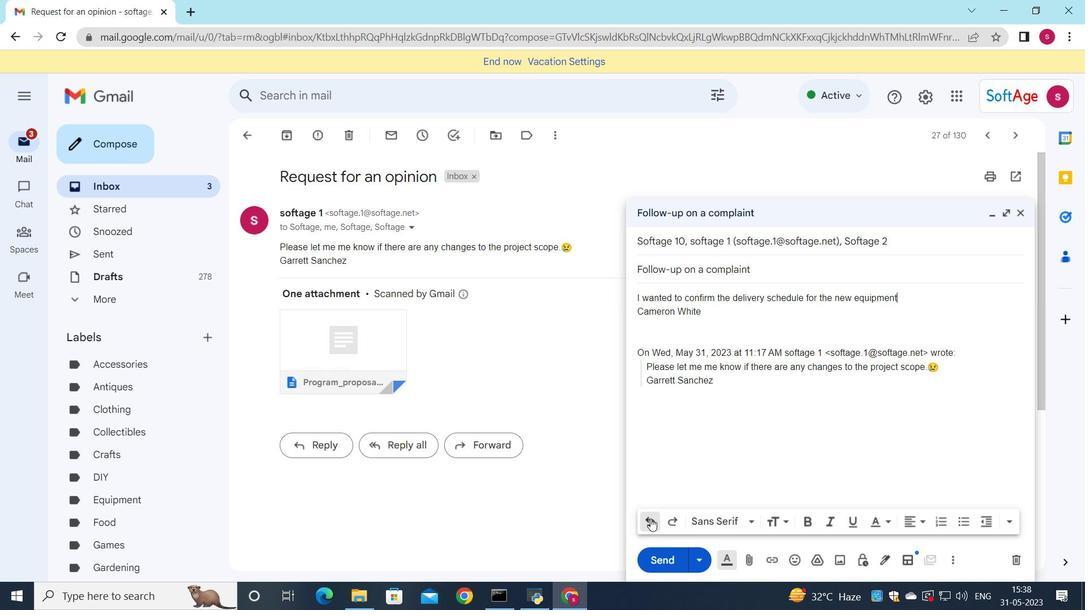 
Action: Mouse pressed left at (650, 519)
Screenshot: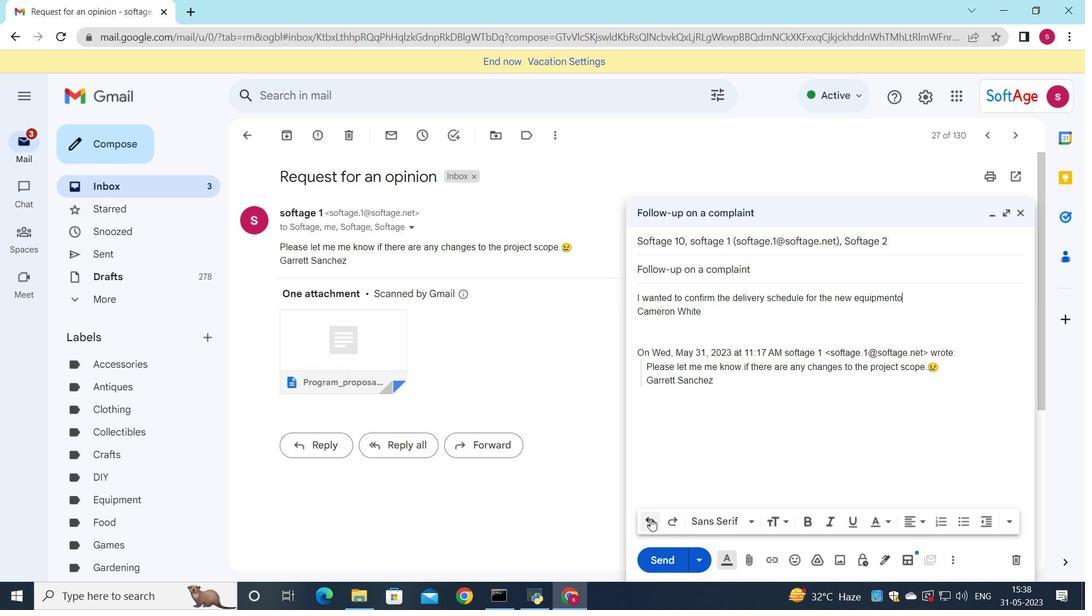 
Action: Mouse pressed left at (650, 519)
Screenshot: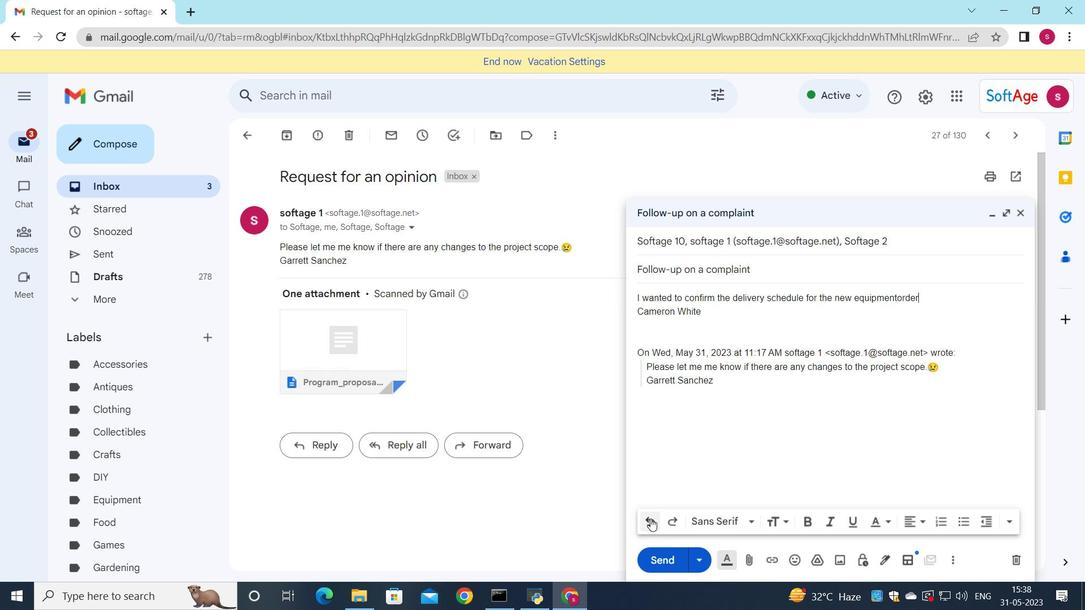 
Action: Mouse pressed left at (650, 519)
Screenshot: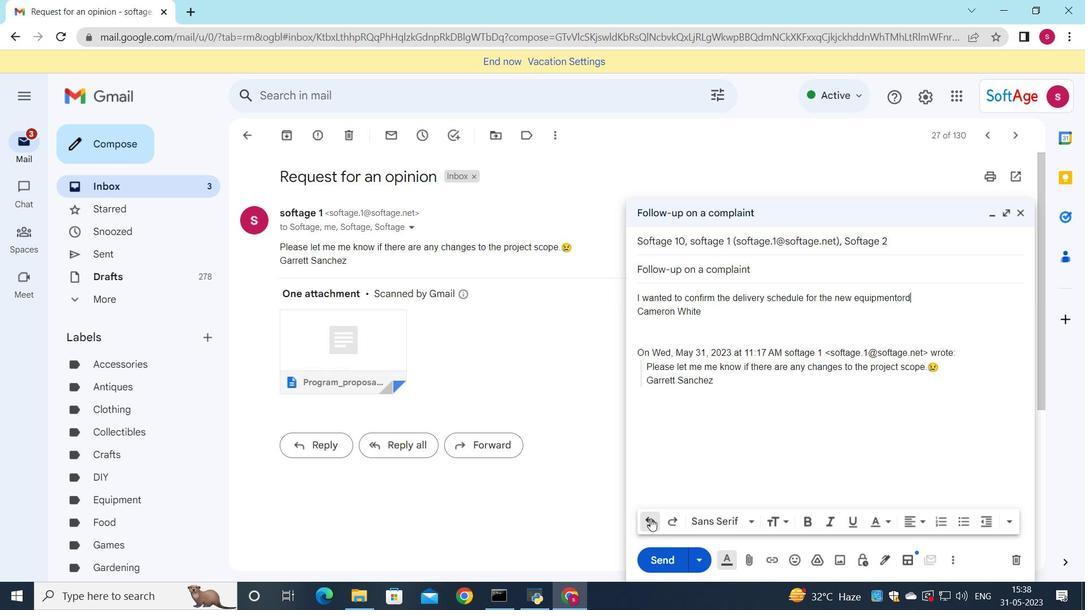 
Action: Mouse pressed left at (650, 519)
Screenshot: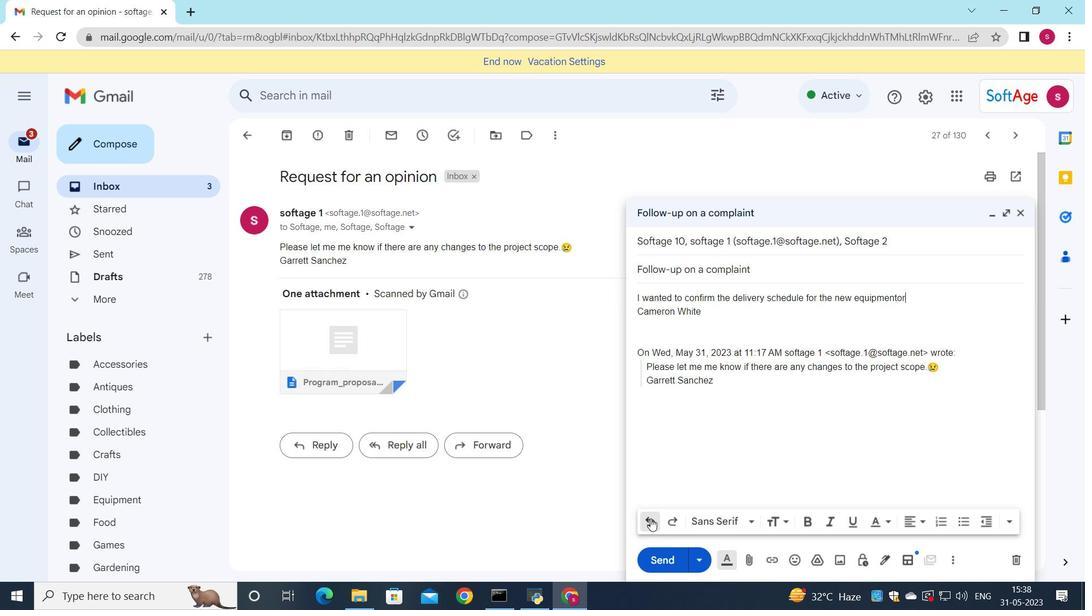
Action: Mouse pressed left at (650, 519)
Screenshot: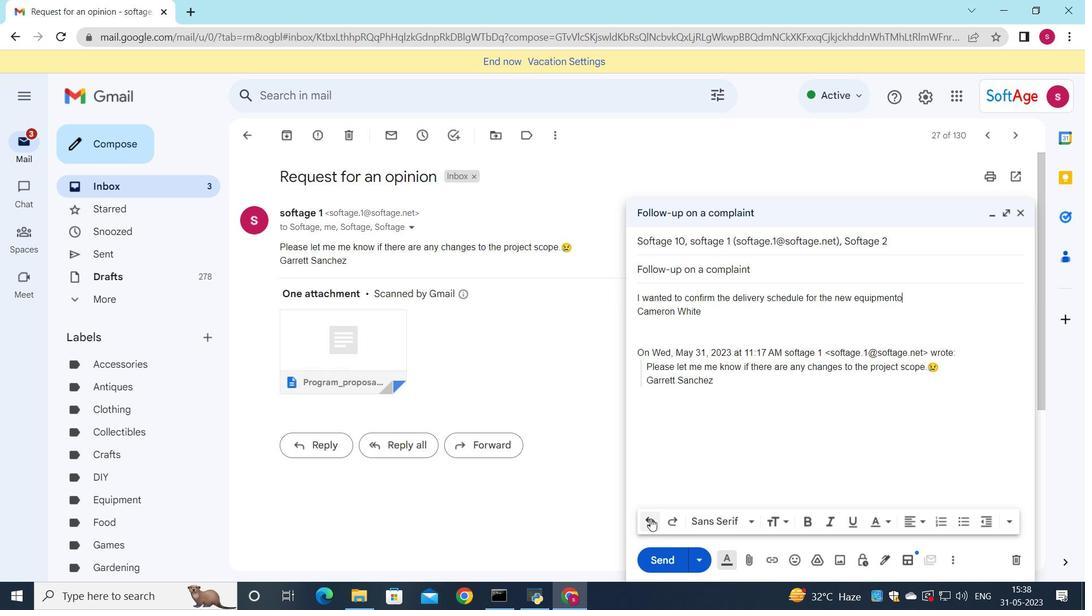 
Action: Mouse pressed left at (650, 519)
Screenshot: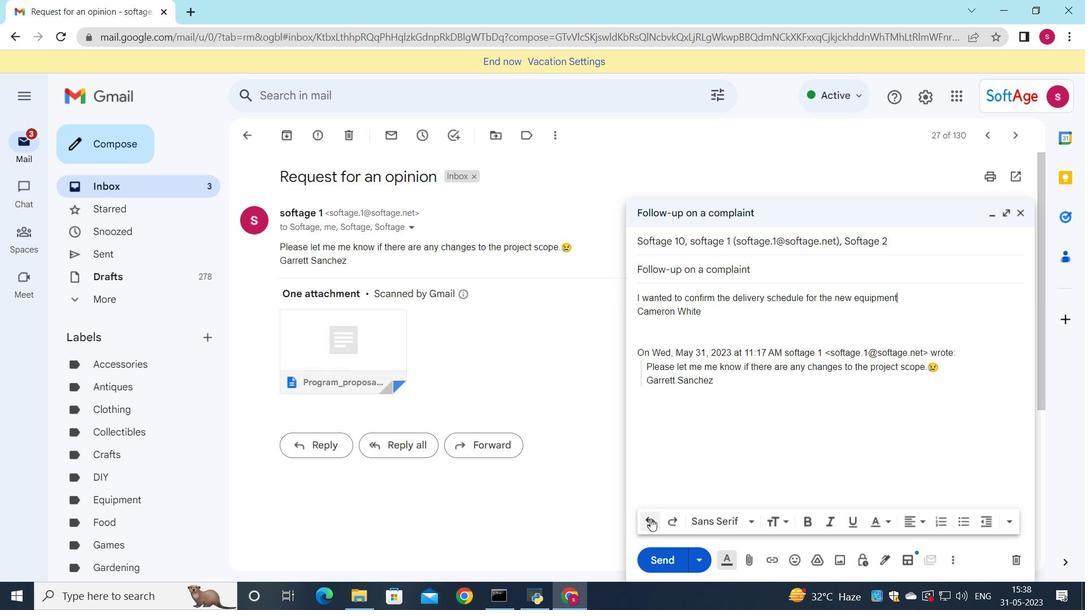 
Action: Mouse pressed left at (650, 519)
Screenshot: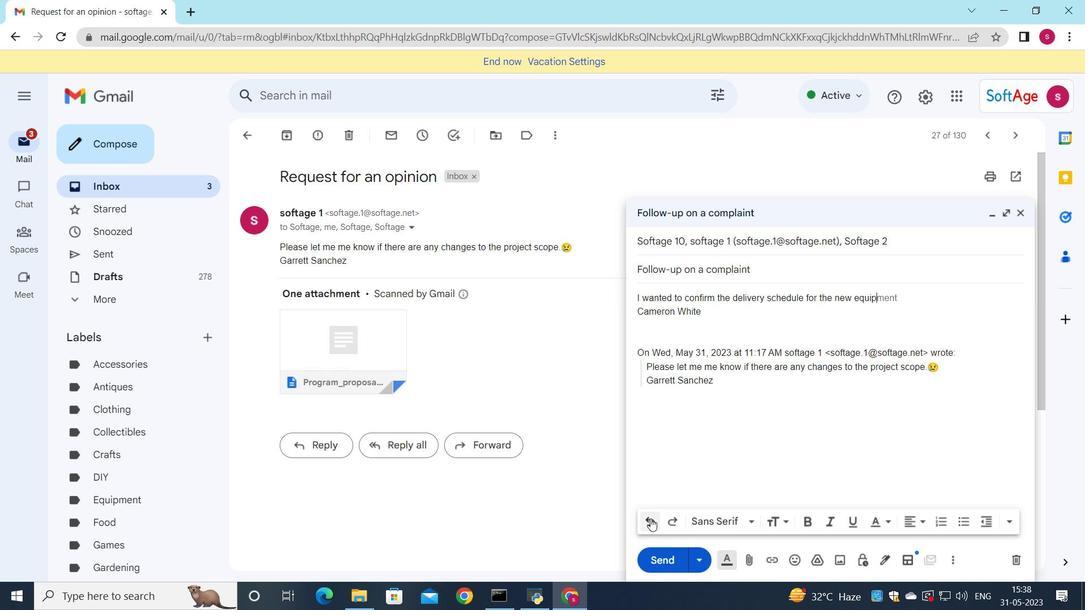 
Action: Mouse pressed left at (650, 519)
Screenshot: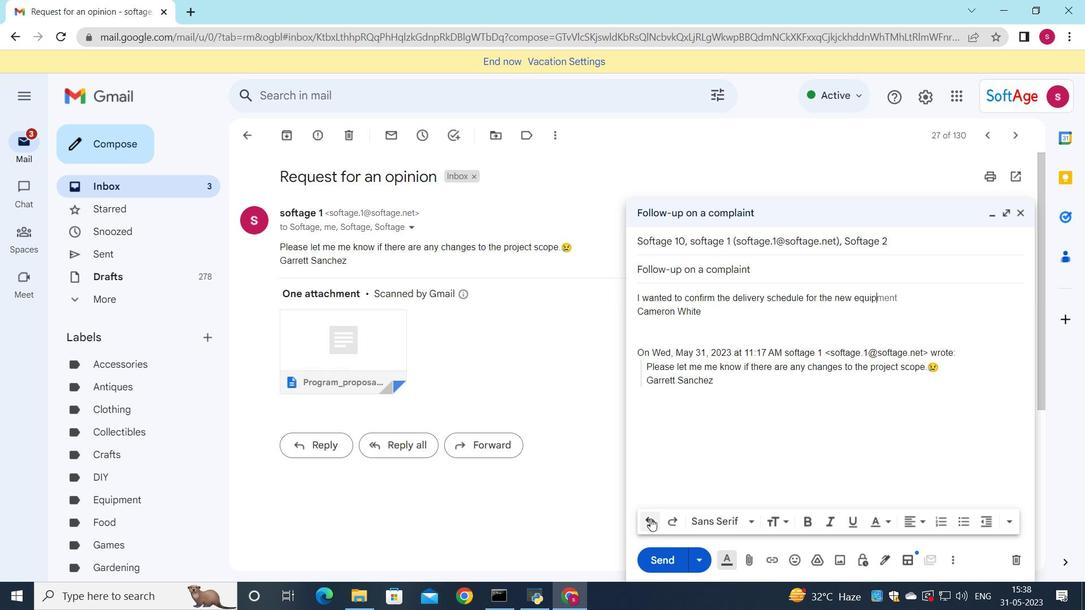
Action: Mouse pressed left at (650, 519)
Screenshot: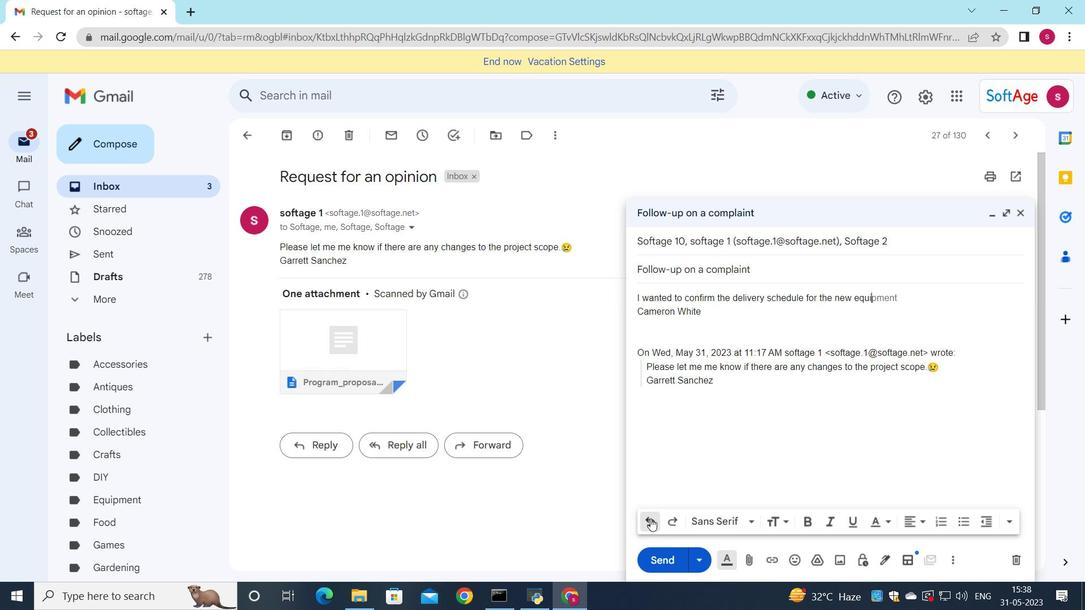 
Action: Mouse pressed left at (650, 519)
Screenshot: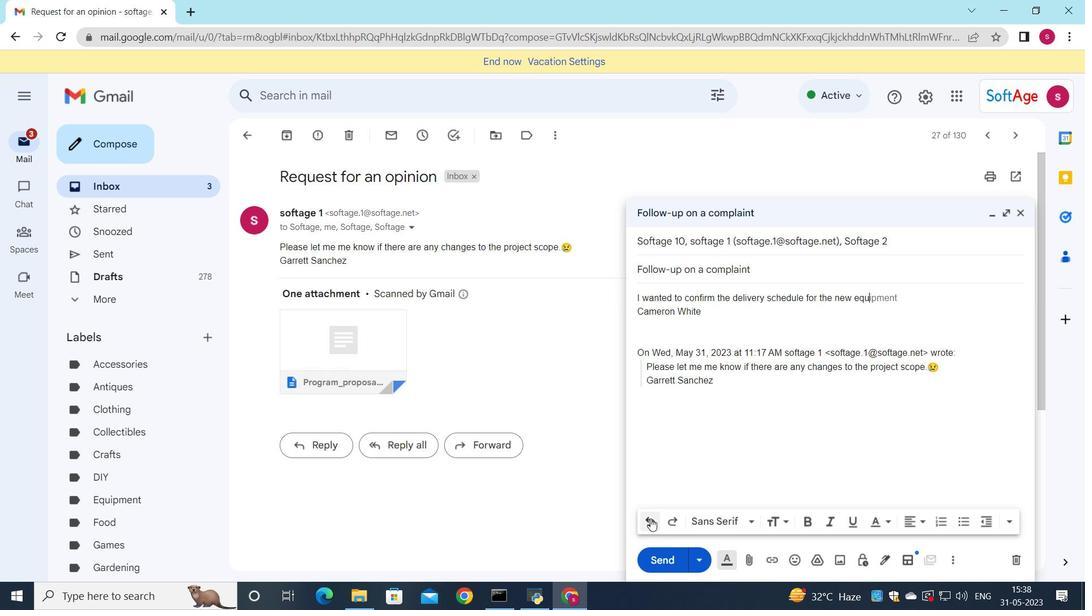 
Action: Mouse pressed left at (650, 519)
Screenshot: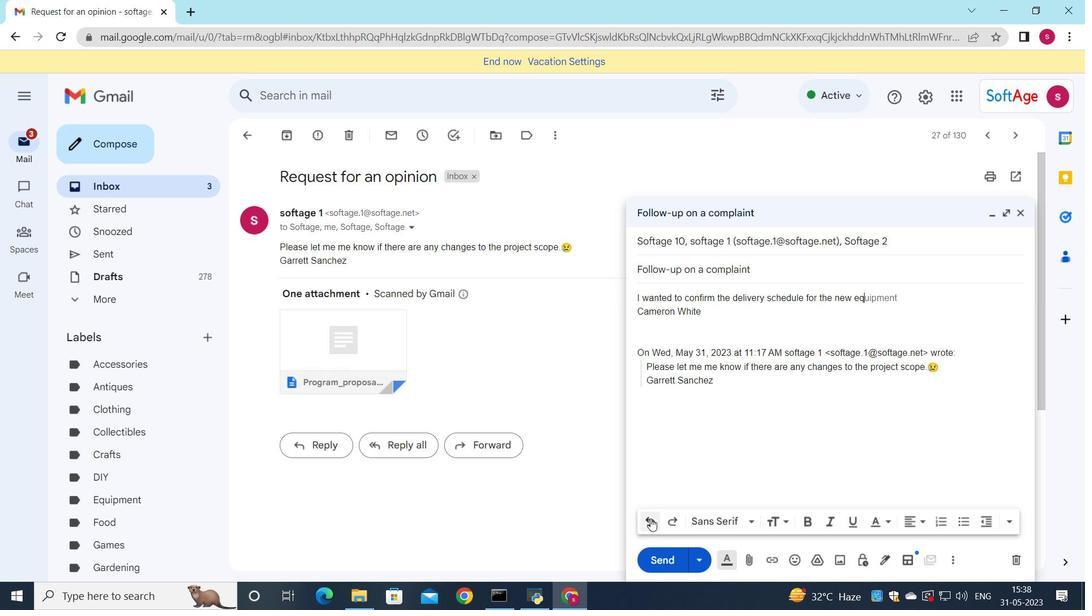 
Action: Mouse pressed left at (650, 519)
Screenshot: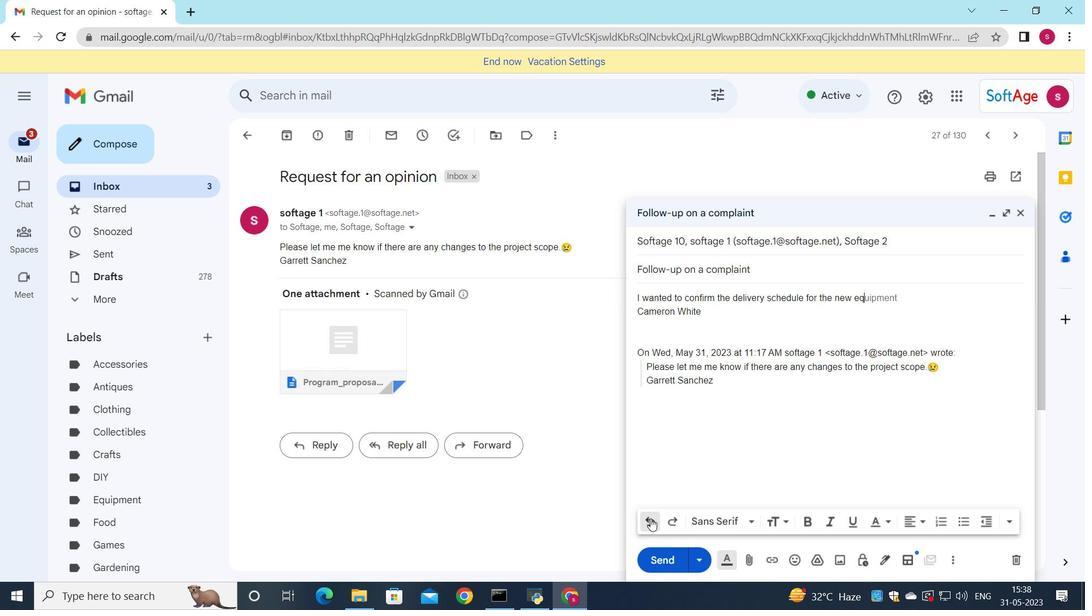 
Action: Mouse pressed left at (650, 519)
Screenshot: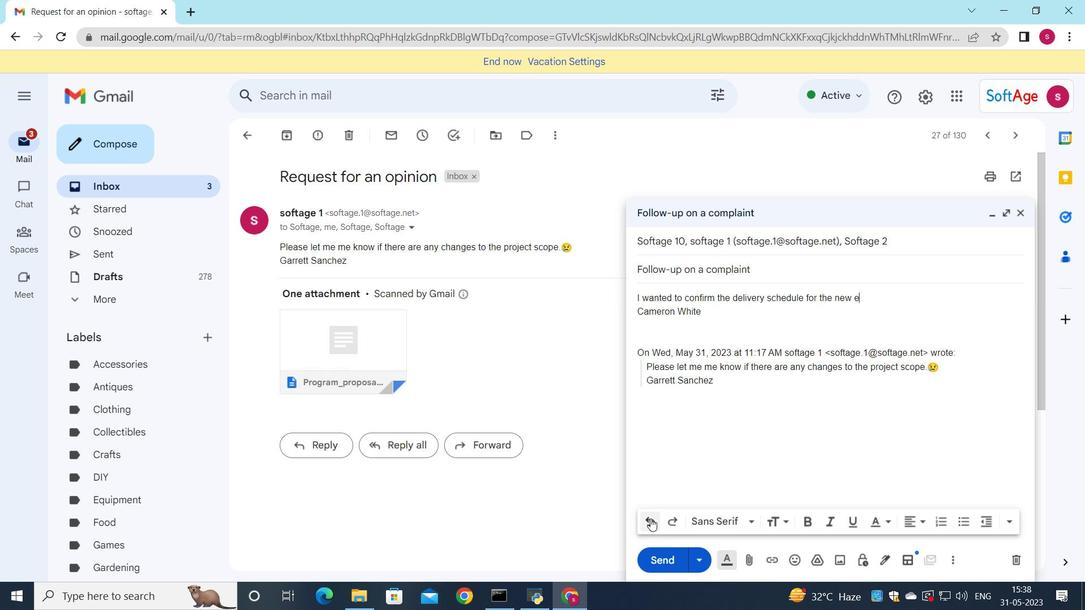 
Action: Mouse pressed left at (650, 519)
Screenshot: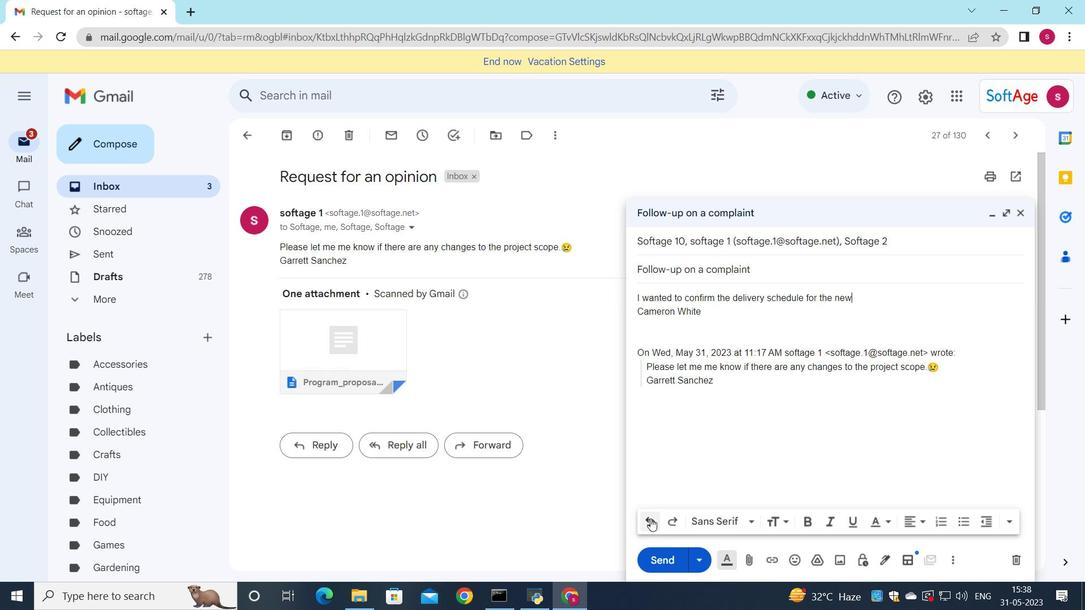 
Action: Mouse pressed left at (650, 519)
Screenshot: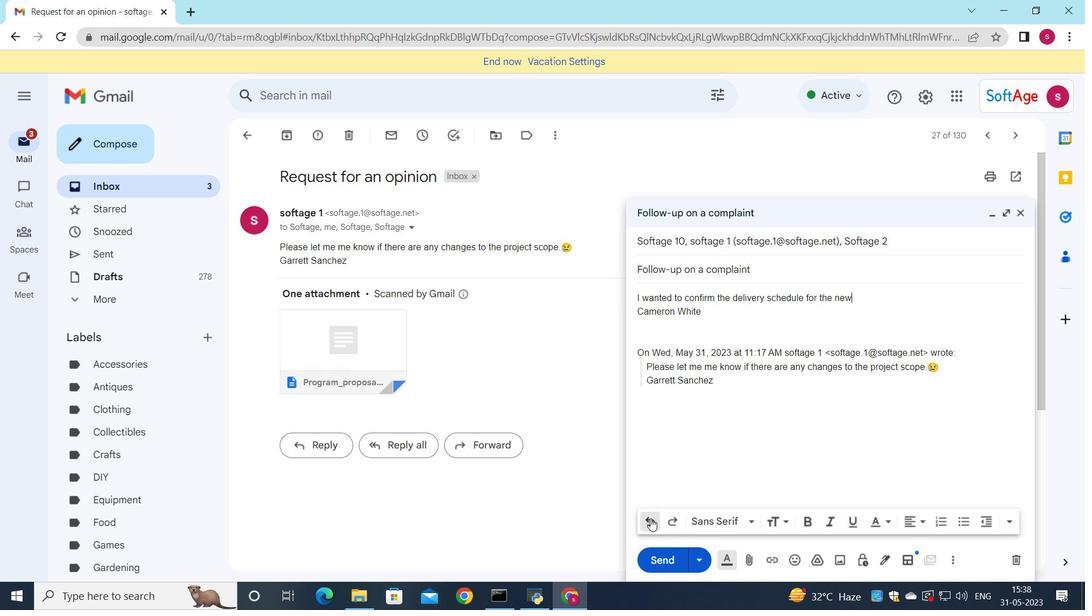 
Action: Mouse pressed left at (650, 519)
Screenshot: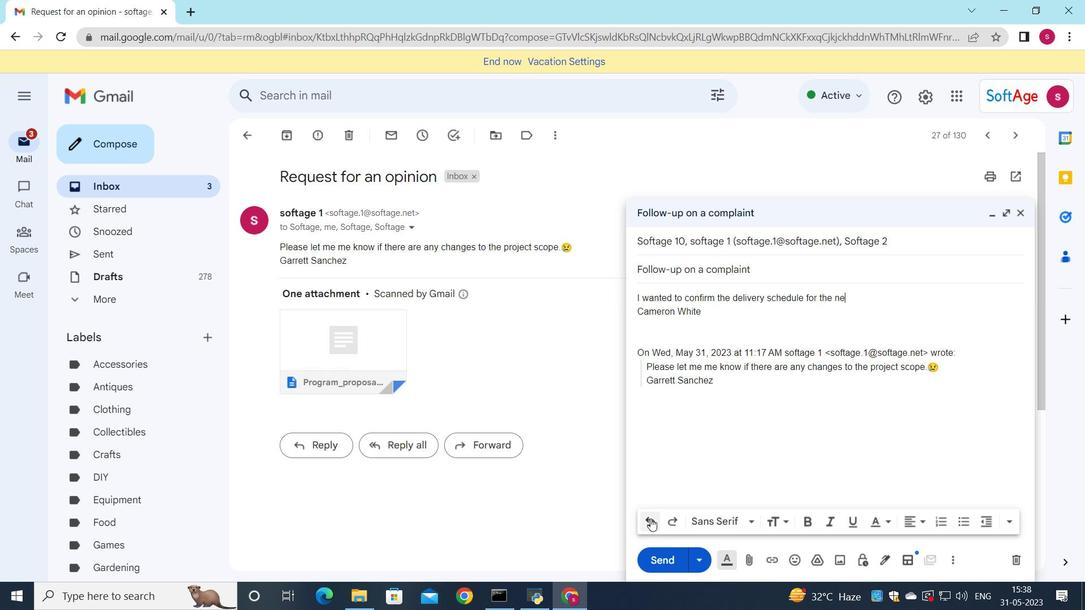 
Action: Mouse pressed left at (650, 519)
Screenshot: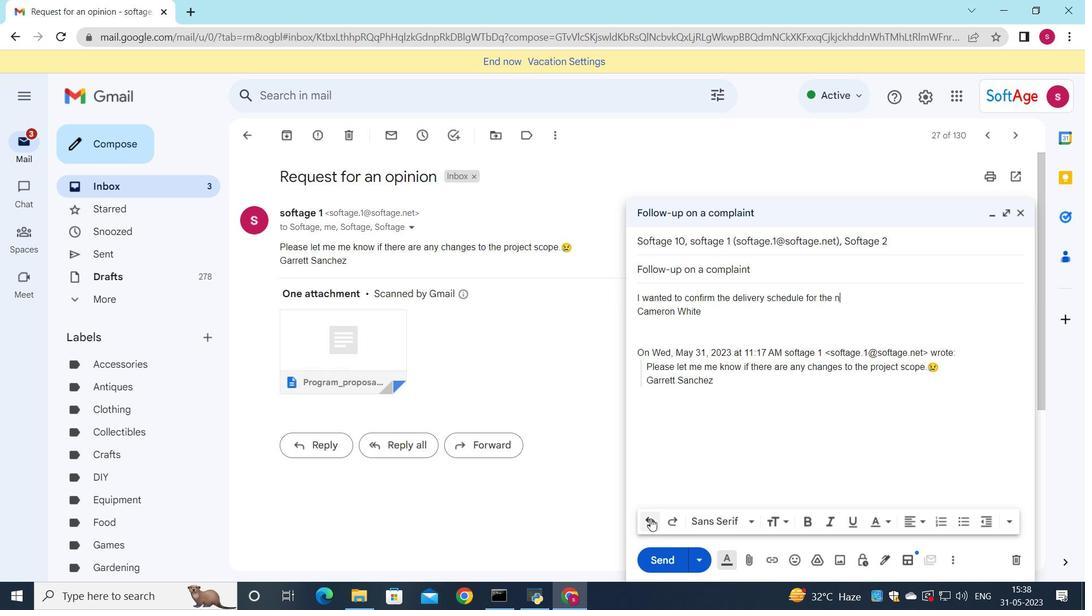 
Action: Mouse pressed left at (650, 519)
Screenshot: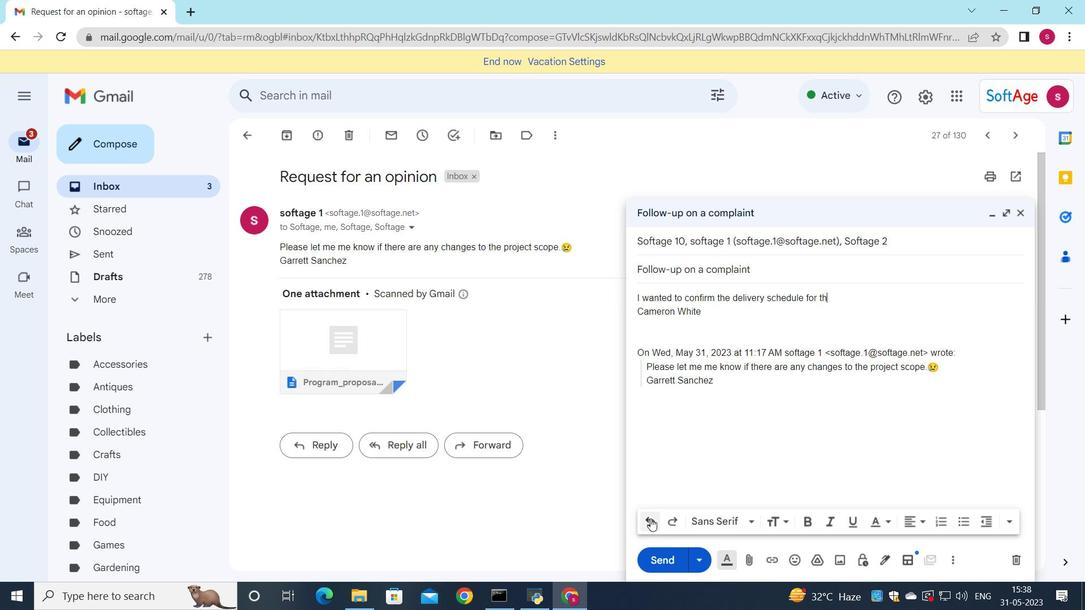 
Action: Mouse pressed left at (650, 519)
Screenshot: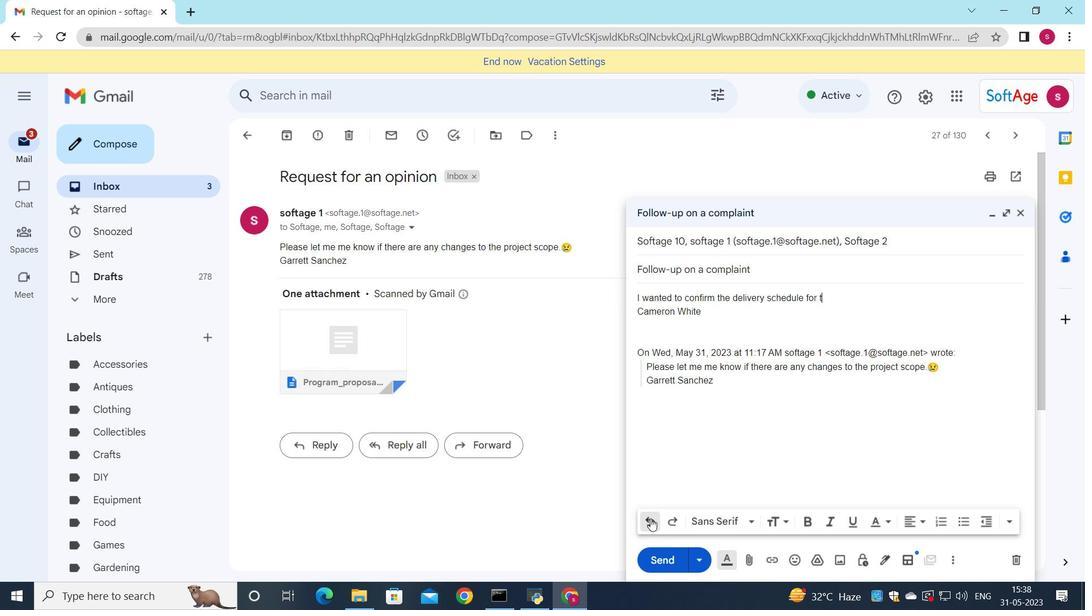 
Action: Mouse pressed left at (650, 519)
Screenshot: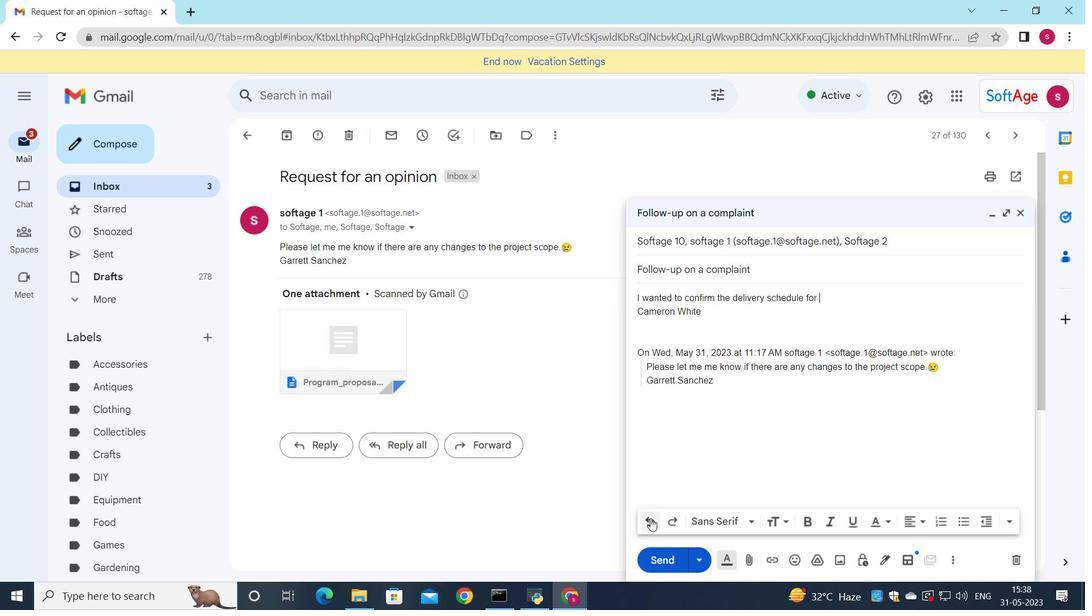 
Action: Mouse pressed left at (650, 519)
Screenshot: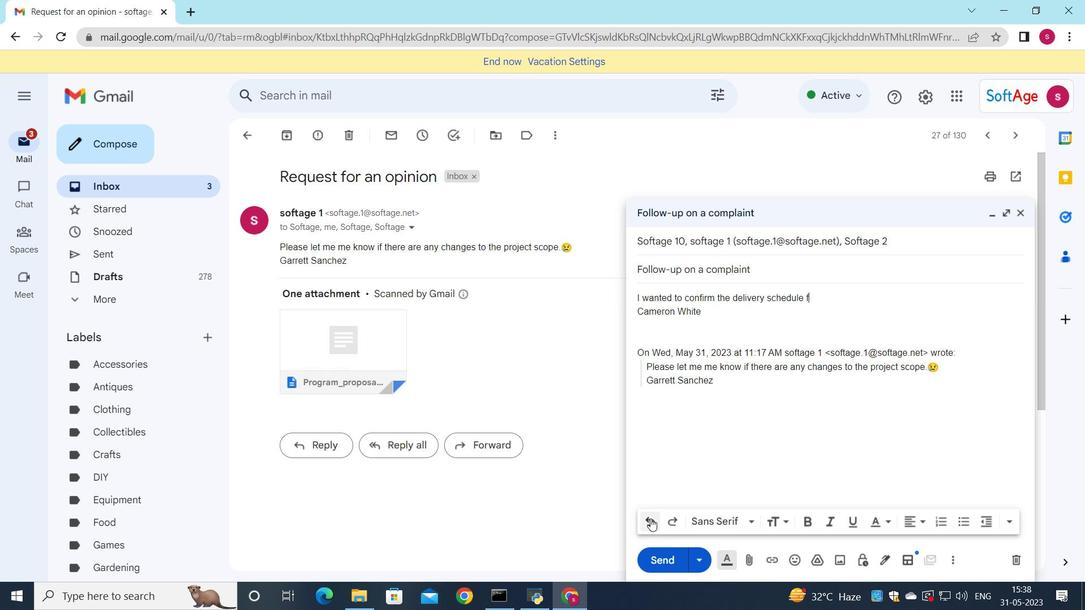
Action: Mouse pressed left at (650, 519)
Screenshot: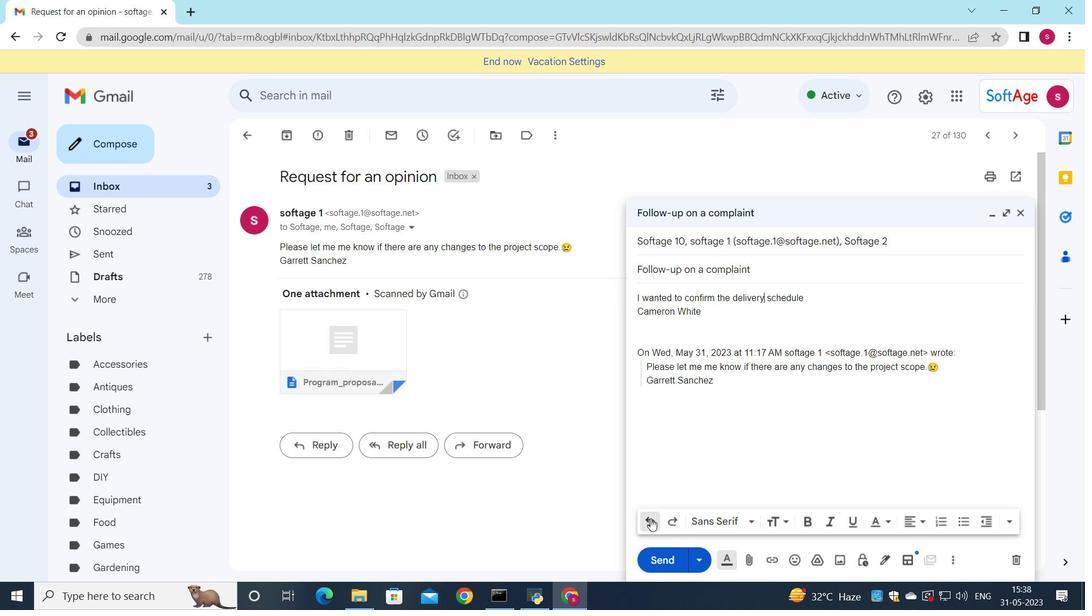 
Action: Mouse pressed left at (650, 519)
Screenshot: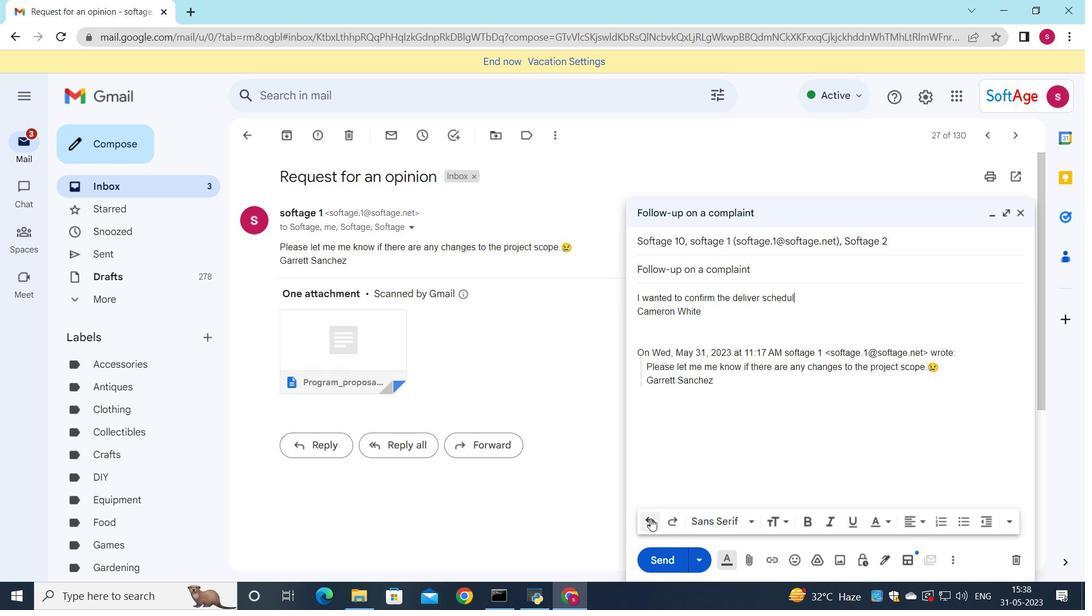 
Action: Mouse pressed left at (650, 519)
Screenshot: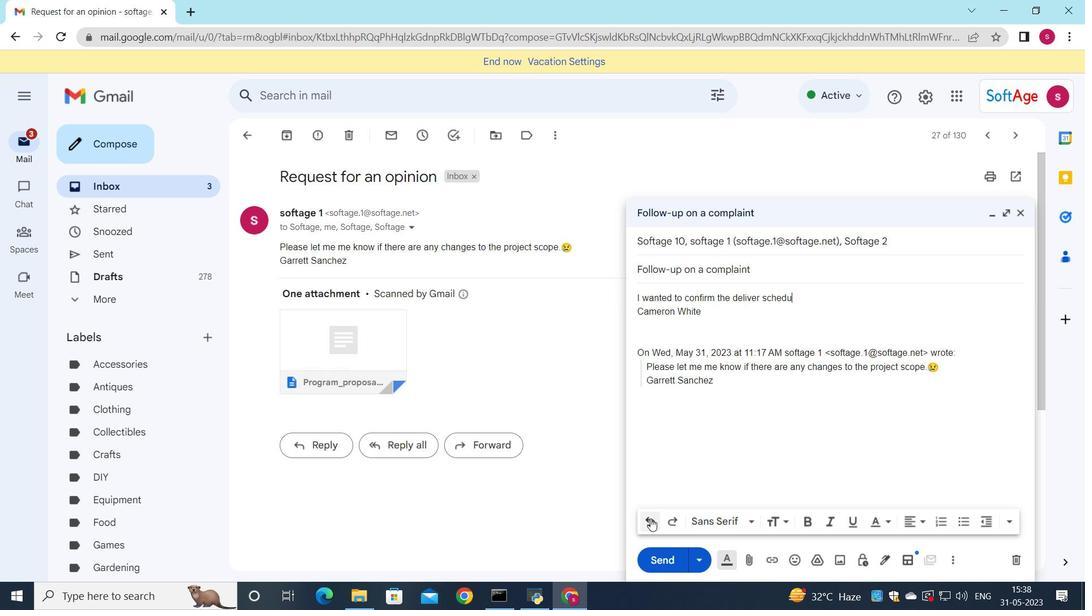 
Action: Mouse pressed left at (650, 519)
Screenshot: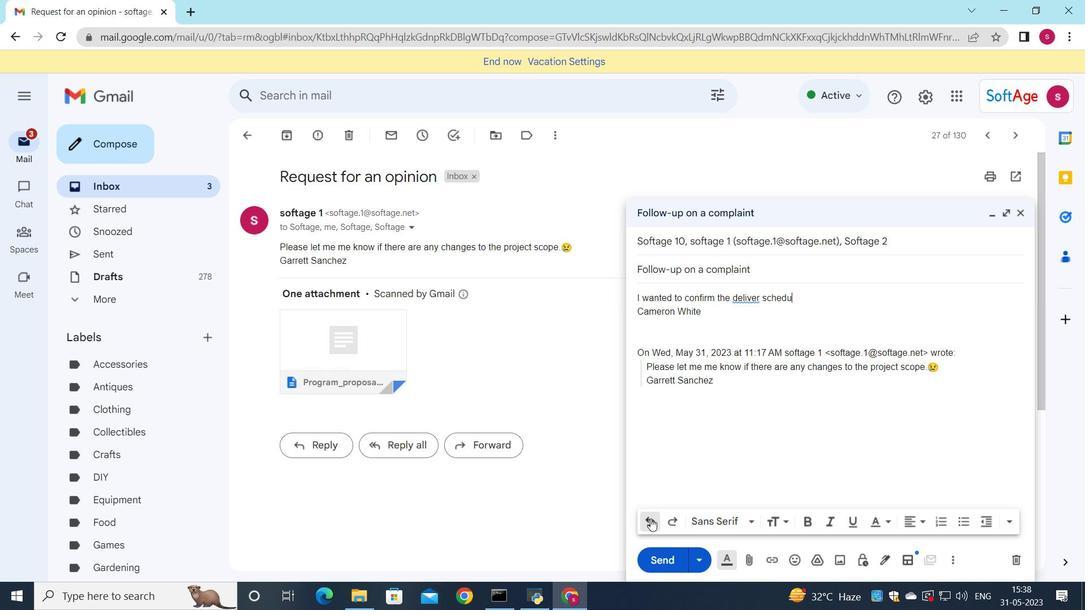 
Action: Mouse pressed left at (650, 519)
Screenshot: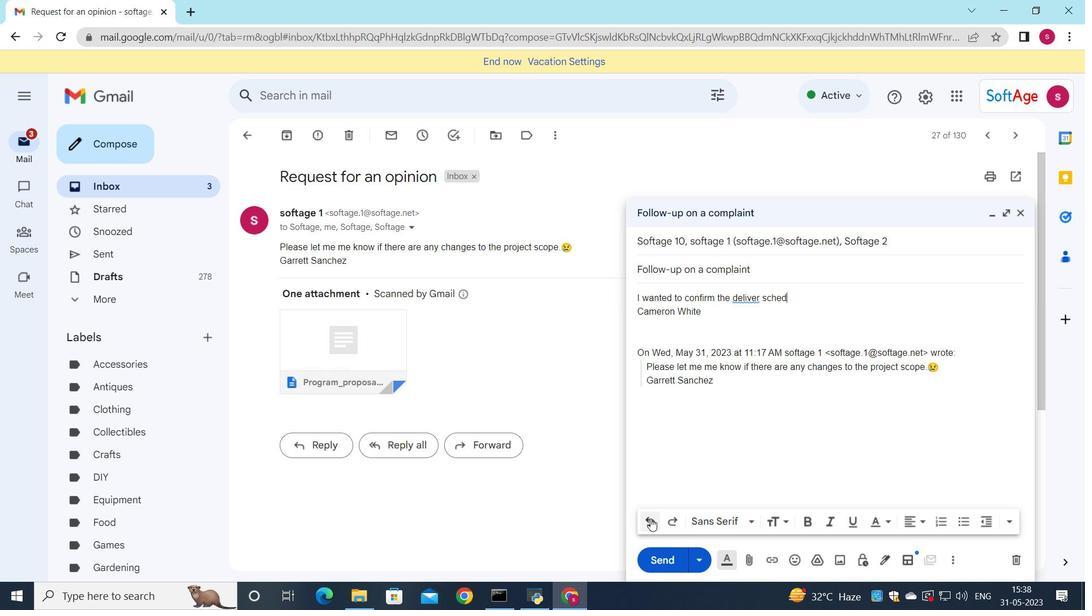 
Action: Mouse pressed left at (650, 519)
Screenshot: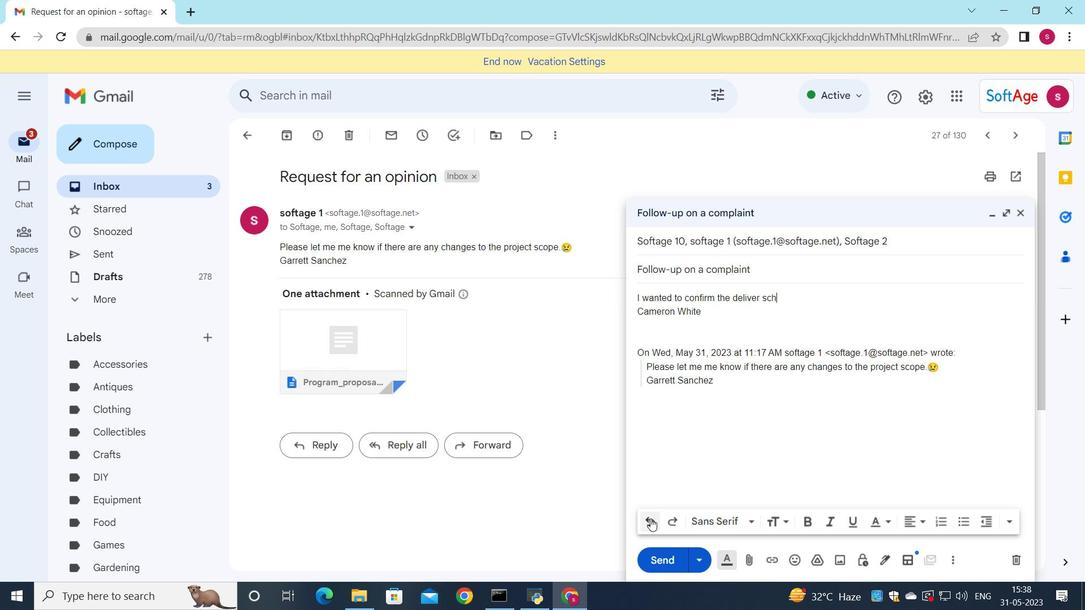 
Action: Mouse pressed left at (650, 519)
Screenshot: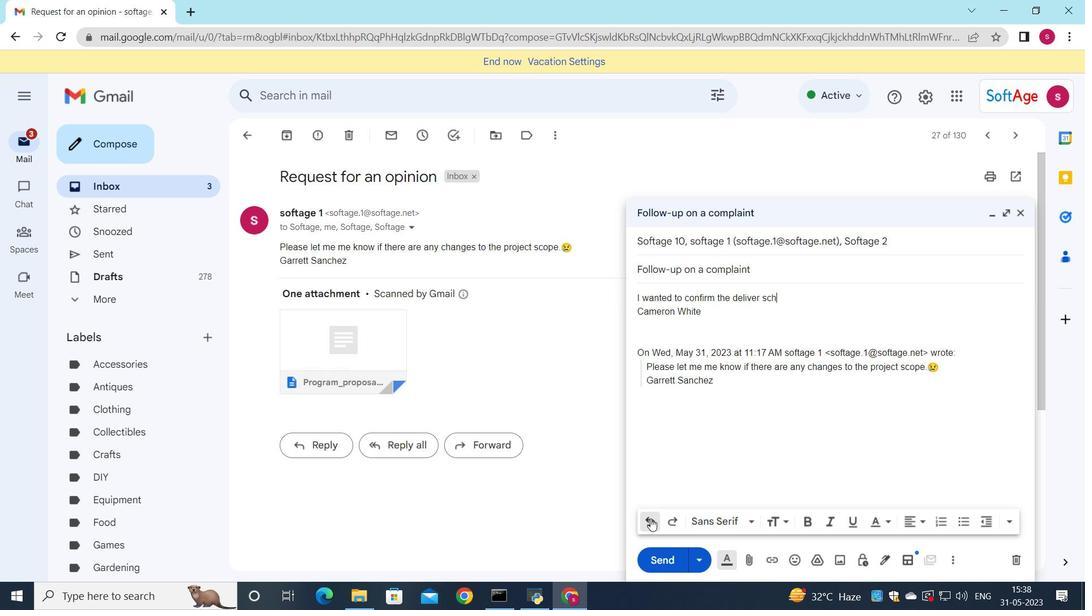 
Action: Mouse pressed left at (650, 519)
Screenshot: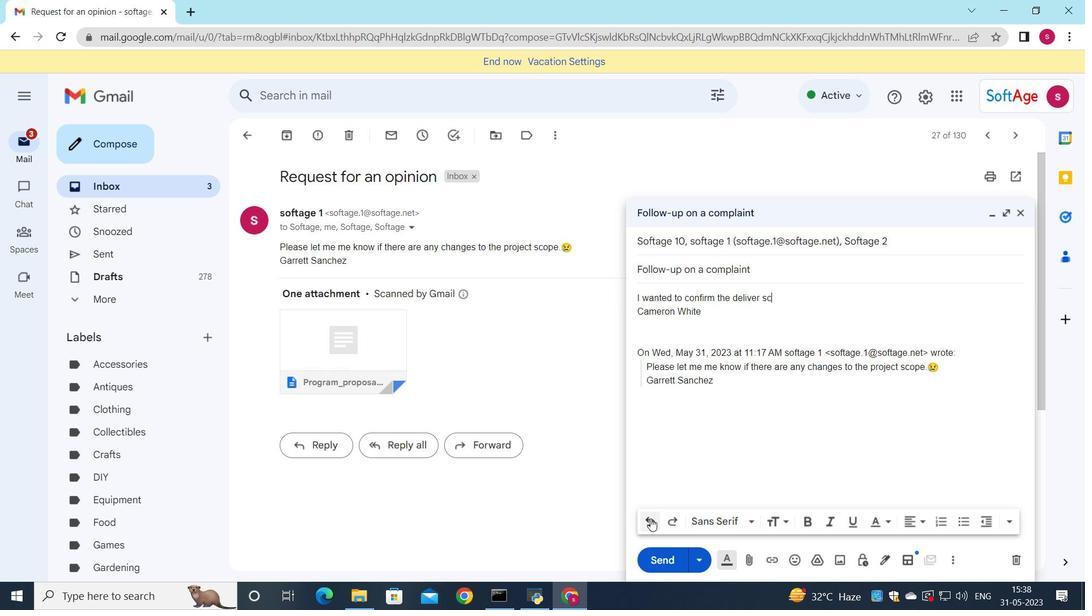 
Action: Mouse pressed left at (650, 519)
Screenshot: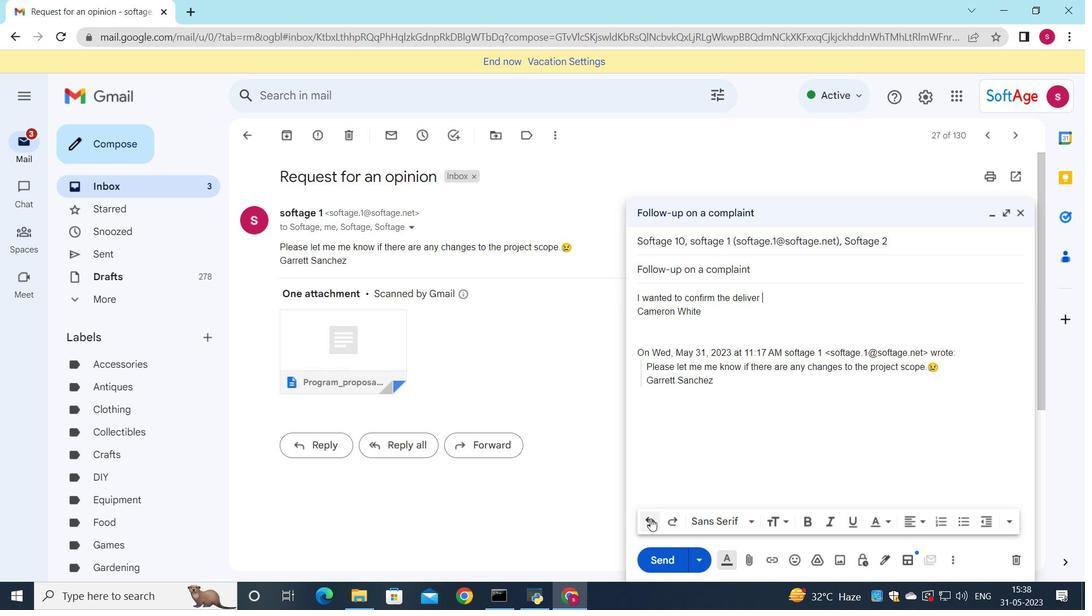 
Action: Mouse pressed left at (650, 519)
Screenshot: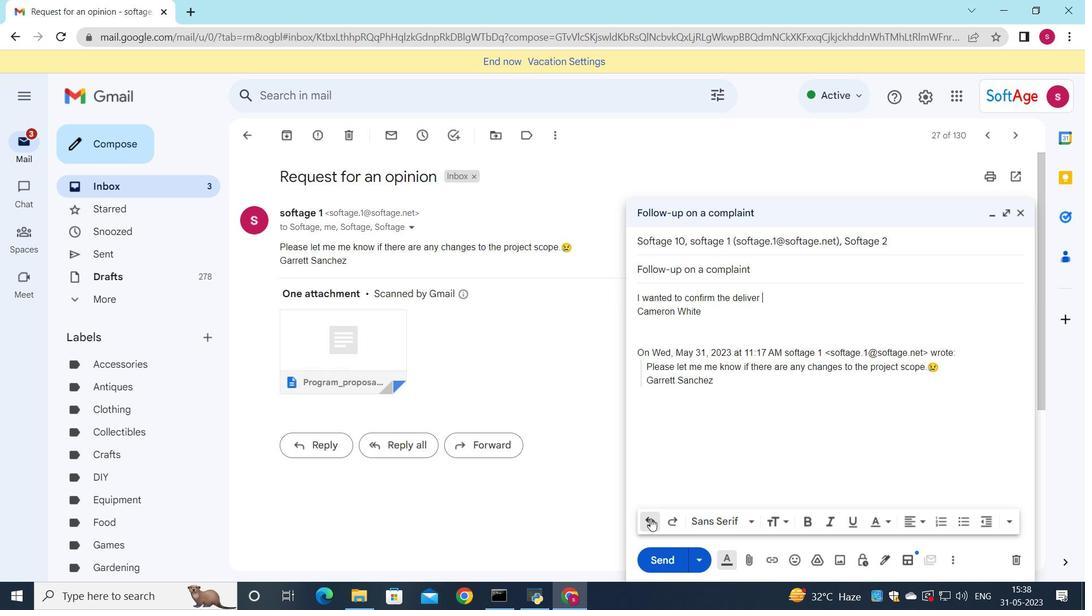
Action: Mouse pressed left at (650, 519)
Screenshot: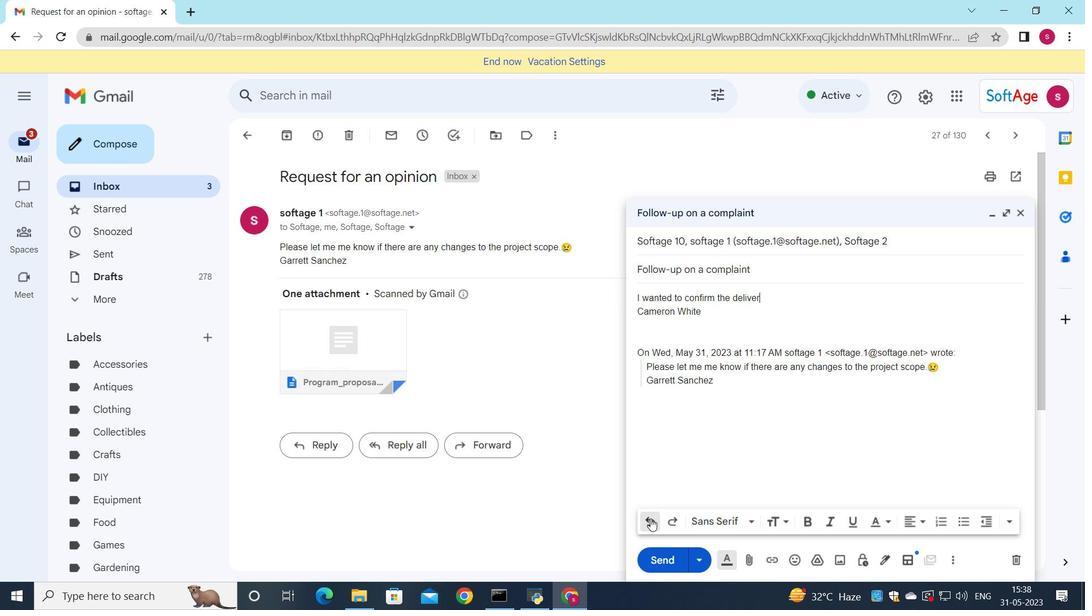 
Action: Mouse pressed left at (650, 519)
Screenshot: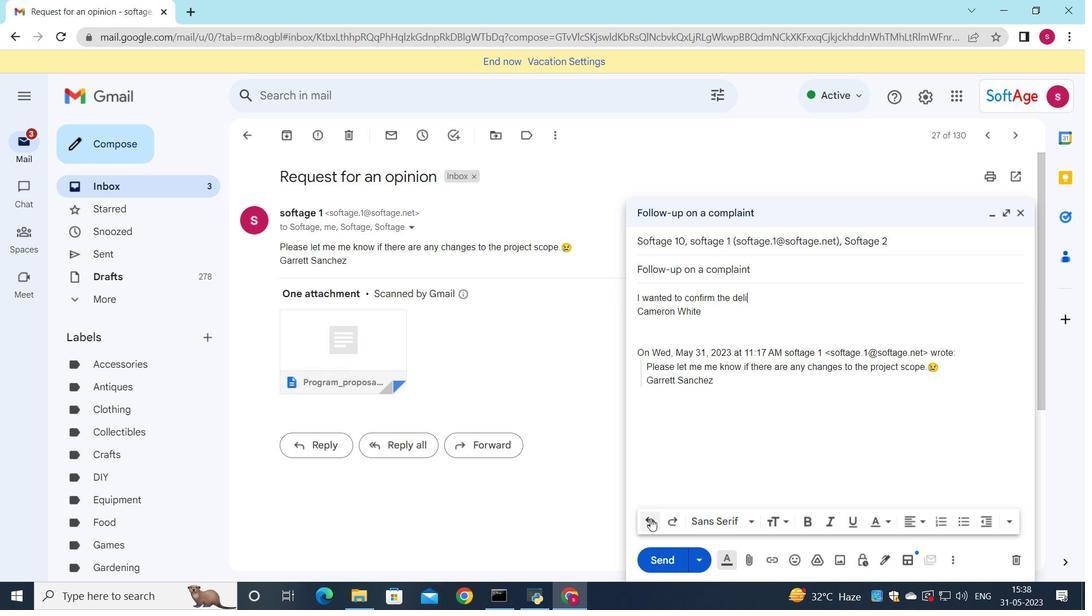 
Action: Mouse pressed left at (650, 519)
Screenshot: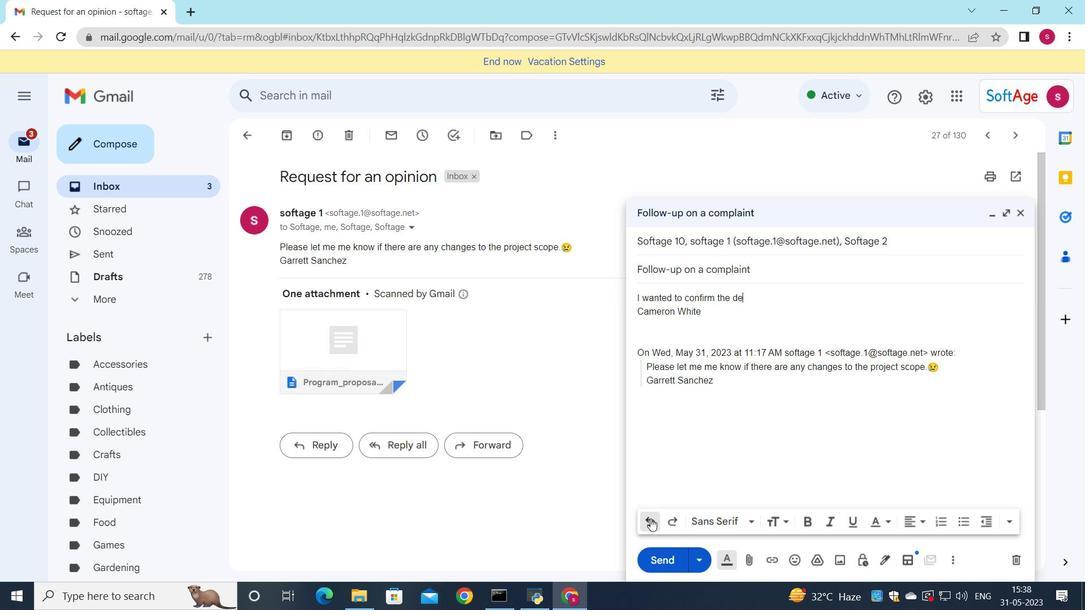 
Action: Mouse pressed left at (650, 519)
Screenshot: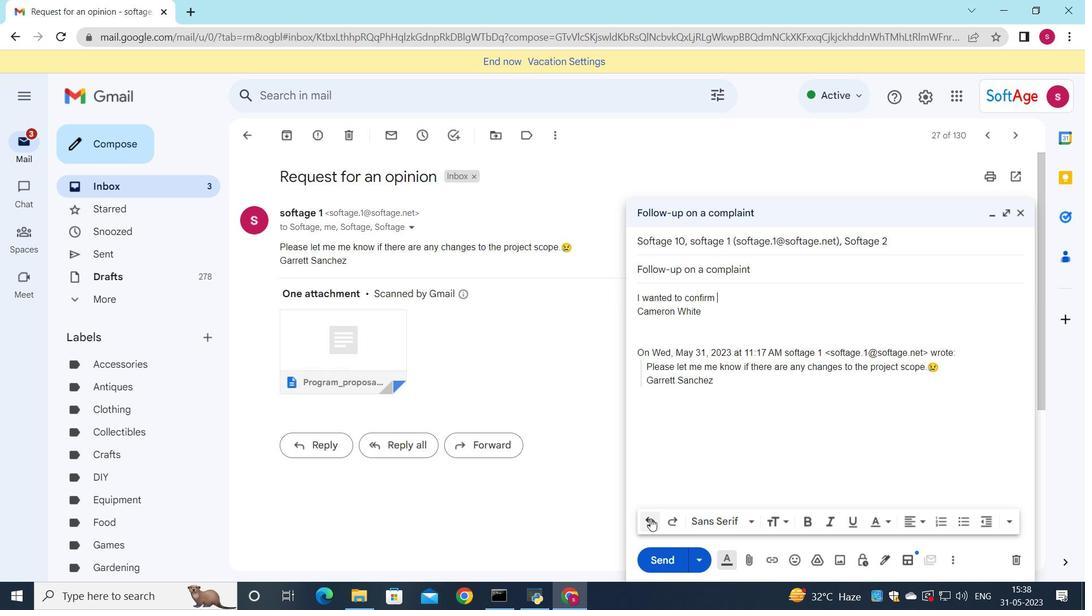 
Action: Mouse pressed left at (650, 519)
Screenshot: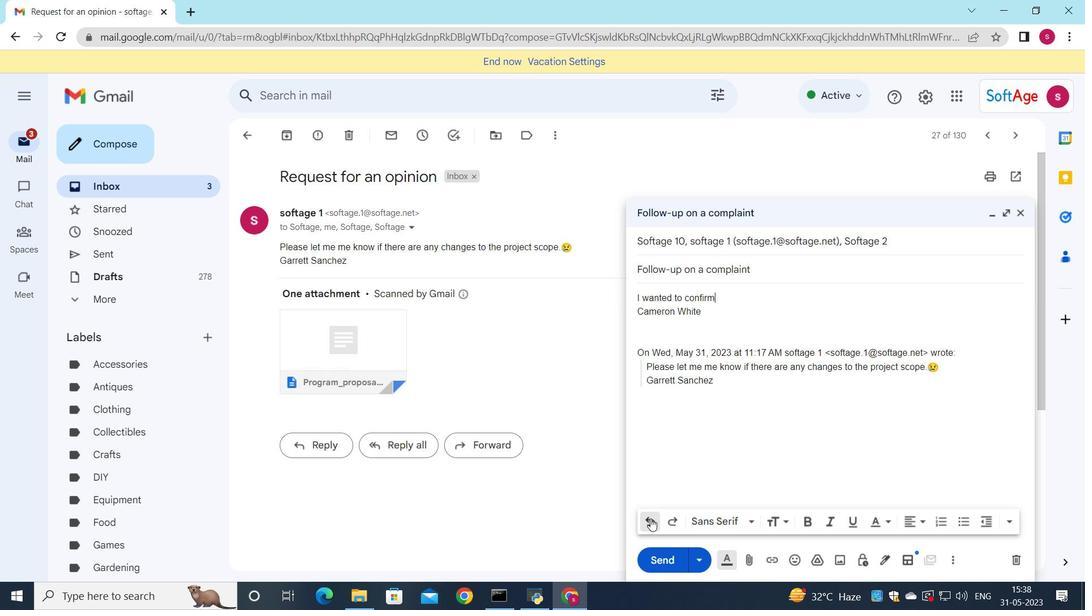 
Action: Mouse pressed left at (650, 519)
Screenshot: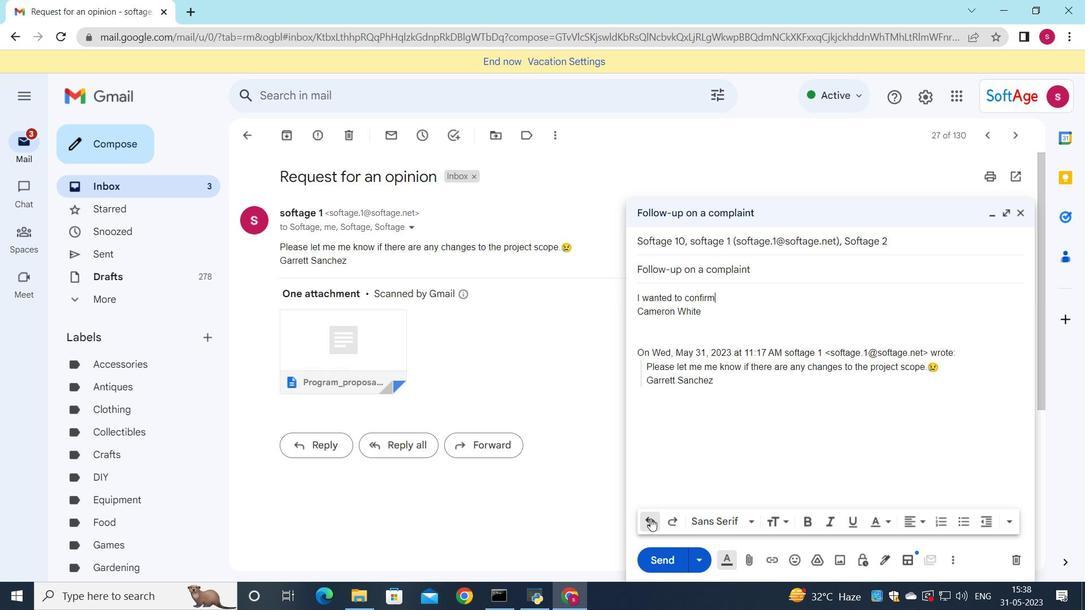 
Action: Mouse pressed left at (650, 519)
Screenshot: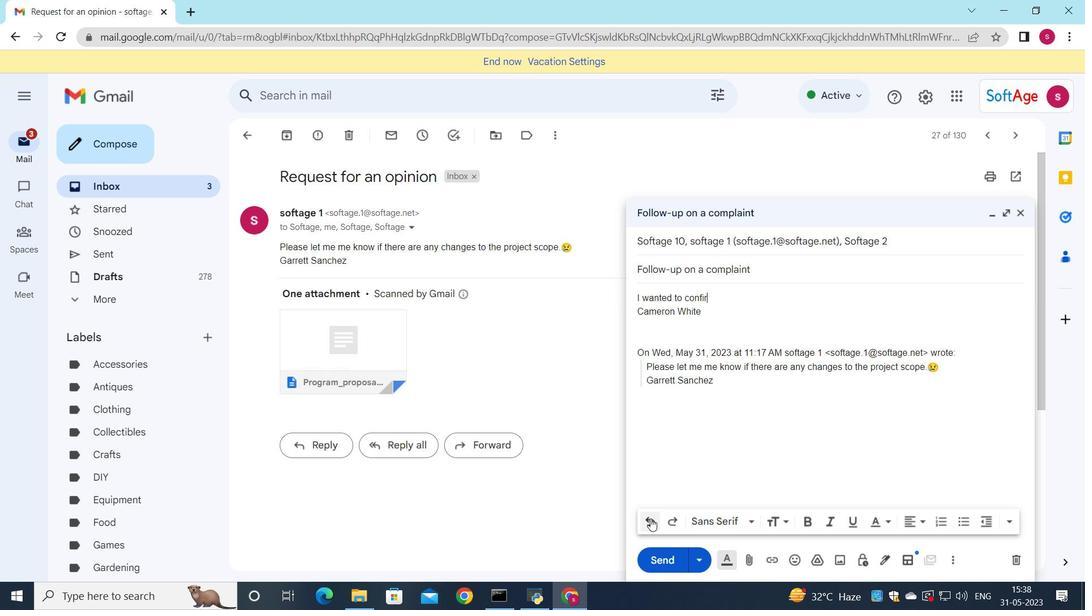 
Action: Mouse pressed left at (650, 519)
Screenshot: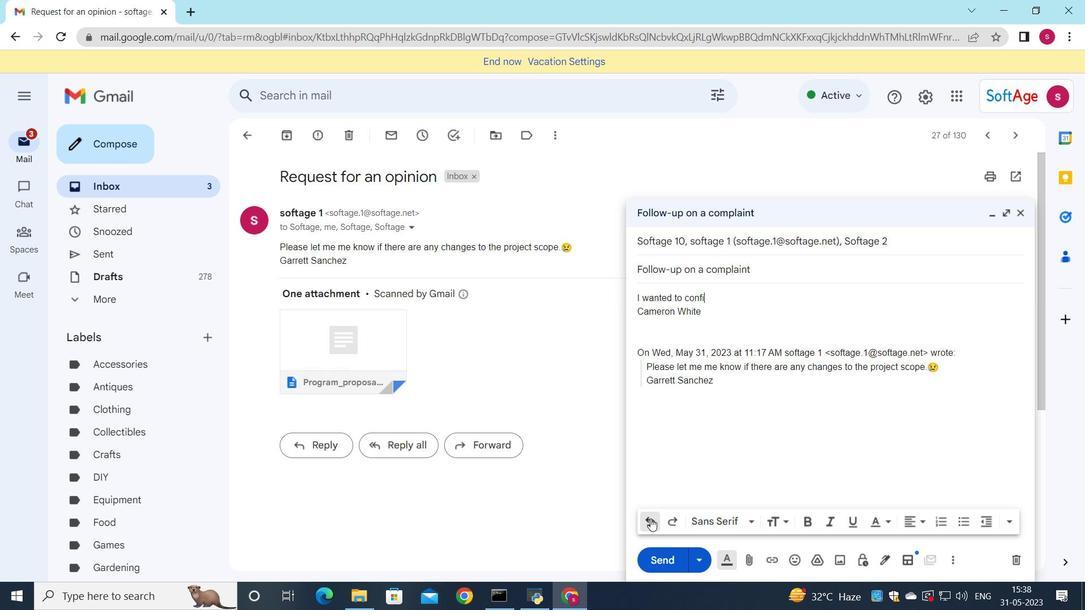
Action: Mouse pressed left at (650, 519)
Screenshot: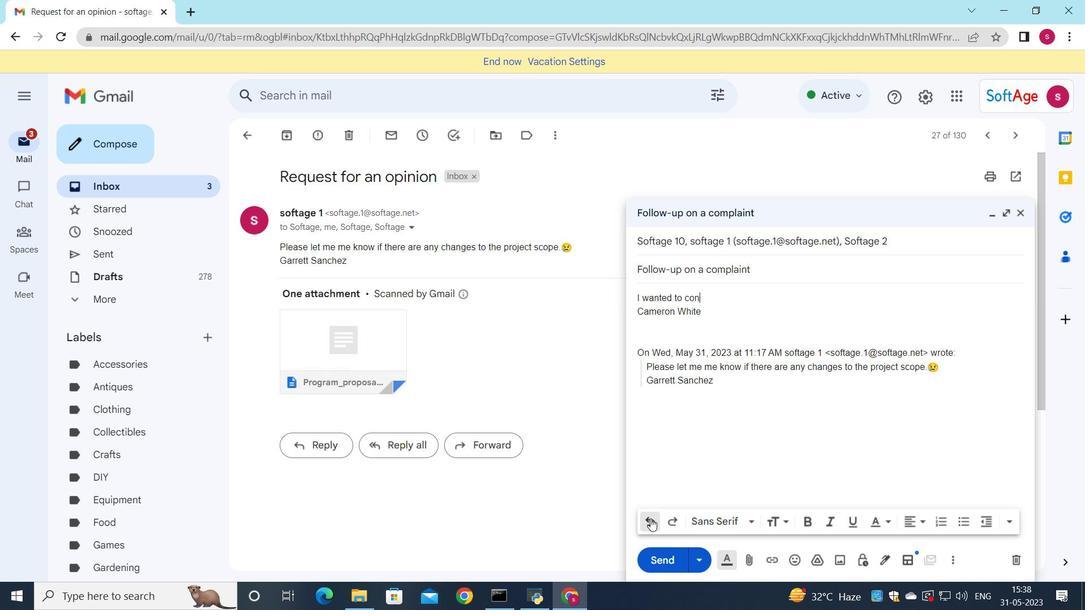 
Action: Mouse pressed left at (650, 519)
Screenshot: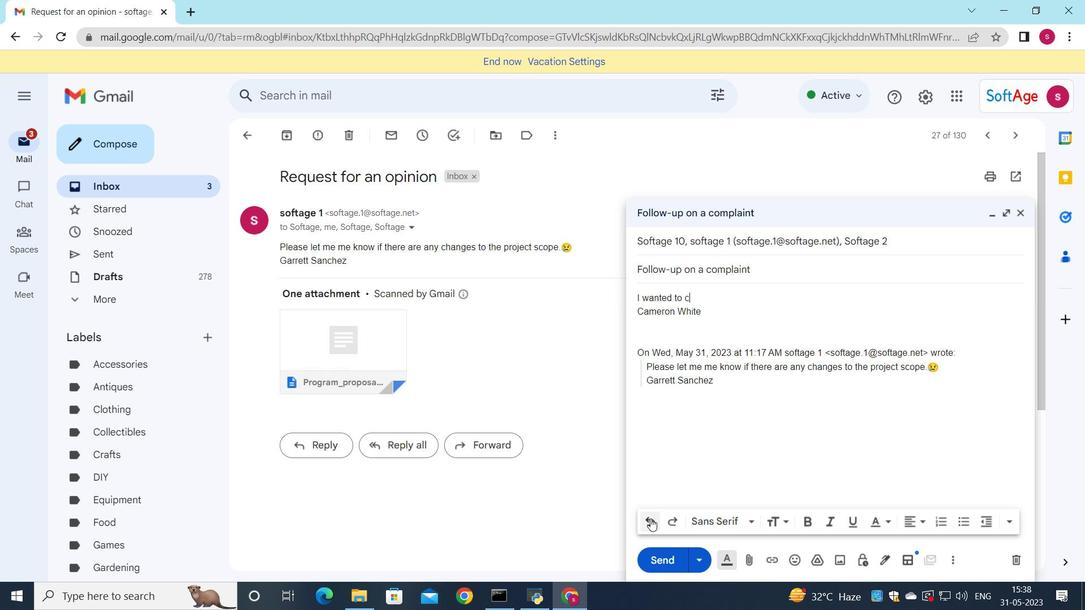 
Action: Mouse pressed left at (650, 519)
Screenshot: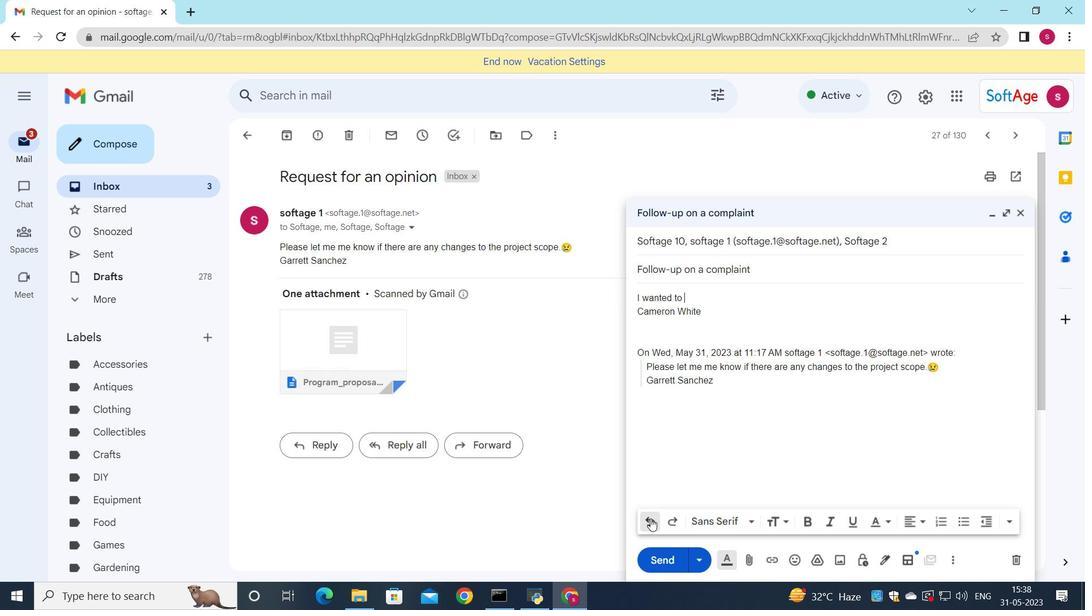 
Action: Mouse pressed left at (650, 519)
Screenshot: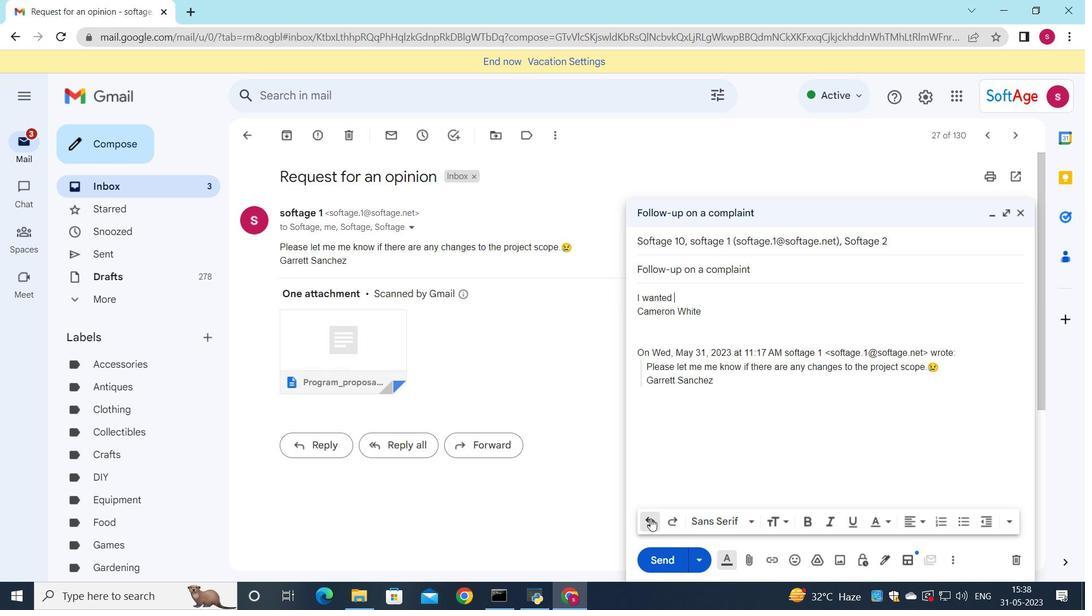 
Action: Mouse pressed left at (650, 519)
Screenshot: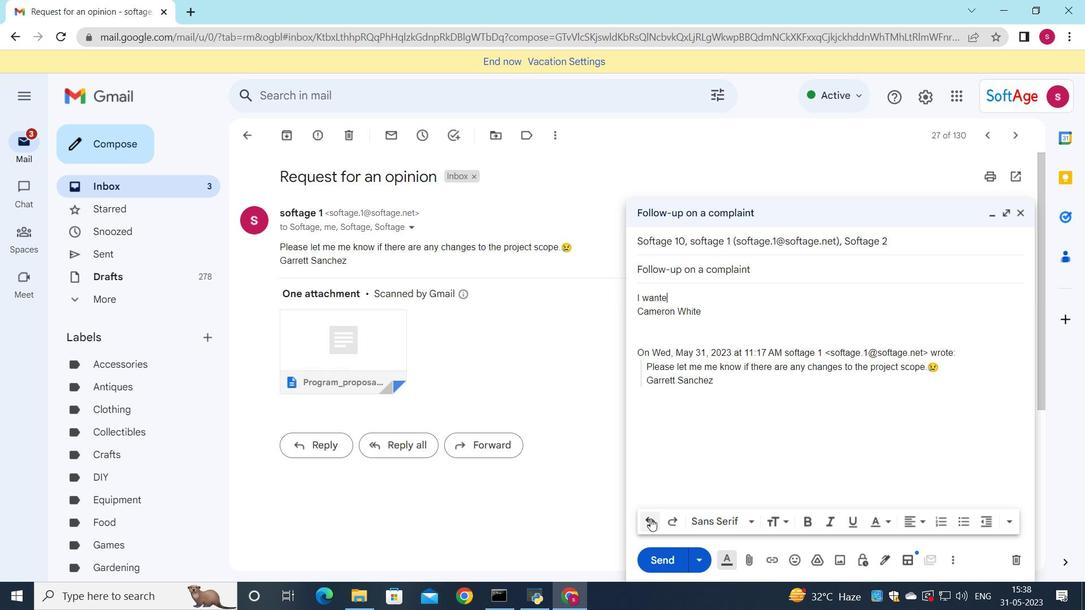 
Action: Mouse pressed left at (650, 519)
Screenshot: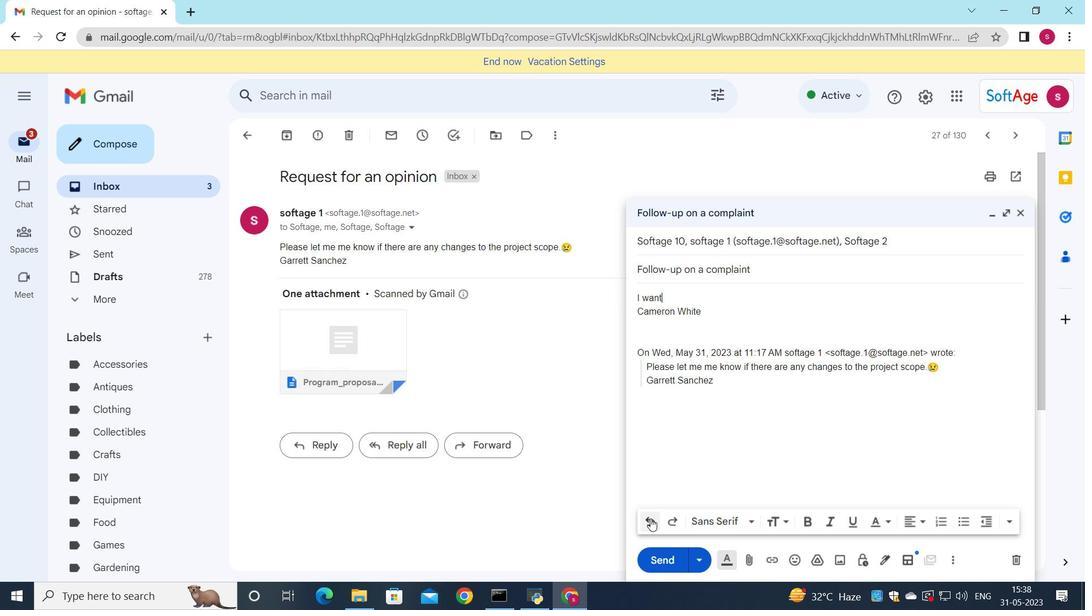 
Action: Mouse pressed left at (650, 519)
Screenshot: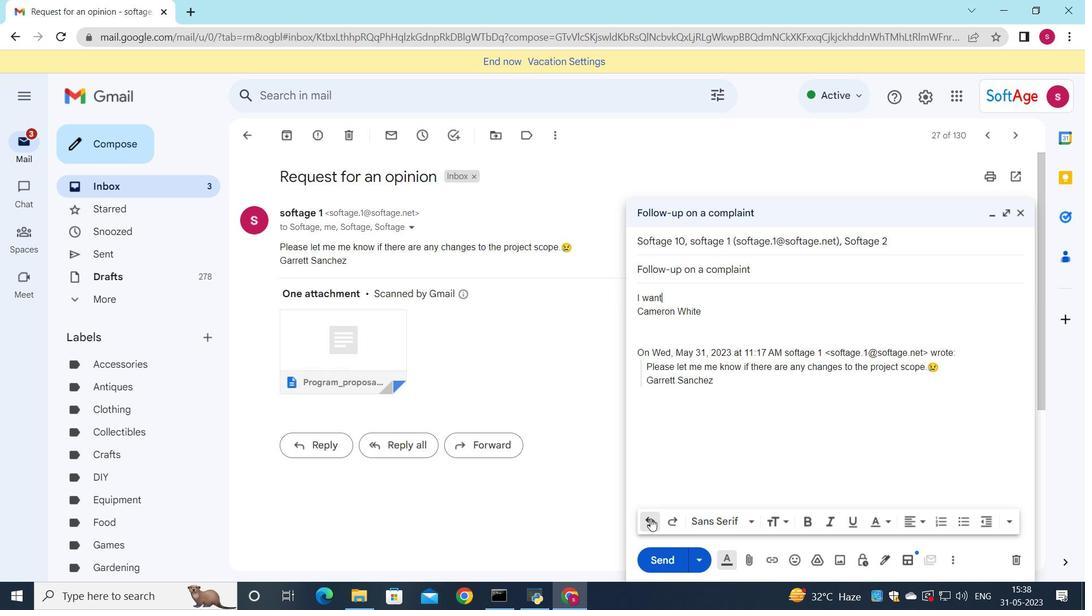 
Action: Mouse pressed left at (650, 519)
Screenshot: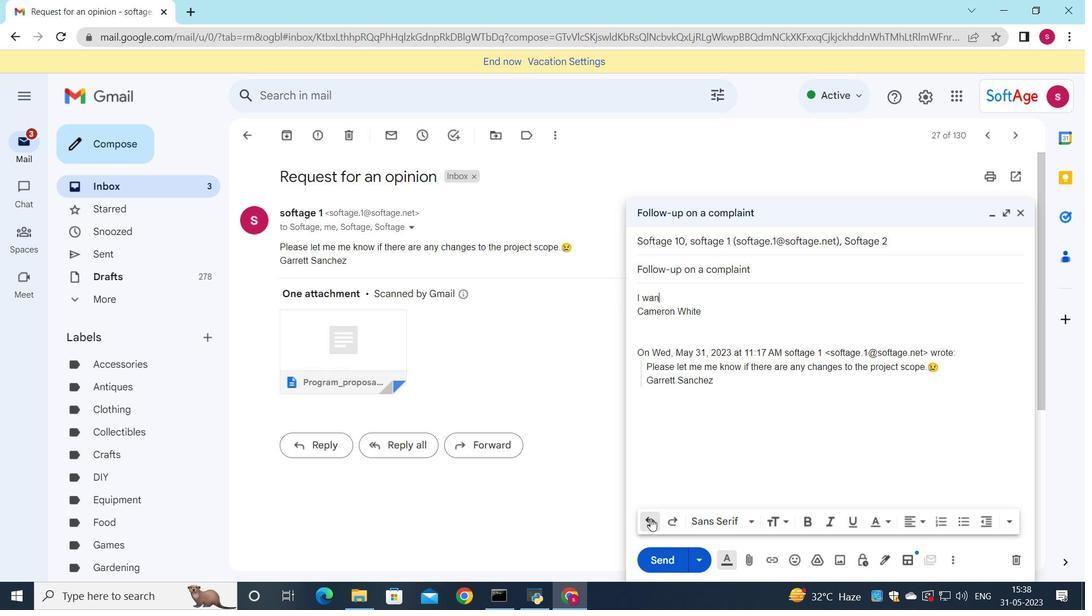 
Action: Mouse pressed left at (650, 519)
Screenshot: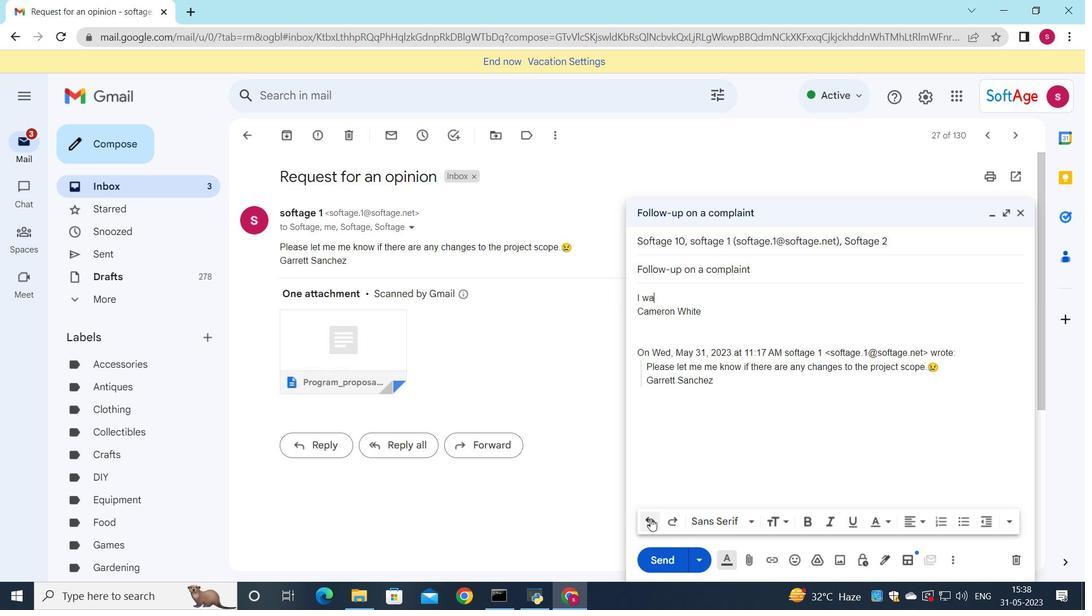 
Action: Key pressed <Key.shift>Could<Key.space>you<Key.space>please<Key.space>confirm<Key.space>the<Key.space>delivery<Key.space>date<Key.shift_r>?
Screenshot: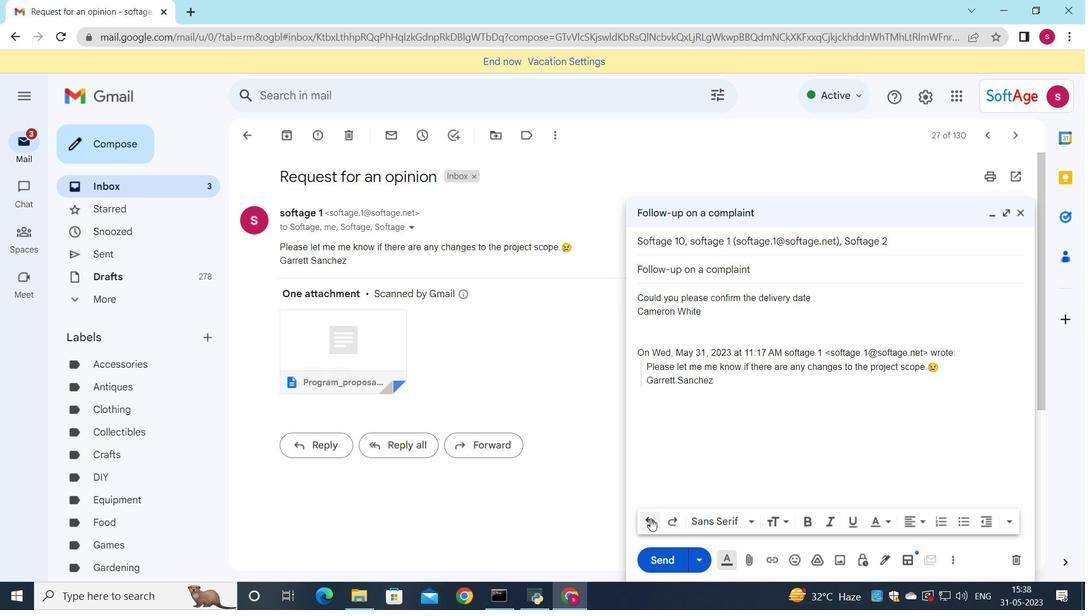 
Action: Mouse moved to (670, 563)
Screenshot: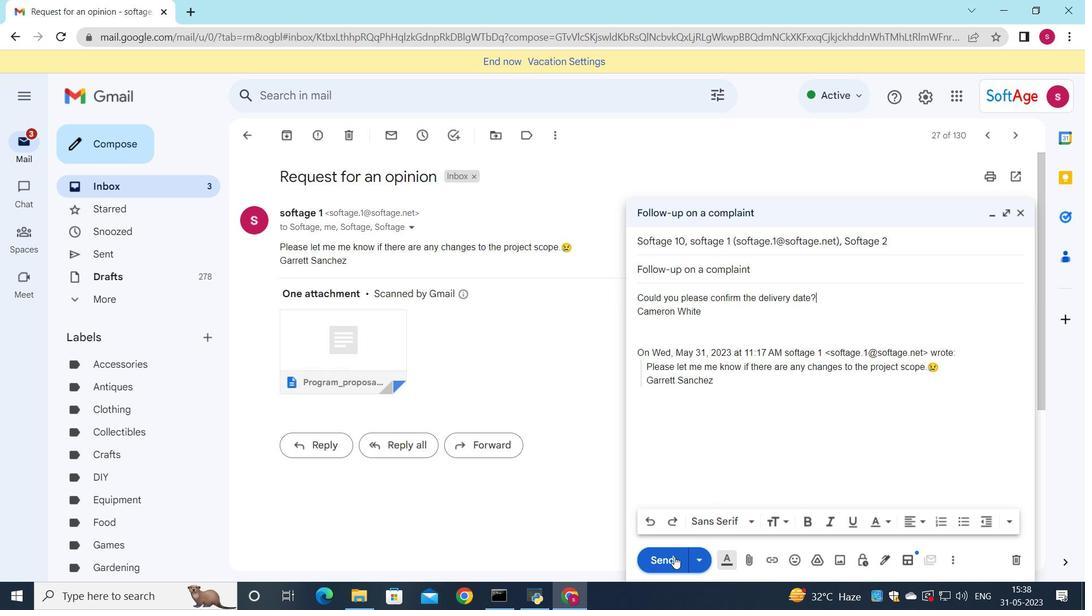 
Action: Mouse pressed left at (670, 563)
Screenshot: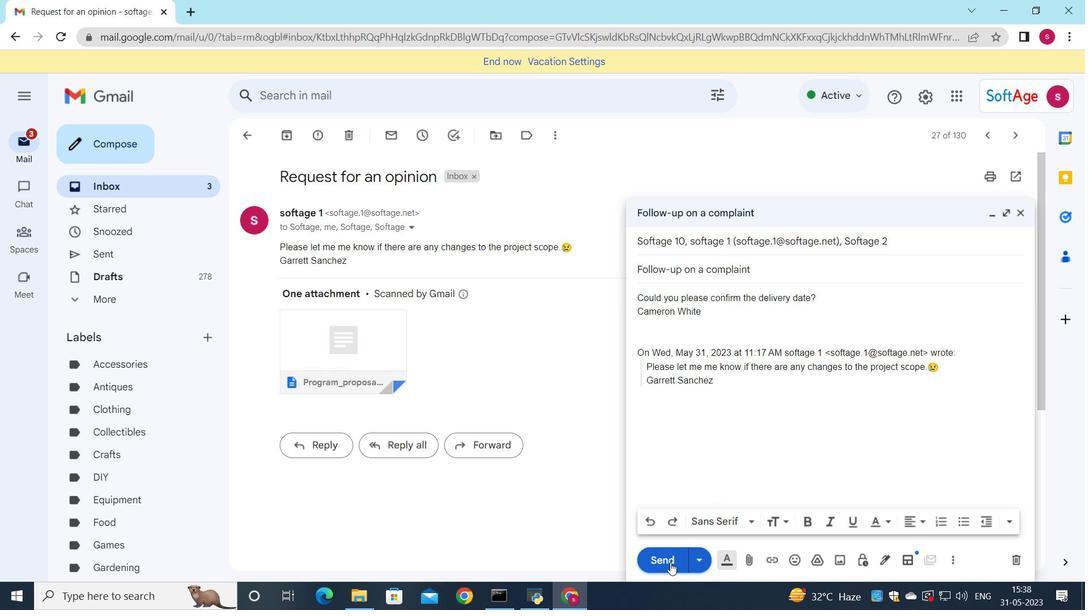 
Action: Mouse moved to (174, 186)
Screenshot: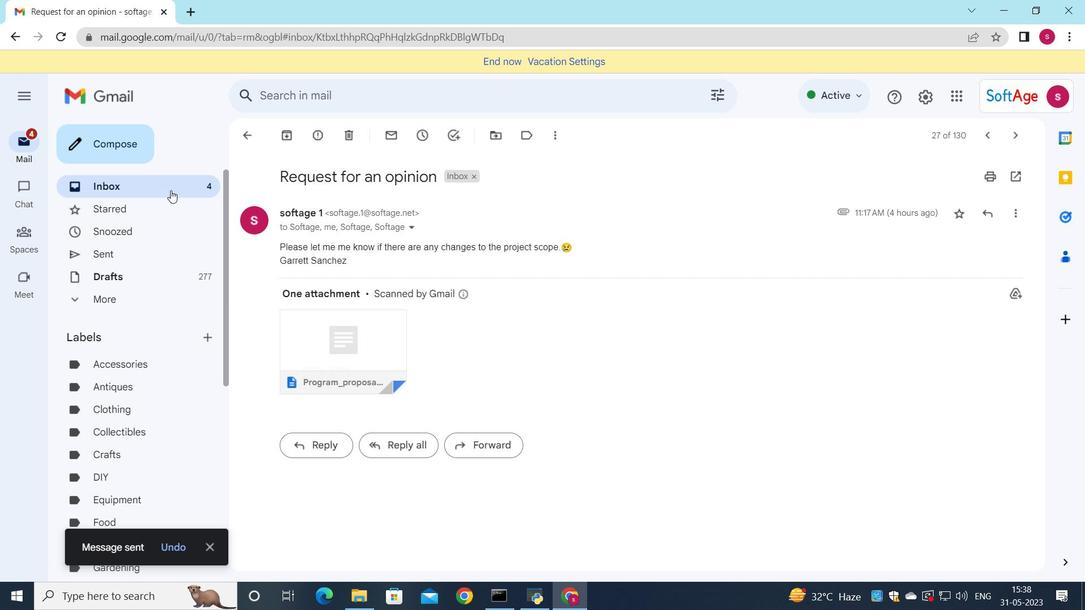 
Action: Mouse pressed left at (174, 186)
Screenshot: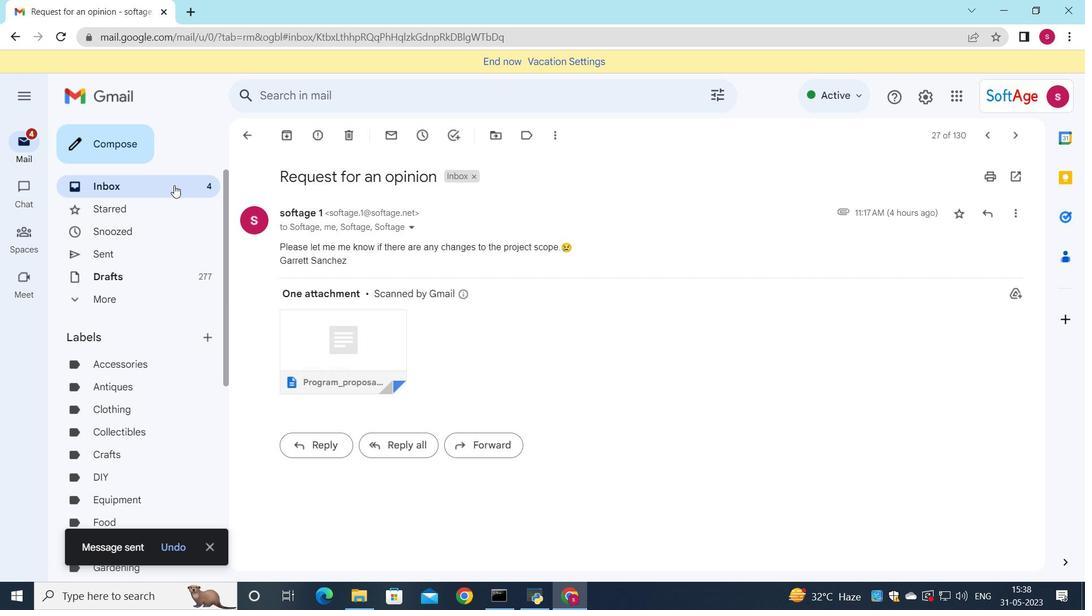 
Action: Mouse moved to (452, 248)
Screenshot: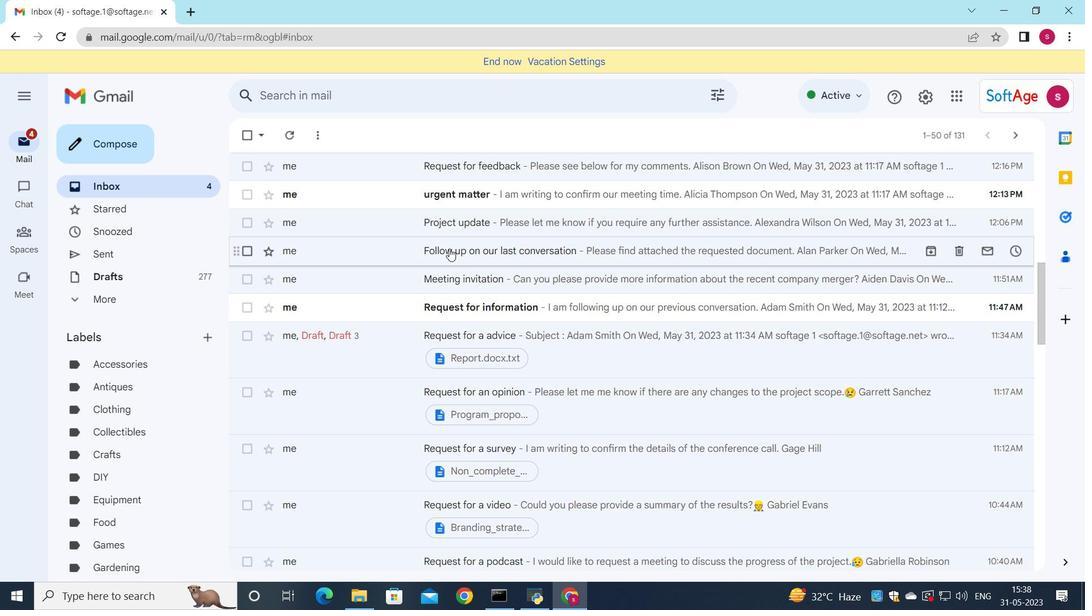 
Action: Mouse scrolled (452, 249) with delta (0, 0)
Screenshot: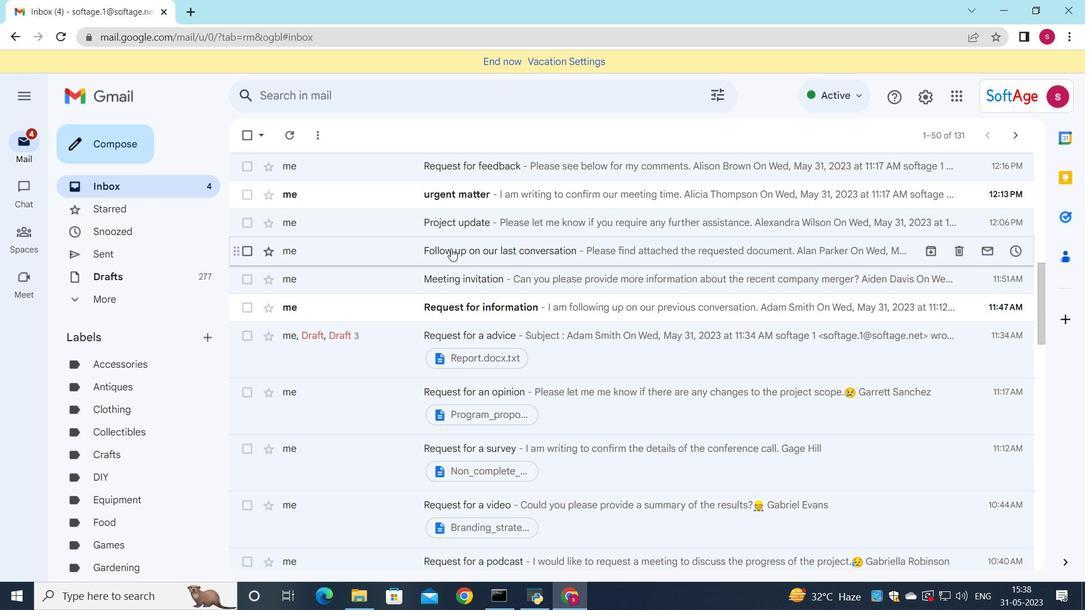 
Action: Mouse scrolled (452, 249) with delta (0, 0)
Screenshot: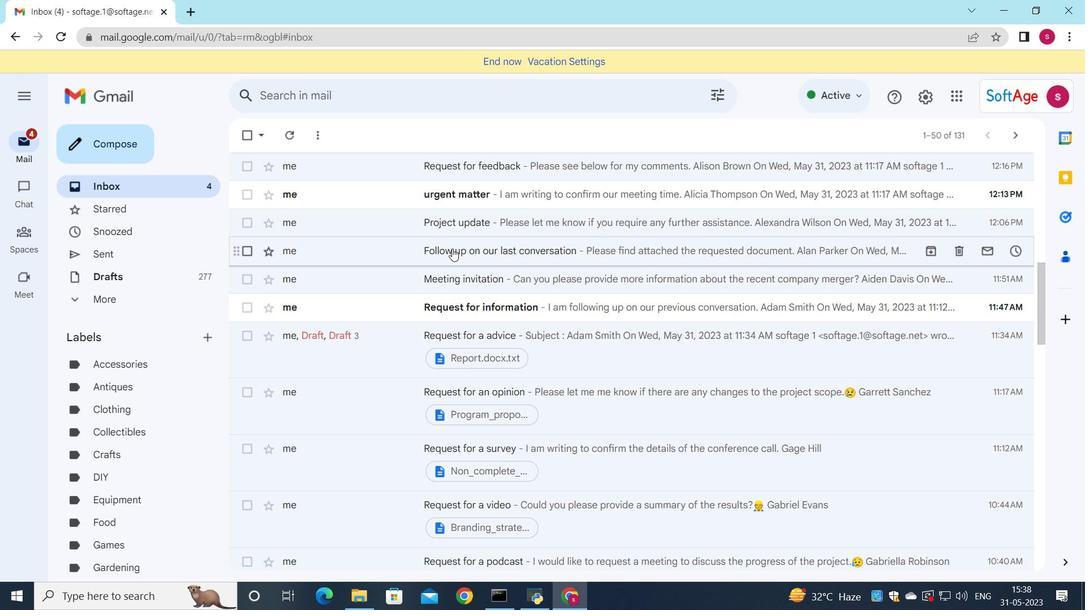 
Action: Mouse scrolled (452, 249) with delta (0, 0)
Screenshot: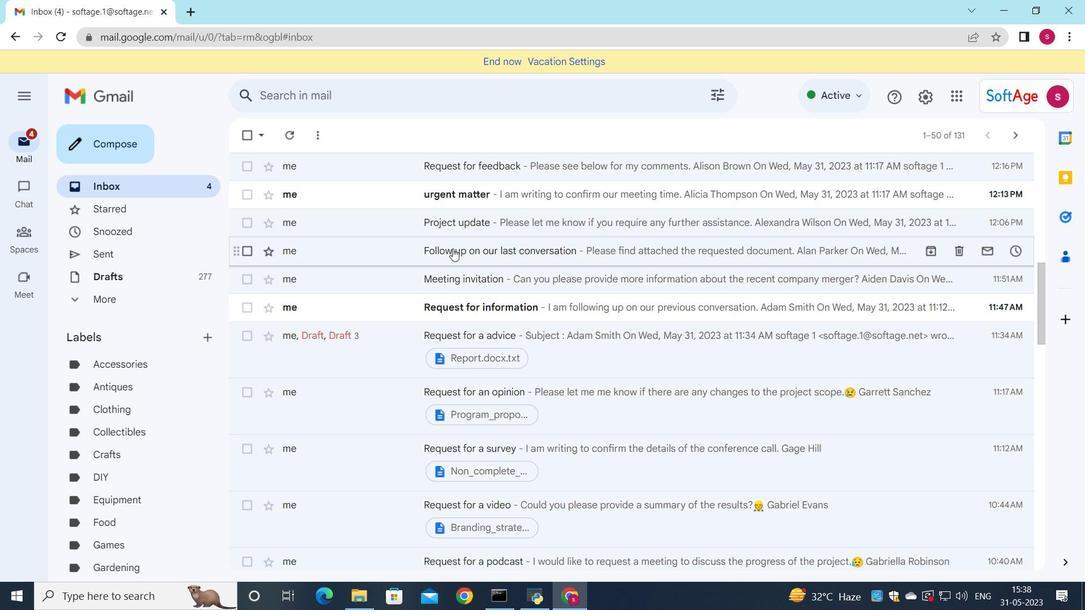 
Action: Mouse scrolled (452, 249) with delta (0, 0)
Screenshot: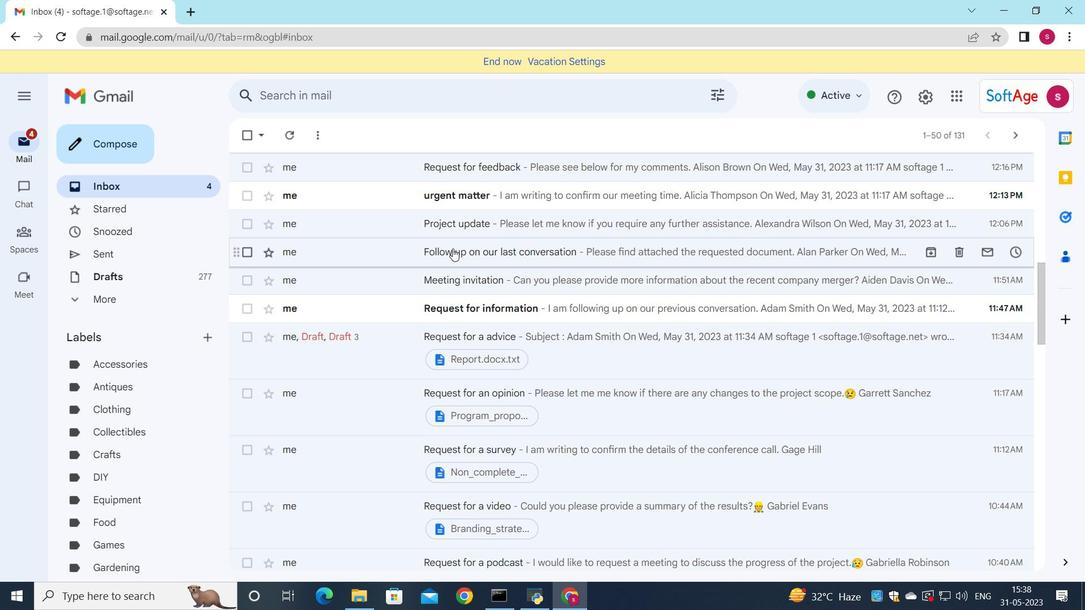 
Action: Mouse moved to (450, 248)
Screenshot: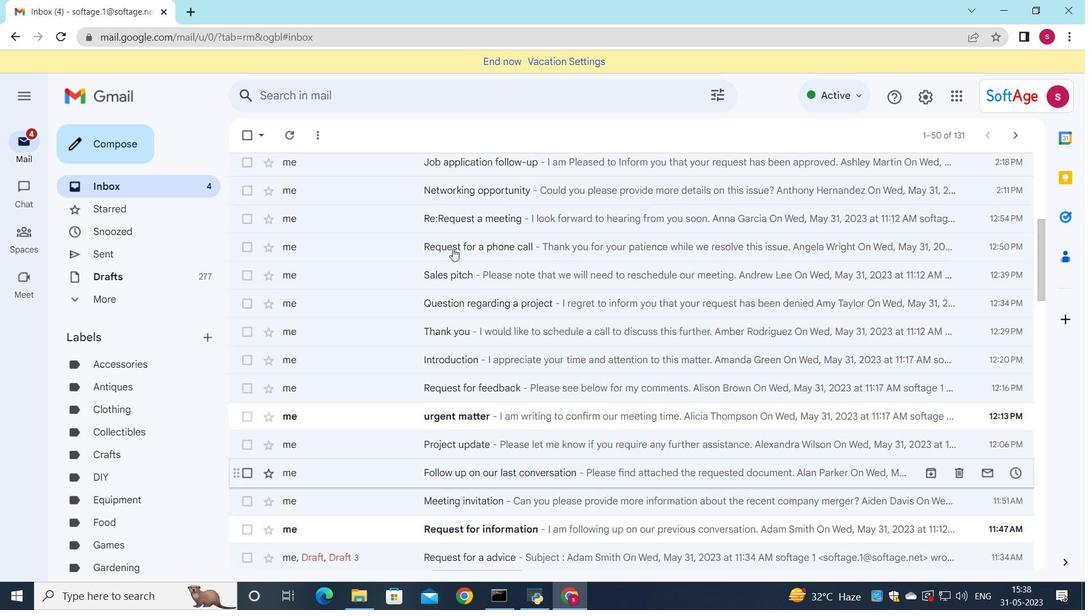 
Action: Mouse scrolled (450, 248) with delta (0, 0)
Screenshot: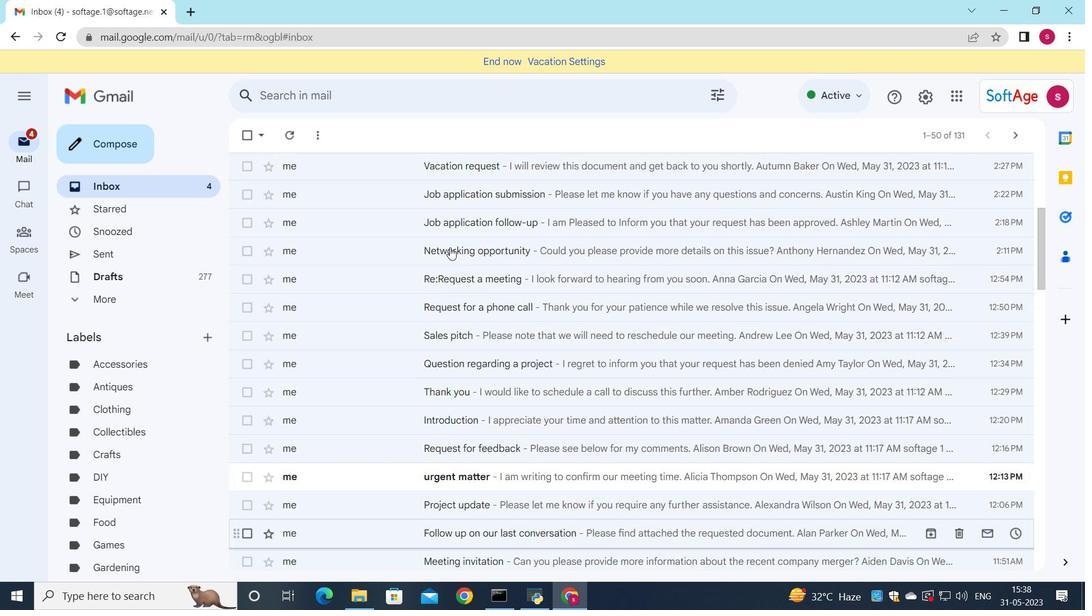 
Action: Mouse scrolled (450, 248) with delta (0, 0)
Screenshot: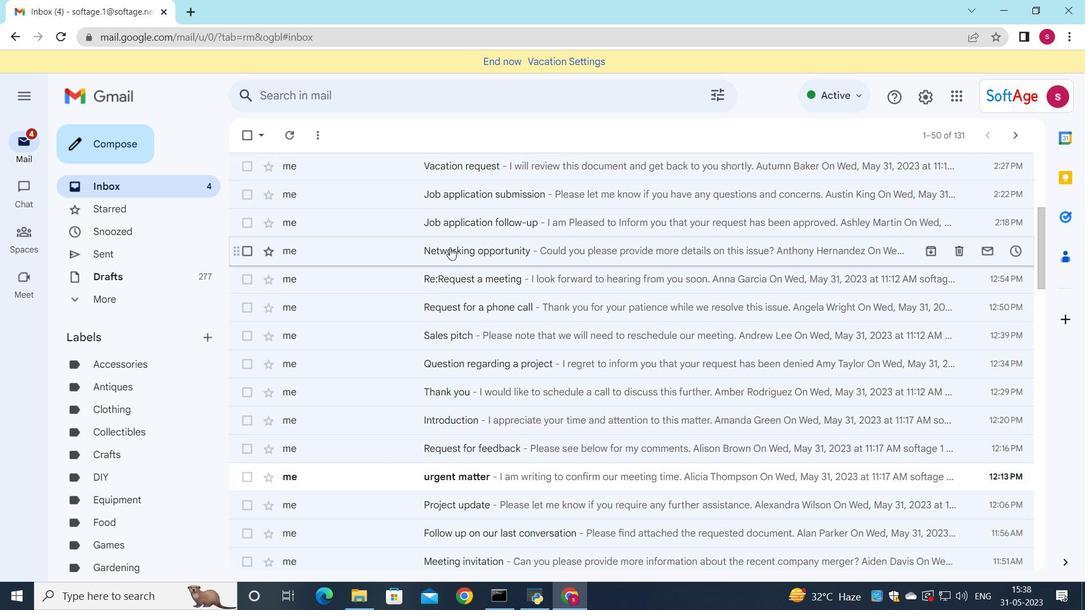 
Action: Mouse scrolled (450, 248) with delta (0, 0)
Screenshot: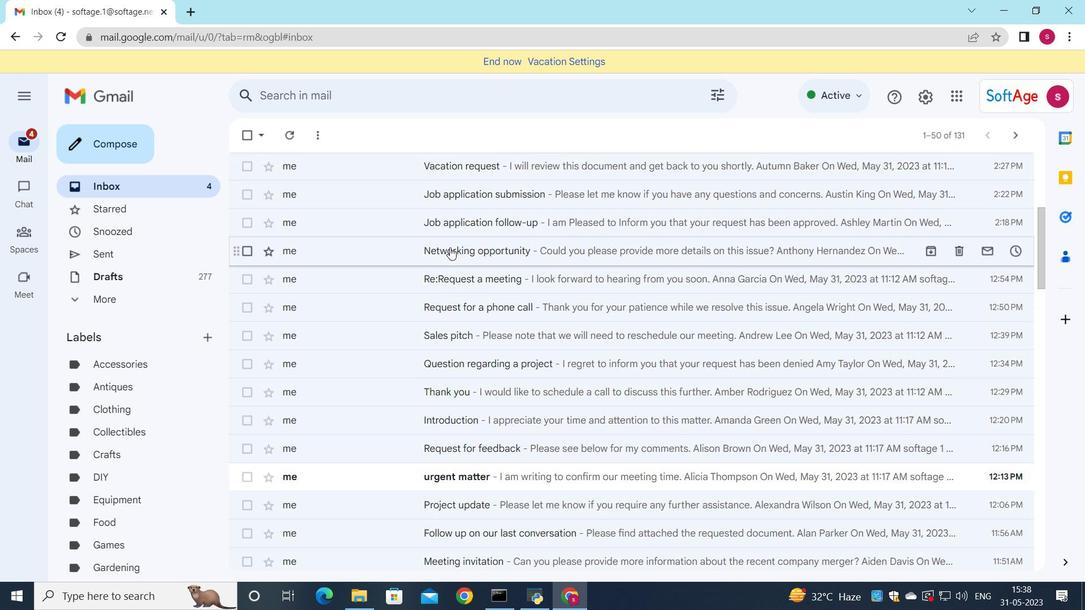 
Action: Mouse scrolled (450, 248) with delta (0, 0)
Screenshot: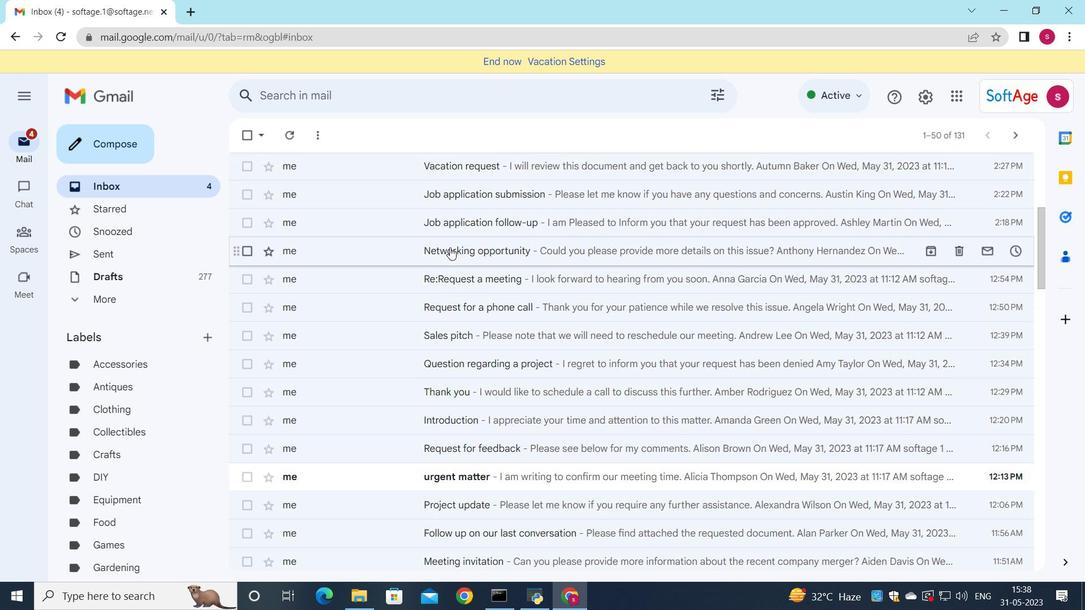 
Action: Mouse scrolled (450, 248) with delta (0, 0)
Screenshot: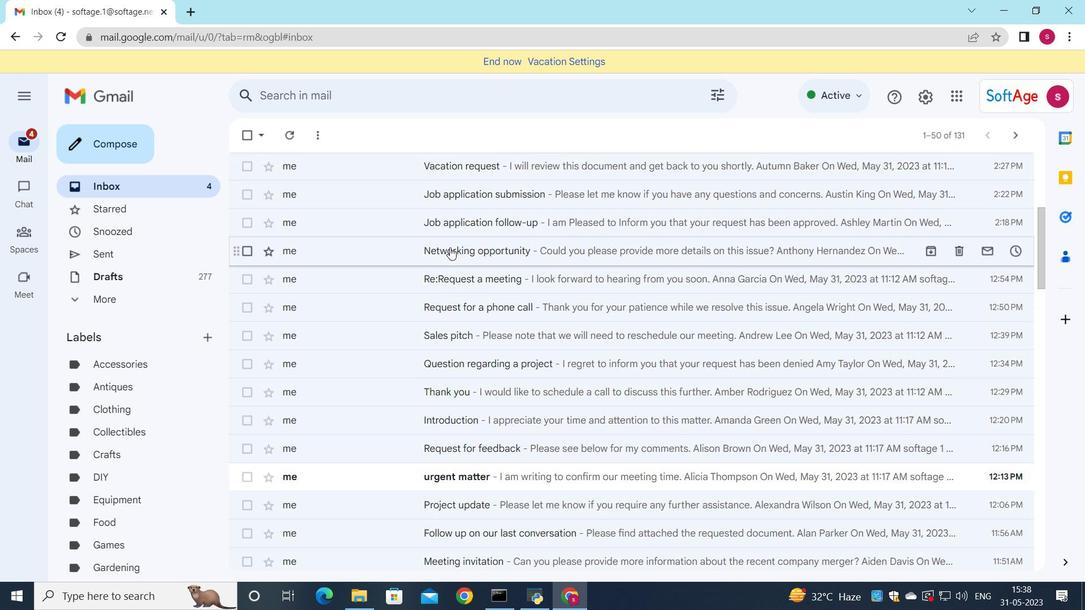 
Action: Mouse scrolled (450, 248) with delta (0, 0)
Screenshot: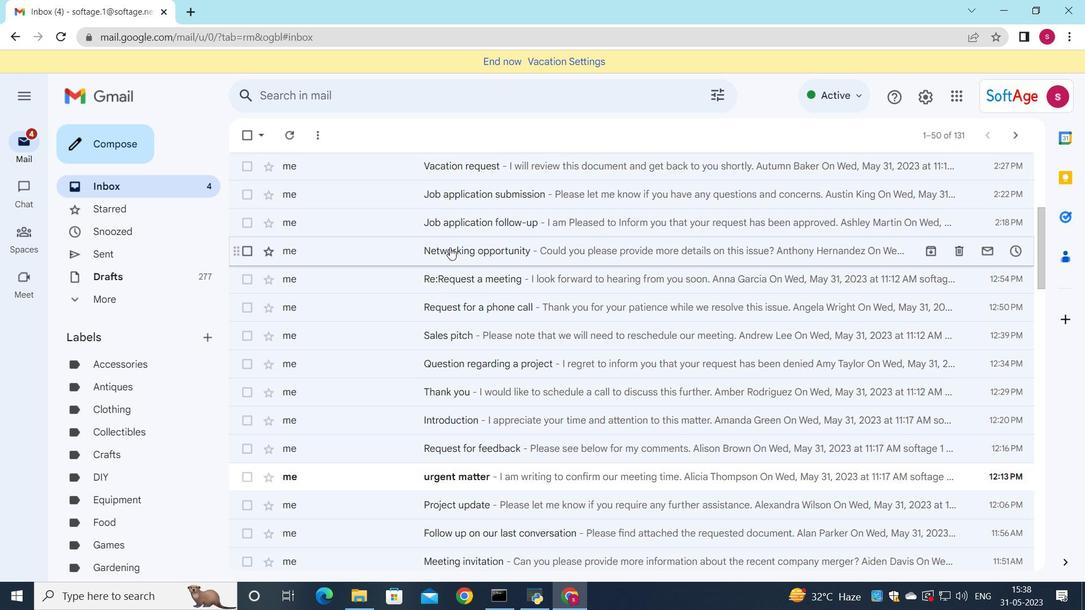 
Action: Mouse scrolled (450, 248) with delta (0, 0)
Screenshot: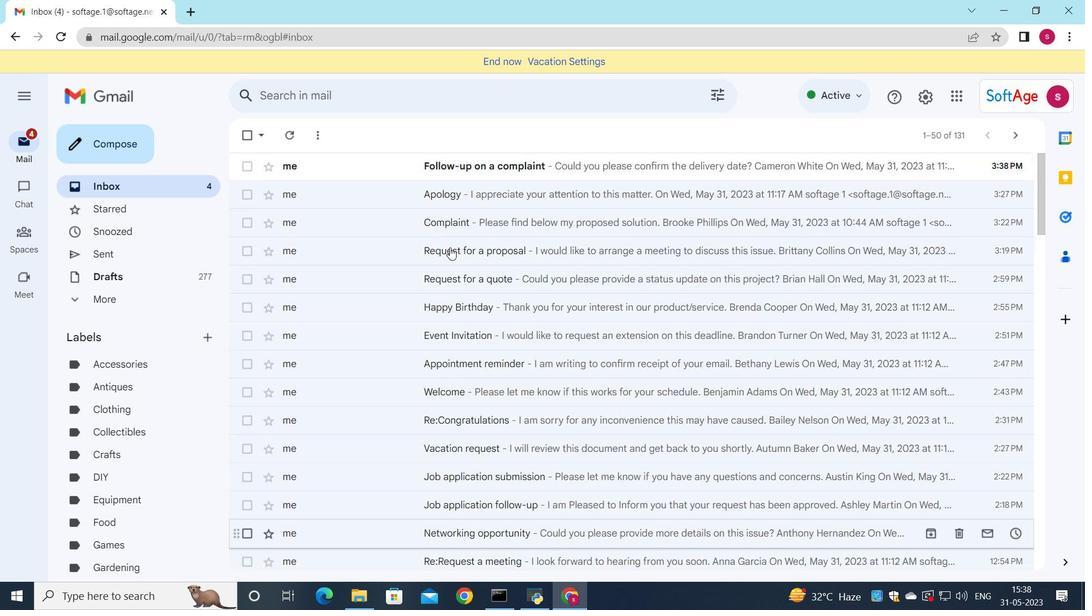 
Action: Mouse scrolled (450, 248) with delta (0, 0)
Screenshot: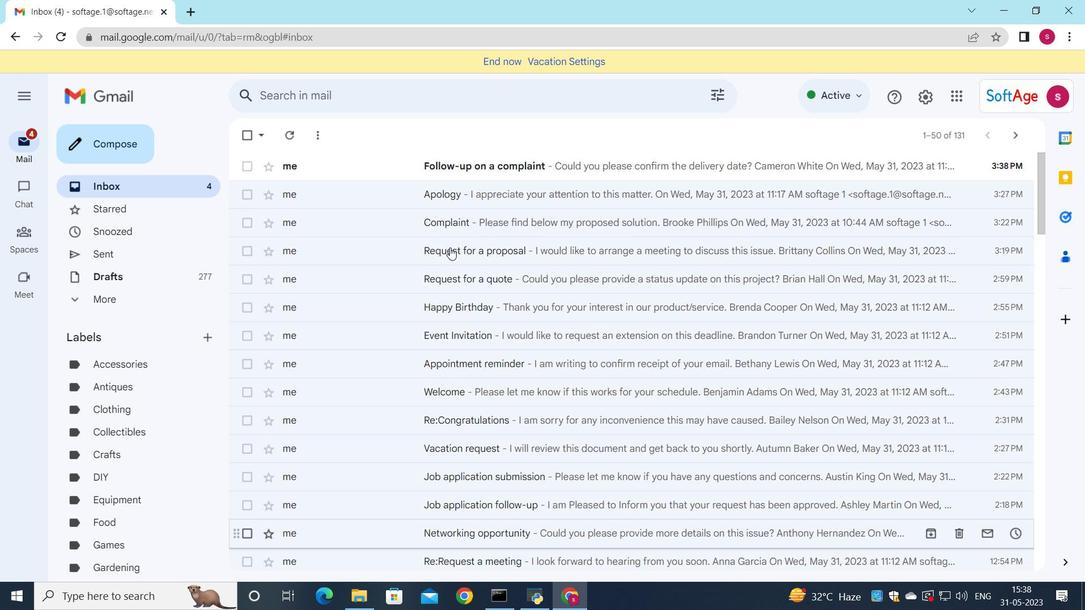 
Action: Mouse scrolled (450, 248) with delta (0, 0)
Screenshot: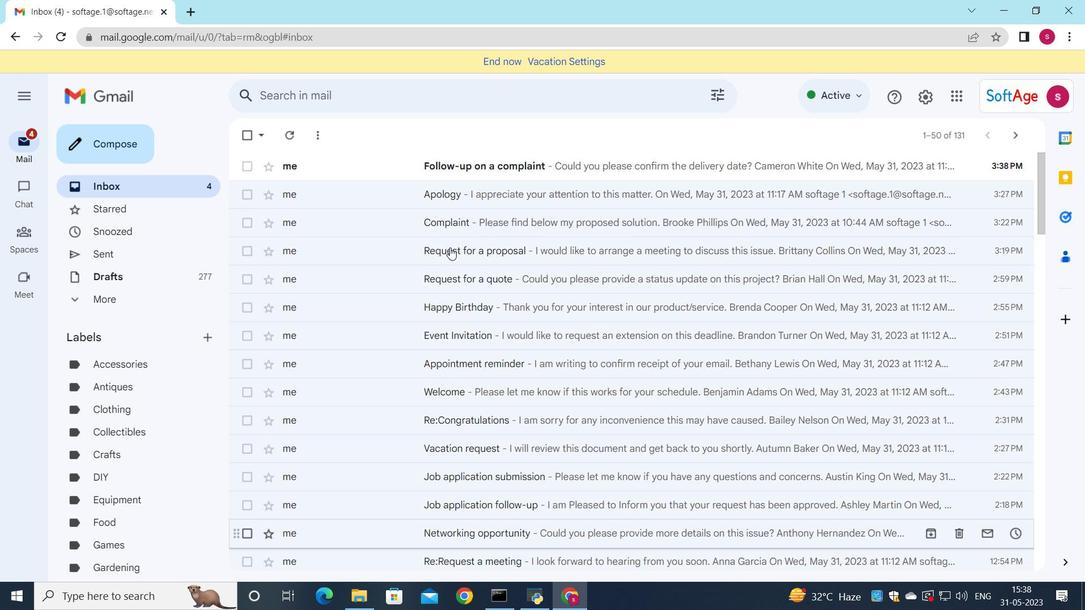 
Action: Mouse scrolled (450, 248) with delta (0, 0)
Screenshot: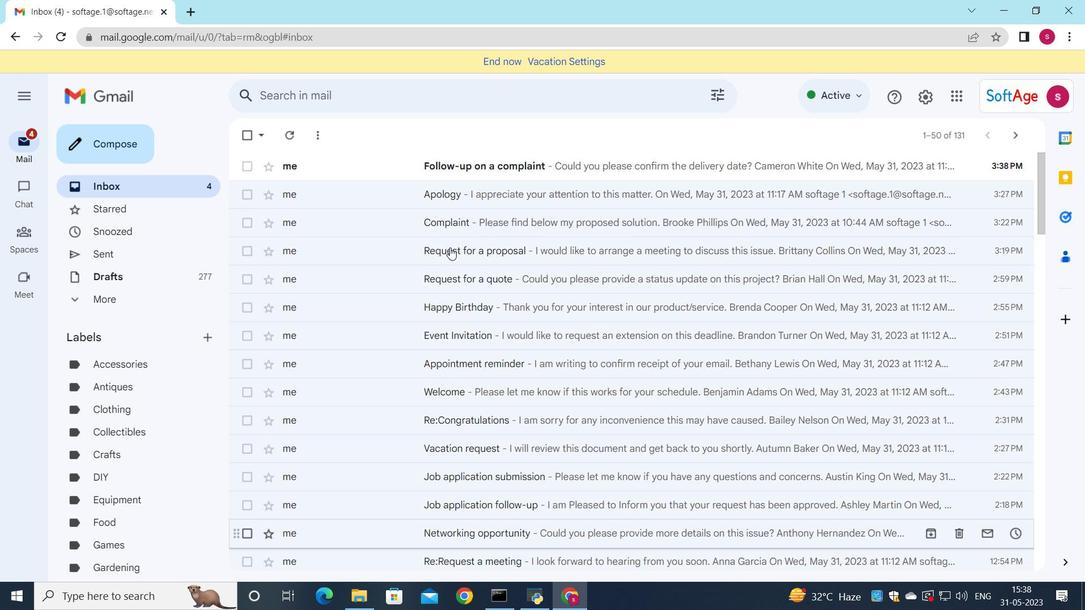 
Action: Mouse moved to (530, 161)
Screenshot: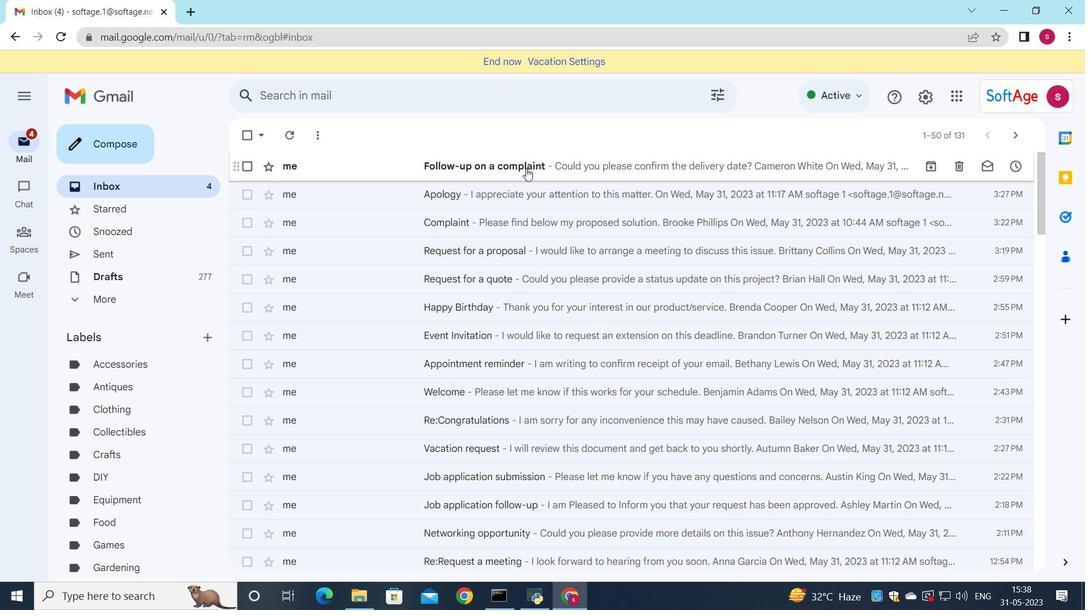 
Action: Mouse pressed left at (530, 161)
Screenshot: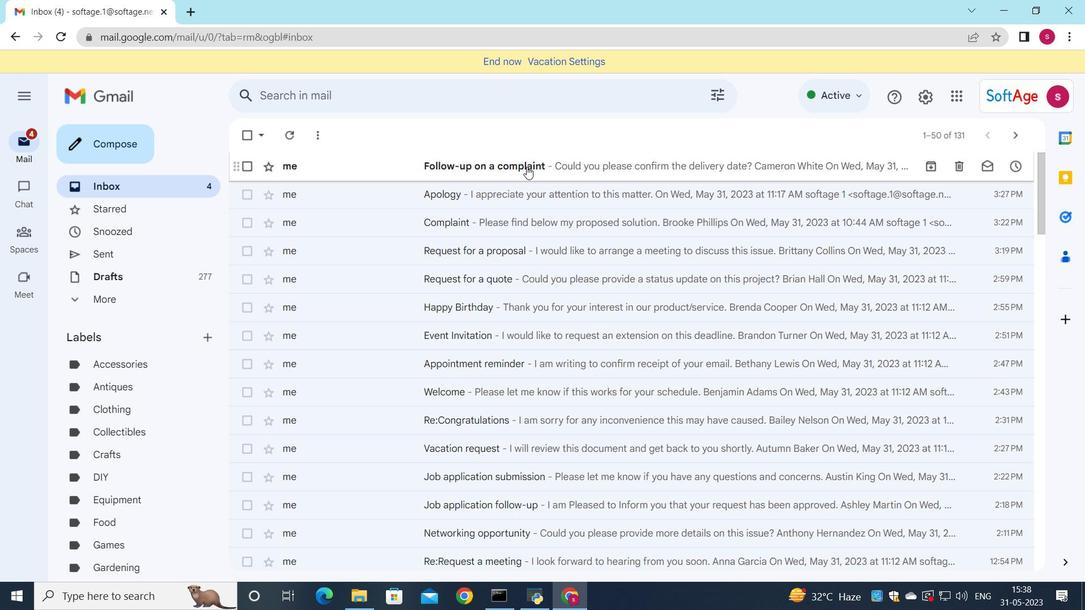 
Action: Mouse moved to (659, 218)
Screenshot: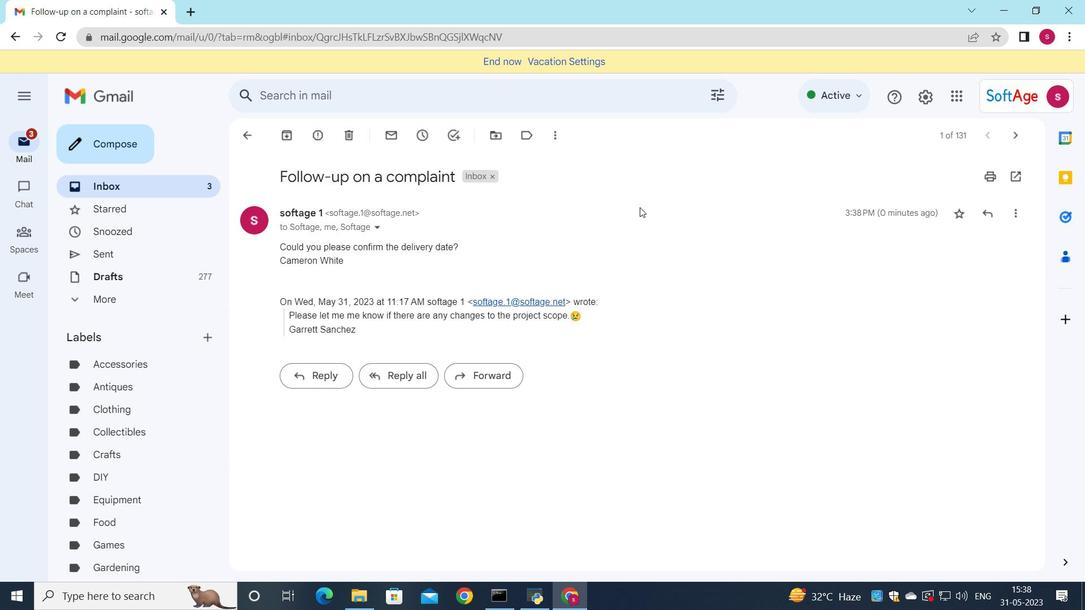 
